 Task: Create profile for faculty and stiudents.
Action: Mouse moved to (606, 33)
Screenshot: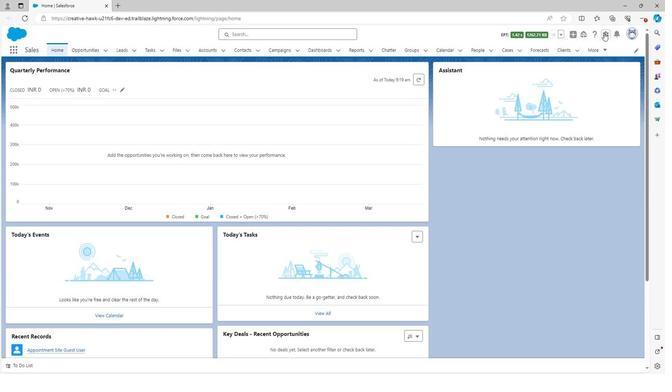 
Action: Mouse pressed left at (606, 33)
Screenshot: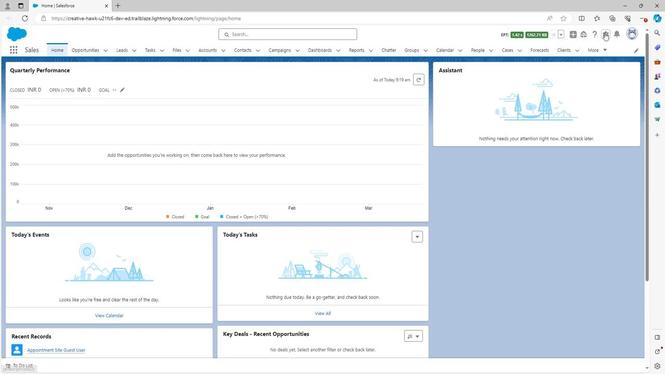 
Action: Mouse moved to (576, 54)
Screenshot: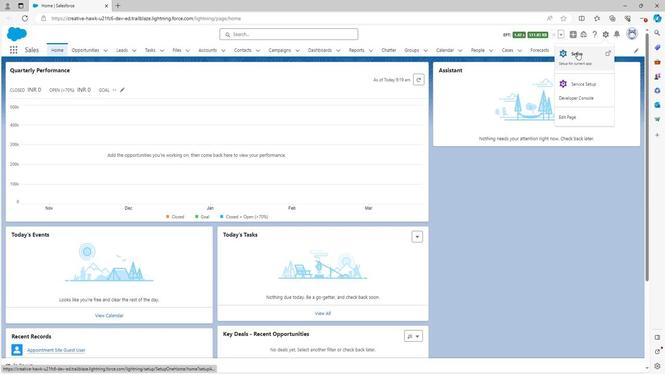 
Action: Mouse pressed left at (576, 54)
Screenshot: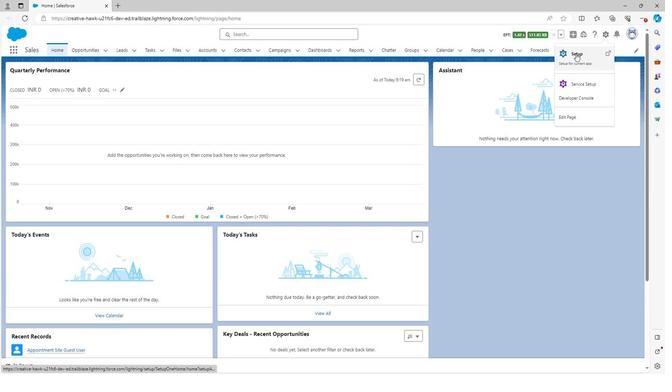 
Action: Mouse moved to (40, 72)
Screenshot: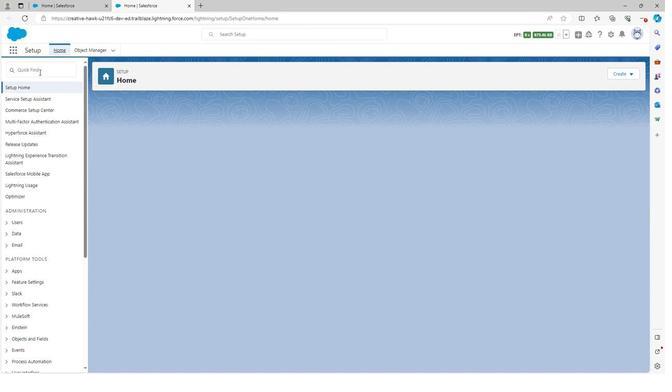
Action: Mouse pressed left at (40, 72)
Screenshot: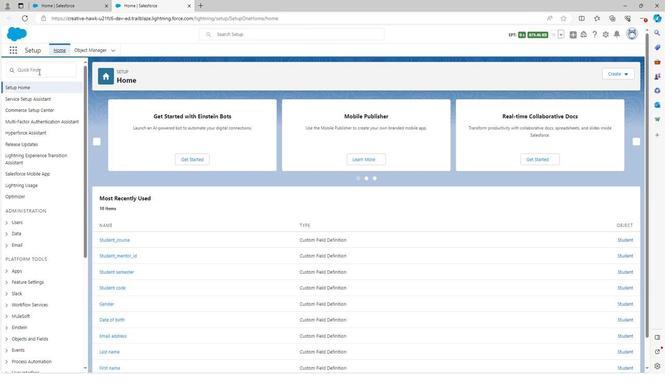 
Action: Key pressed profi
Screenshot: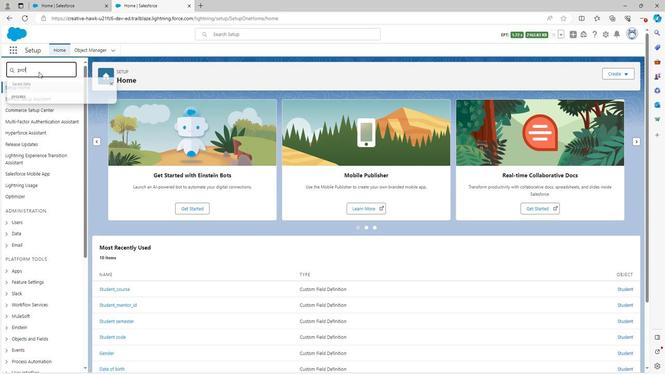 
Action: Mouse moved to (29, 101)
Screenshot: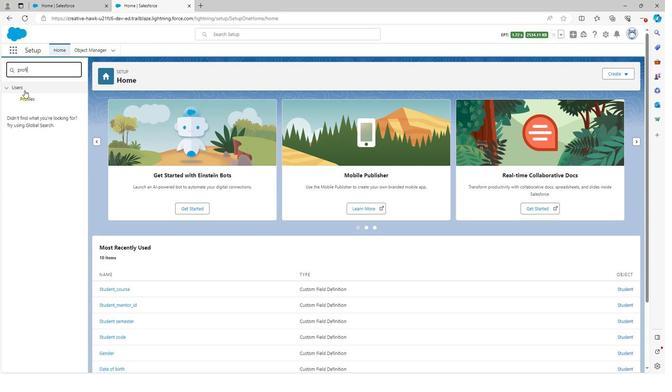 
Action: Mouse pressed left at (29, 101)
Screenshot: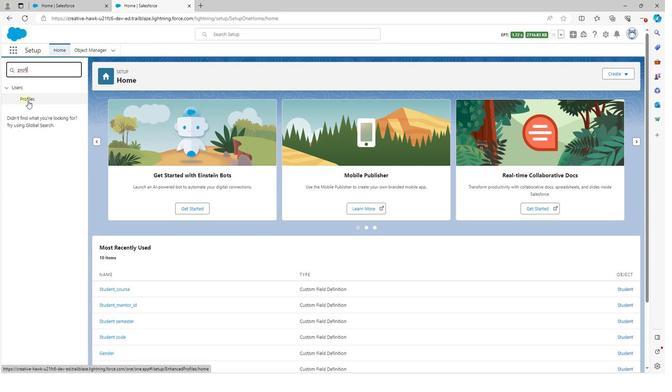 
Action: Mouse moved to (107, 133)
Screenshot: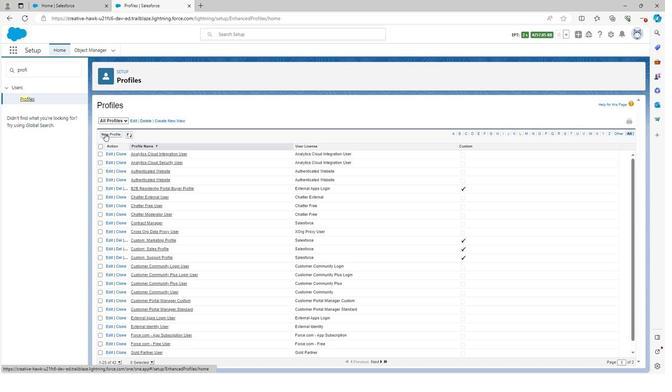 
Action: Mouse pressed left at (107, 133)
Screenshot: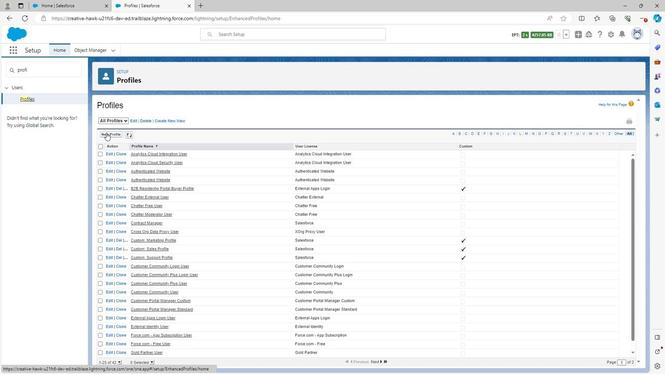 
Action: Mouse moved to (216, 163)
Screenshot: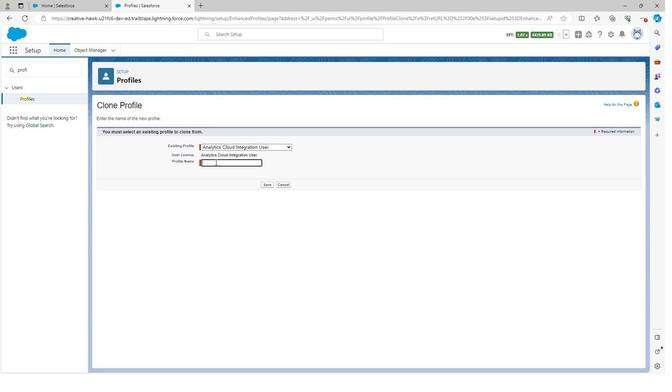 
Action: Mouse pressed left at (216, 163)
Screenshot: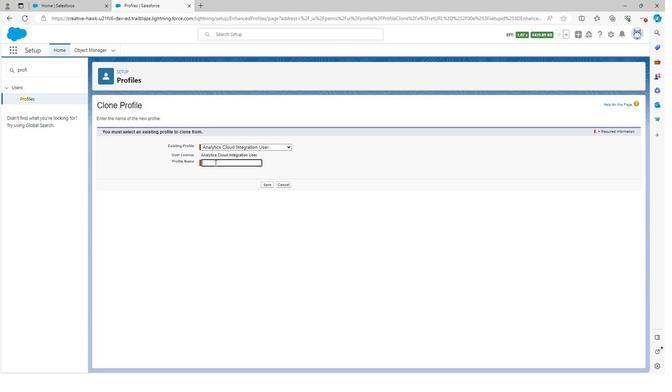 
Action: Mouse moved to (224, 146)
Screenshot: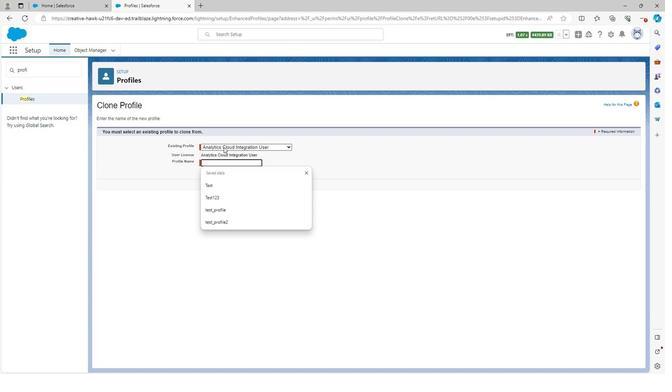 
Action: Mouse pressed left at (224, 146)
Screenshot: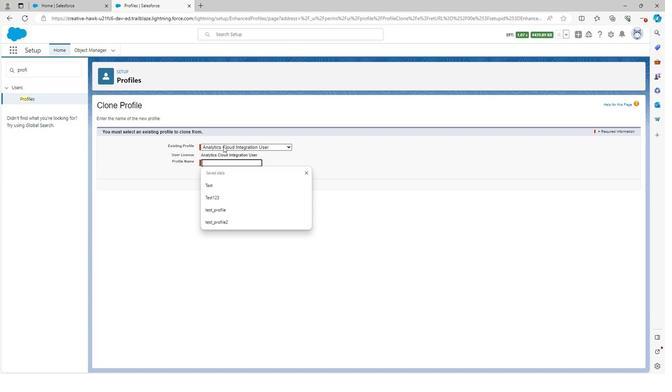 
Action: Mouse moved to (227, 190)
Screenshot: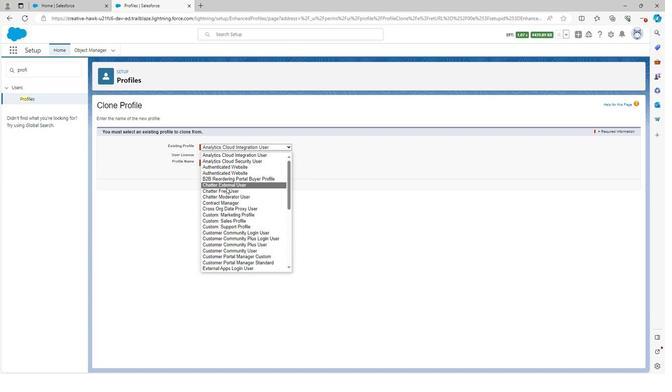 
Action: Mouse scrolled (227, 190) with delta (0, 0)
Screenshot: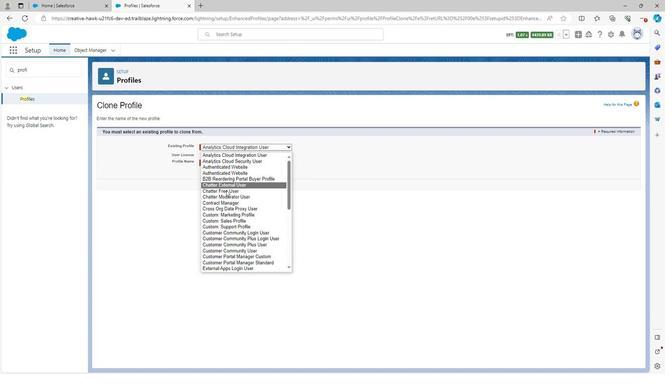 
Action: Mouse moved to (227, 191)
Screenshot: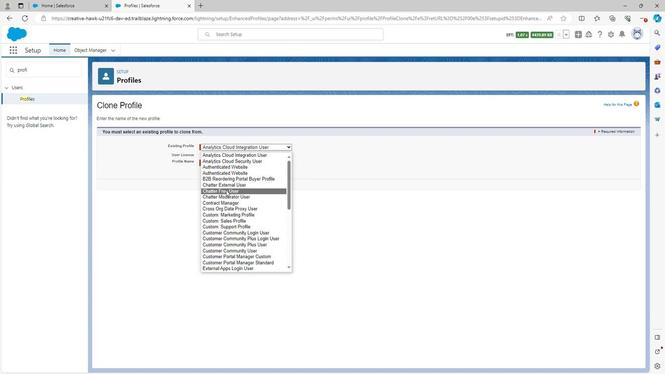 
Action: Mouse scrolled (227, 191) with delta (0, 0)
Screenshot: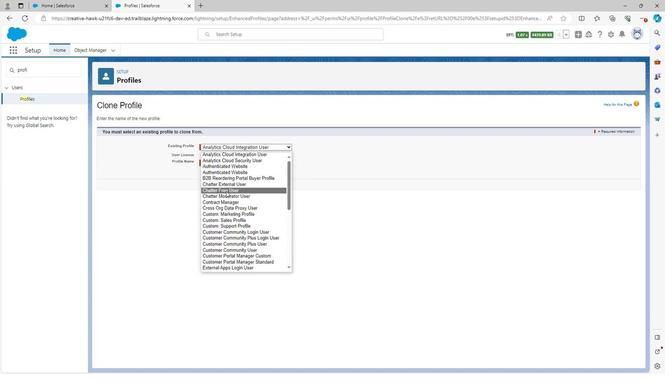 
Action: Mouse scrolled (227, 191) with delta (0, 0)
Screenshot: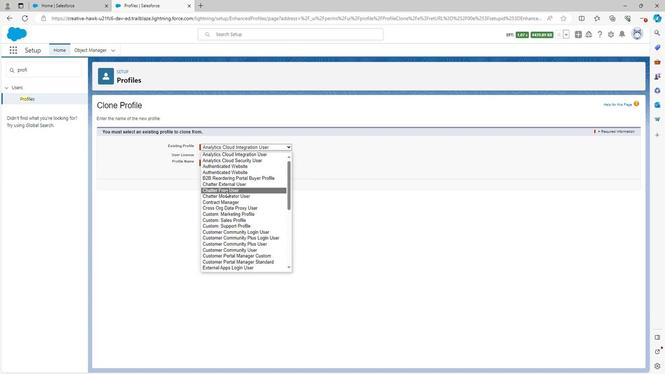 
Action: Mouse scrolled (227, 191) with delta (0, 0)
Screenshot: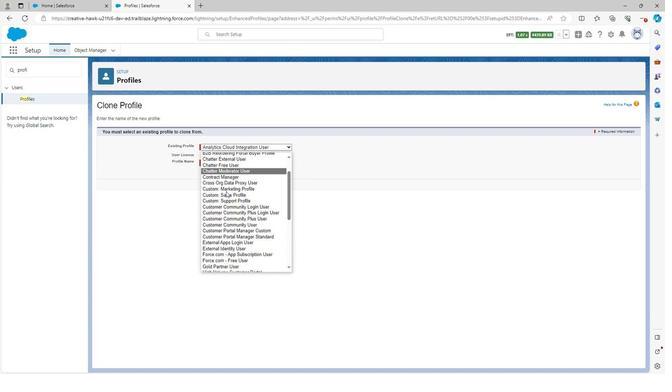 
Action: Mouse moved to (227, 192)
Screenshot: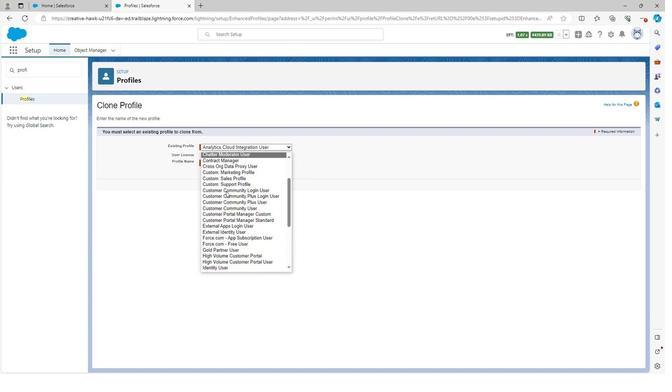 
Action: Mouse scrolled (227, 191) with delta (0, 0)
Screenshot: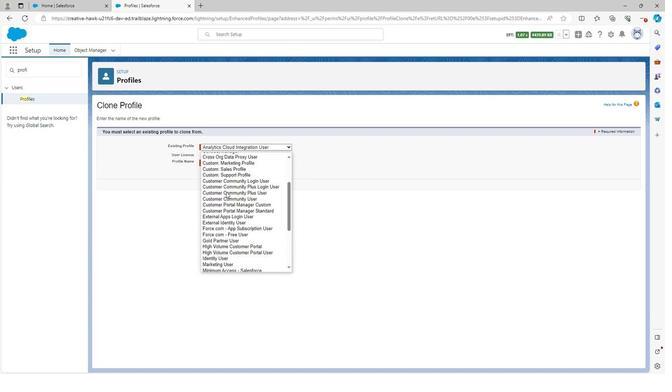 
Action: Mouse moved to (227, 192)
Screenshot: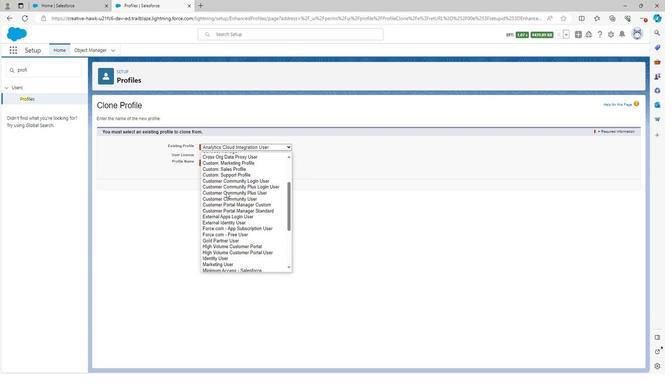 
Action: Mouse scrolled (227, 192) with delta (0, 0)
Screenshot: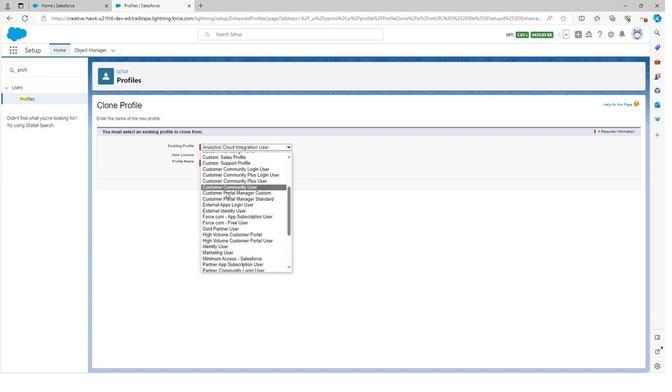 
Action: Mouse moved to (227, 192)
Screenshot: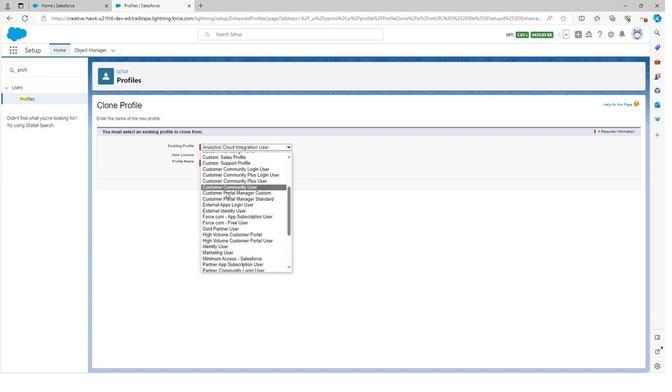 
Action: Mouse scrolled (227, 192) with delta (0, 0)
Screenshot: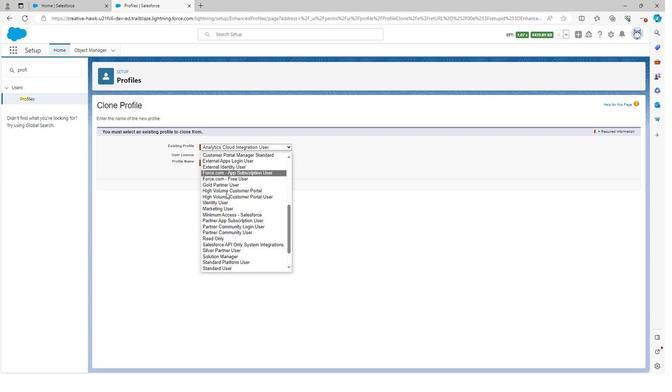 
Action: Mouse scrolled (227, 192) with delta (0, 0)
Screenshot: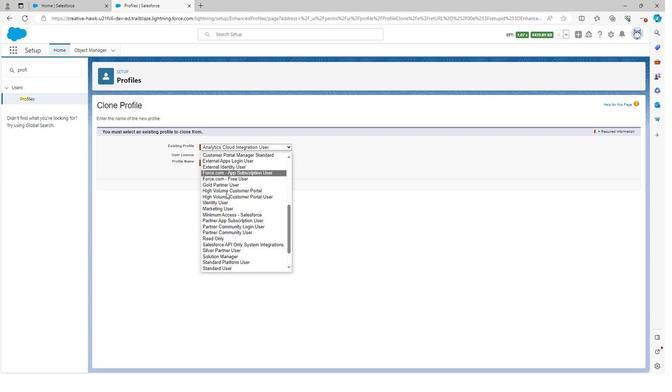 
Action: Mouse scrolled (227, 192) with delta (0, 0)
Screenshot: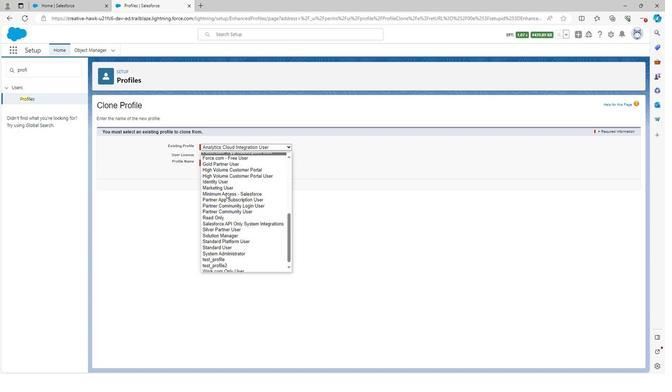
Action: Mouse moved to (234, 243)
Screenshot: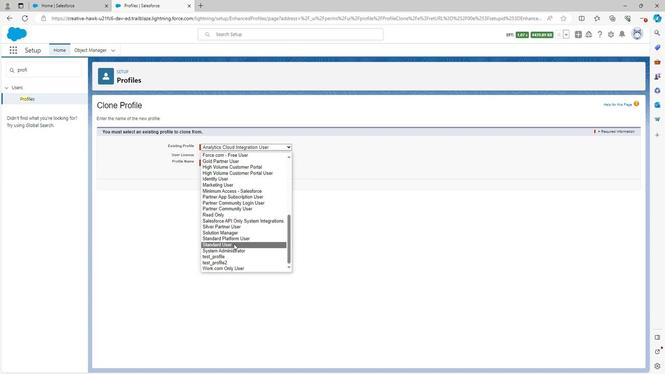 
Action: Mouse pressed left at (234, 243)
Screenshot: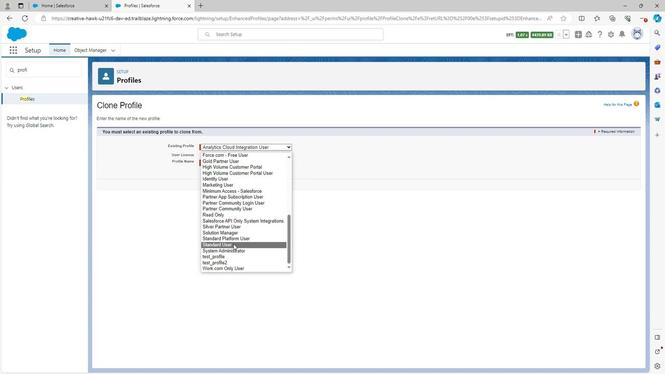 
Action: Mouse moved to (215, 164)
Screenshot: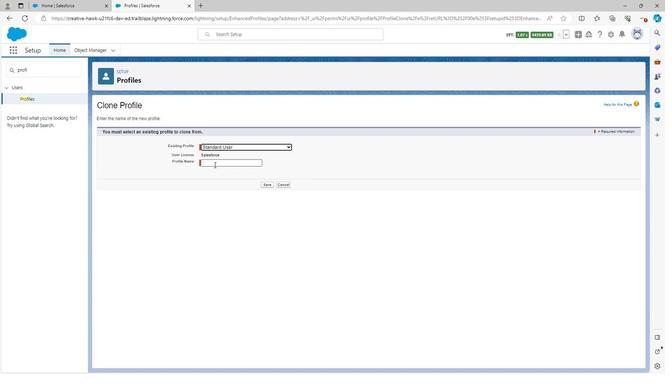 
Action: Mouse pressed left at (215, 164)
Screenshot: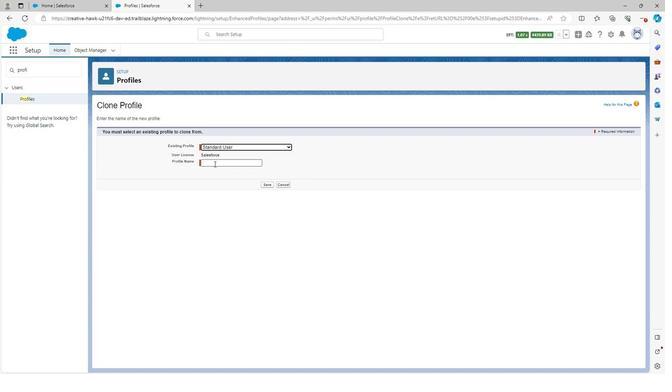 
Action: Mouse moved to (182, 156)
Screenshot: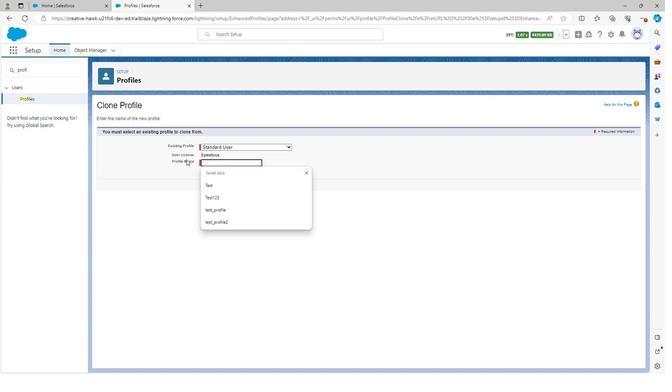 
Action: Key pressed <Key.shift><Key.shift><Key.shift><Key.shift><Key.shift><Key.shift><Key.shift><Key.shift><Key.shift><Key.shift><Key.shift><Key.shift><Key.shift><Key.shift><Key.shift><Key.shift><Key.shift><Key.shift><Key.shift><Key.shift><Key.shift><Key.shift><Key.shift>Faculty
Screenshot: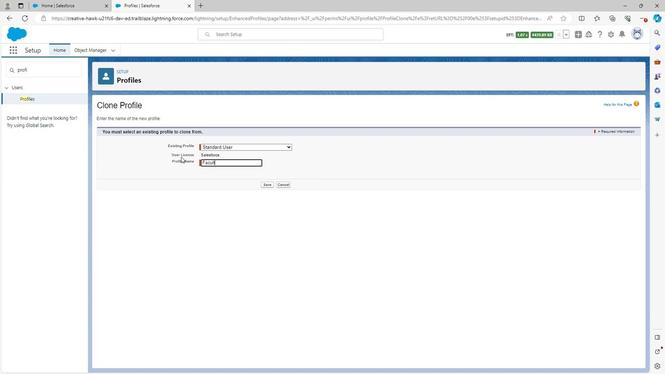 
Action: Mouse moved to (269, 185)
Screenshot: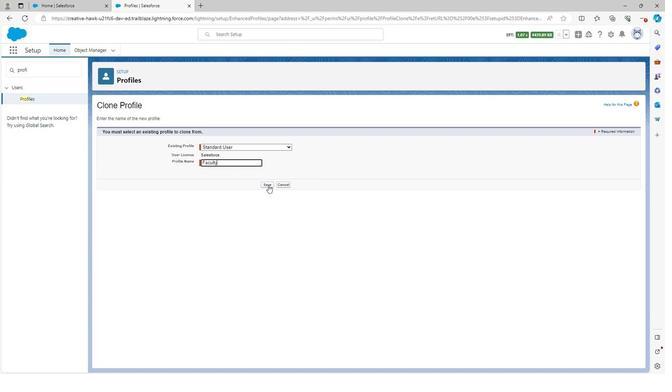 
Action: Mouse pressed left at (269, 185)
Screenshot: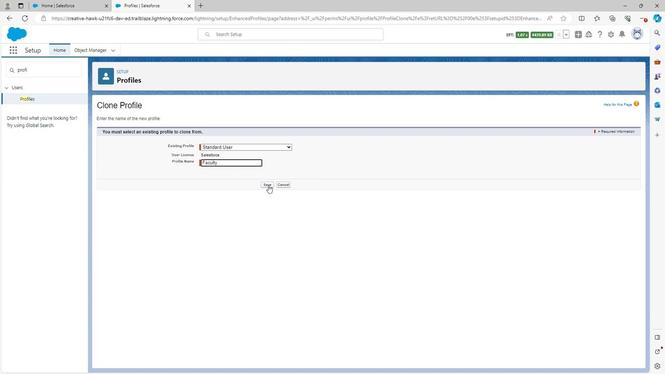 
Action: Mouse moved to (315, 279)
Screenshot: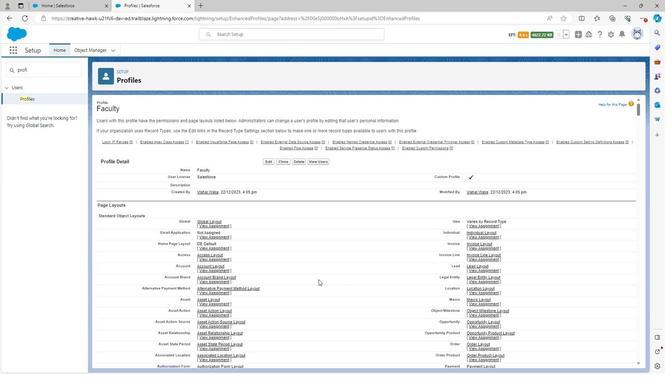 
Action: Mouse scrolled (315, 279) with delta (0, 0)
Screenshot: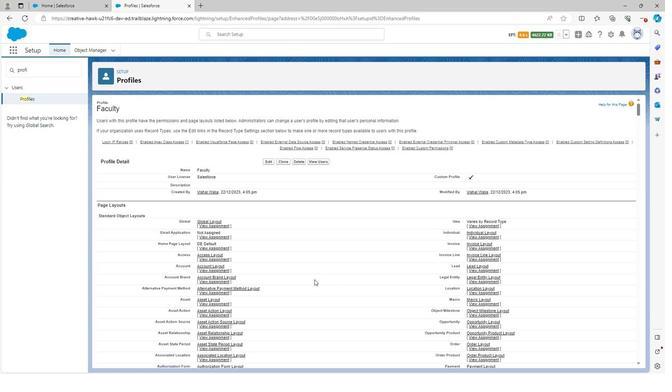 
Action: Mouse scrolled (315, 279) with delta (0, 0)
Screenshot: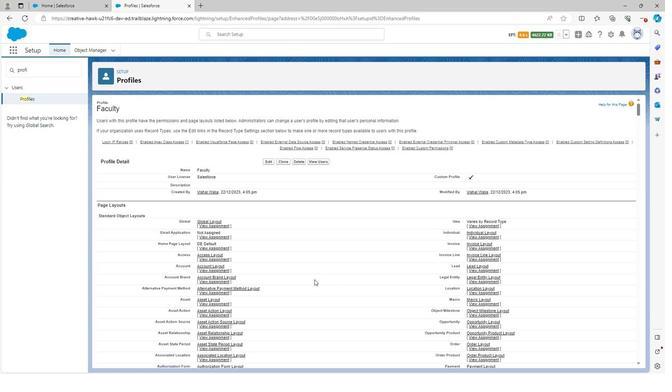 
Action: Mouse scrolled (315, 279) with delta (0, 0)
Screenshot: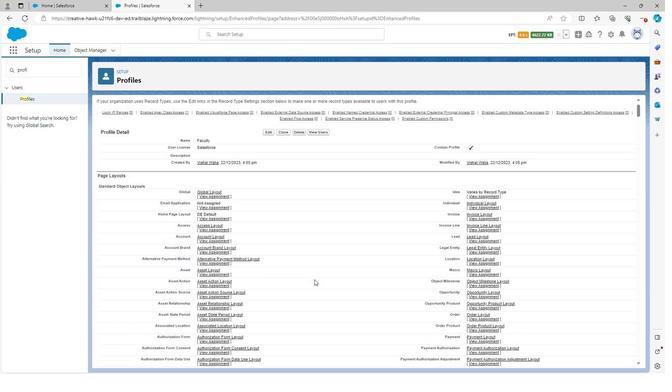 
Action: Mouse scrolled (315, 279) with delta (0, 0)
Screenshot: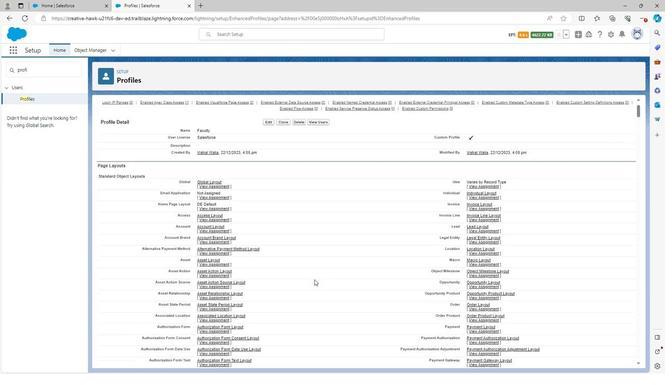 
Action: Mouse scrolled (315, 279) with delta (0, 0)
Screenshot: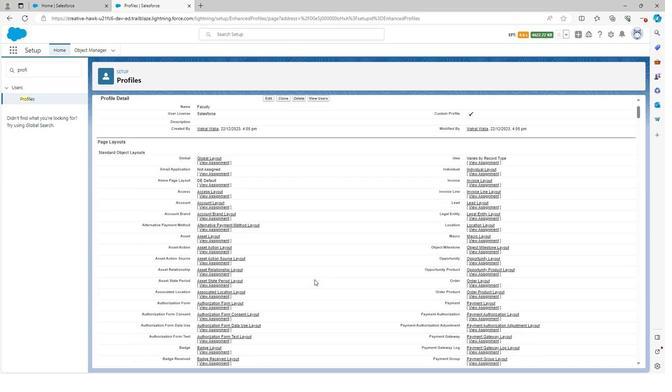 
Action: Mouse scrolled (315, 279) with delta (0, 0)
Screenshot: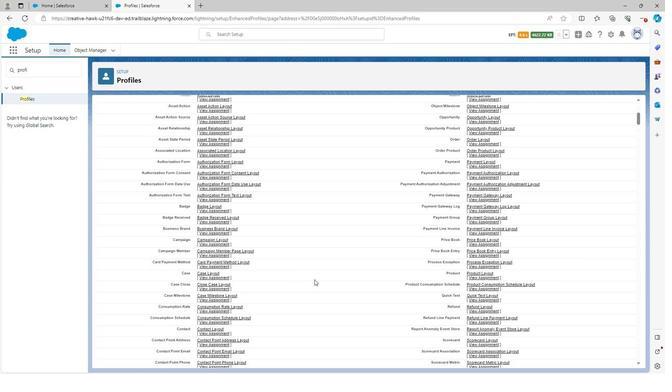 
Action: Mouse scrolled (315, 279) with delta (0, 0)
Screenshot: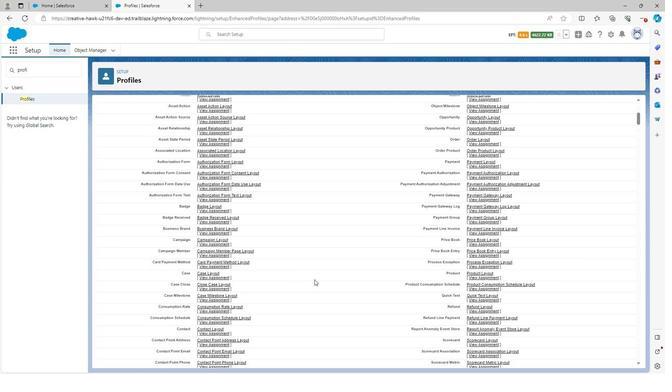 
Action: Mouse scrolled (315, 279) with delta (0, 0)
Screenshot: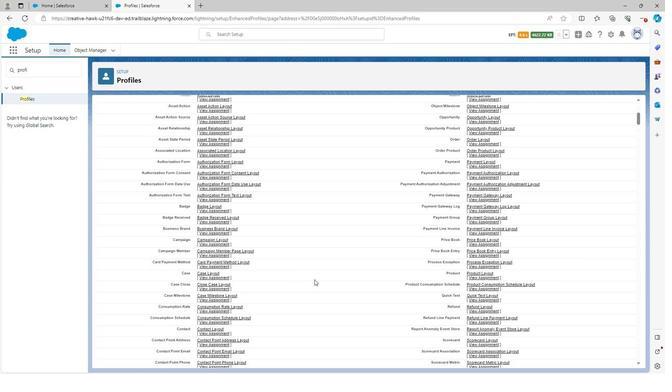 
Action: Mouse scrolled (315, 279) with delta (0, 0)
Screenshot: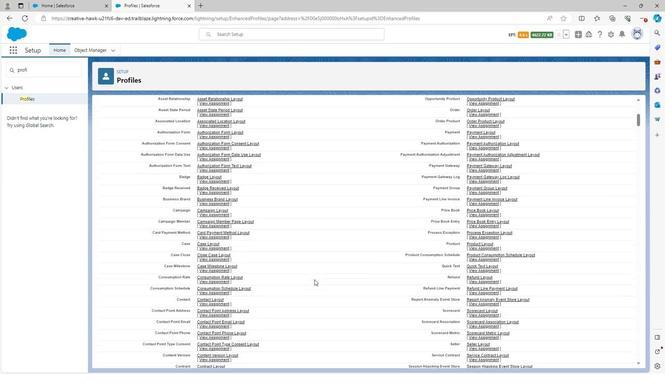 
Action: Mouse scrolled (315, 279) with delta (0, 0)
Screenshot: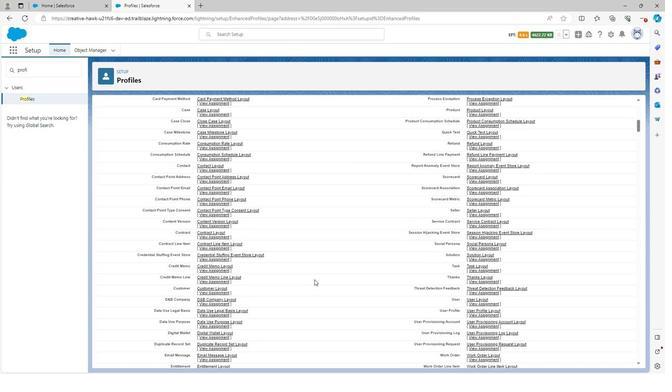 
Action: Mouse scrolled (315, 279) with delta (0, 0)
Screenshot: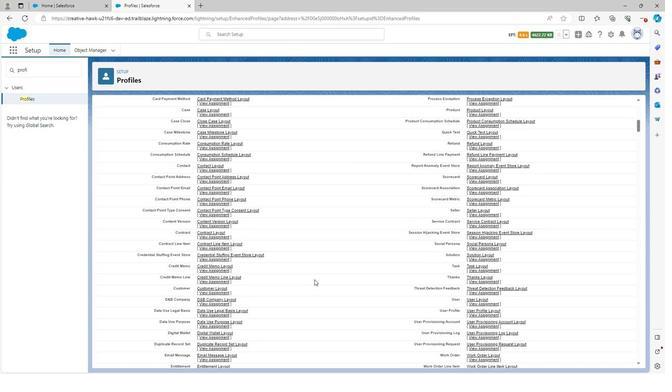 
Action: Mouse scrolled (315, 279) with delta (0, 0)
Screenshot: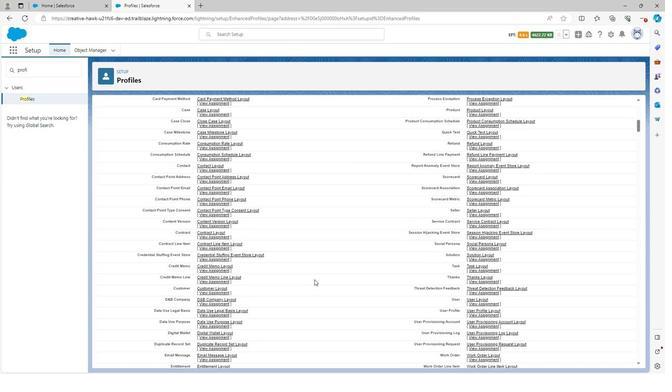 
Action: Mouse scrolled (315, 279) with delta (0, 0)
Screenshot: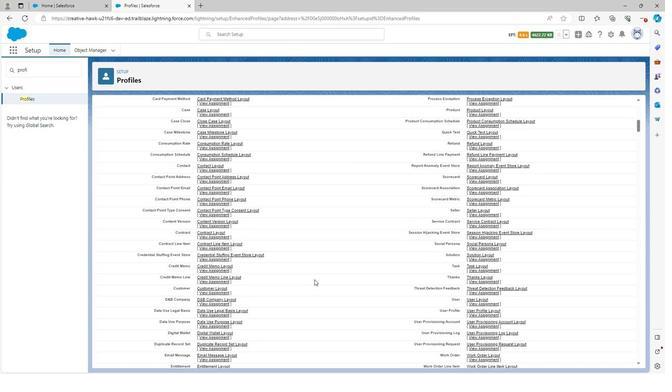 
Action: Mouse scrolled (315, 279) with delta (0, 0)
Screenshot: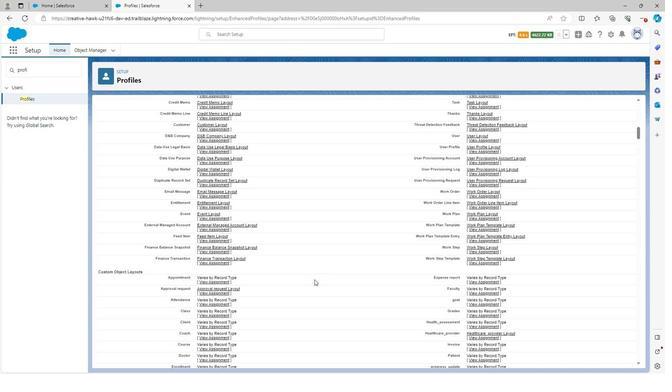 
Action: Mouse scrolled (315, 279) with delta (0, 0)
Screenshot: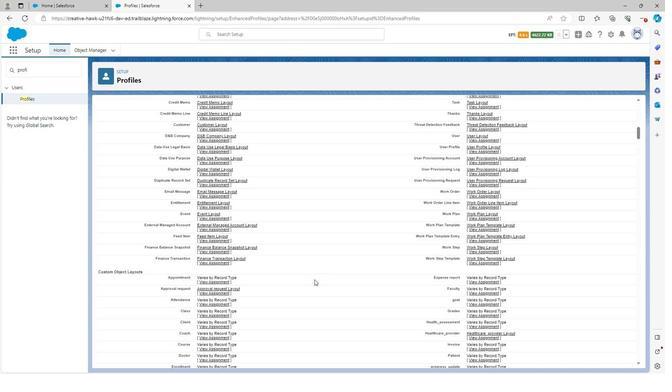 
Action: Mouse scrolled (315, 279) with delta (0, 0)
Screenshot: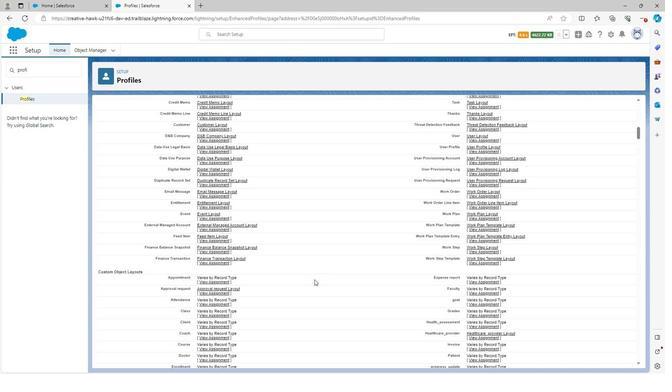
Action: Mouse scrolled (315, 279) with delta (0, 0)
Screenshot: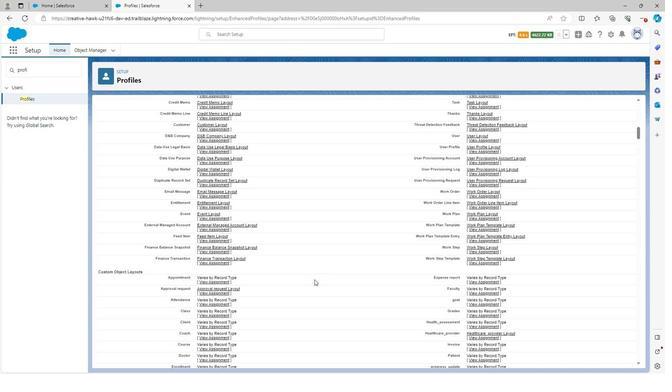 
Action: Mouse scrolled (315, 279) with delta (0, 0)
Screenshot: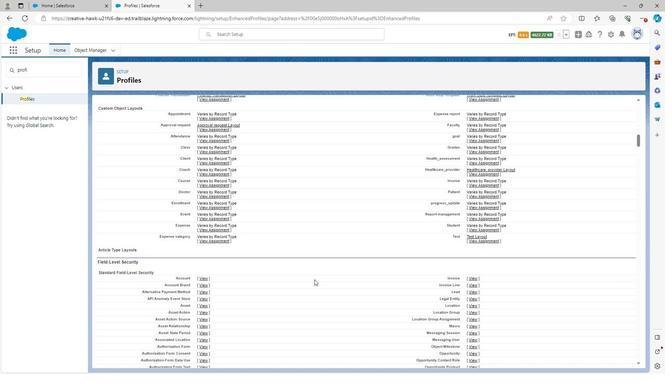 
Action: Mouse scrolled (315, 279) with delta (0, 0)
Screenshot: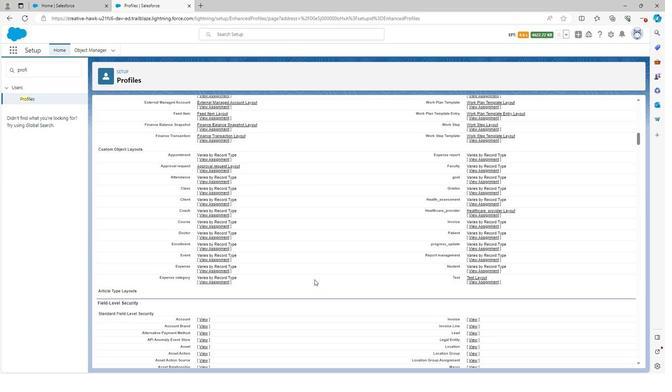 
Action: Mouse moved to (259, 240)
Screenshot: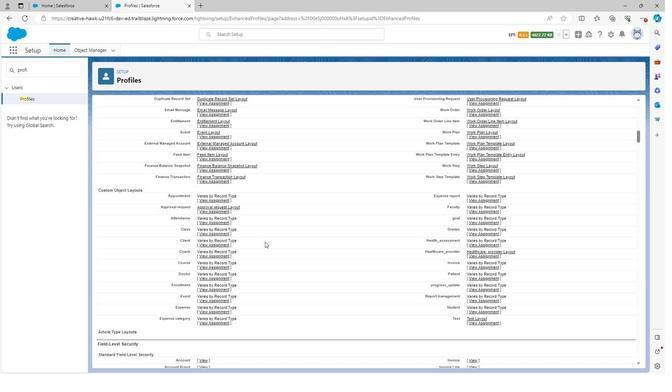 
Action: Mouse scrolled (259, 241) with delta (0, 0)
Screenshot: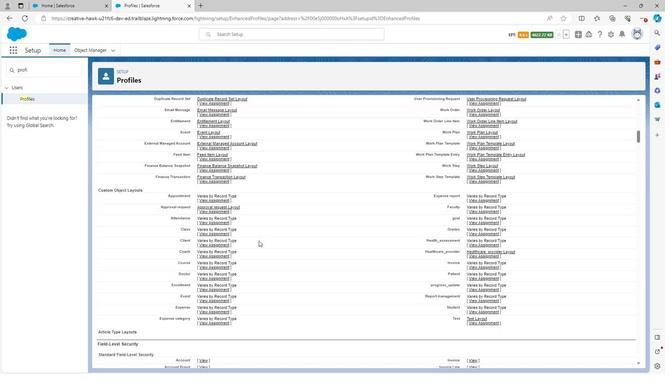 
Action: Mouse scrolled (259, 241) with delta (0, 0)
Screenshot: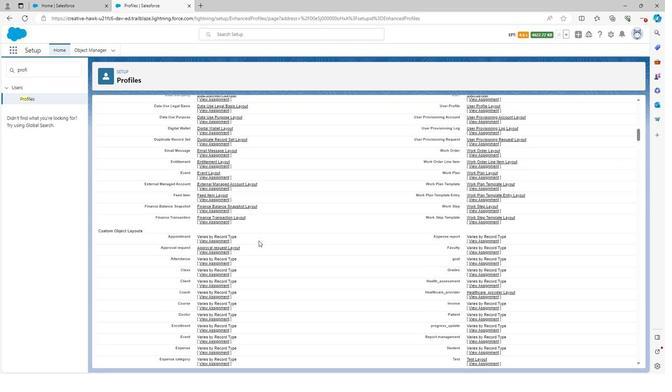 
Action: Mouse scrolled (259, 241) with delta (0, 0)
Screenshot: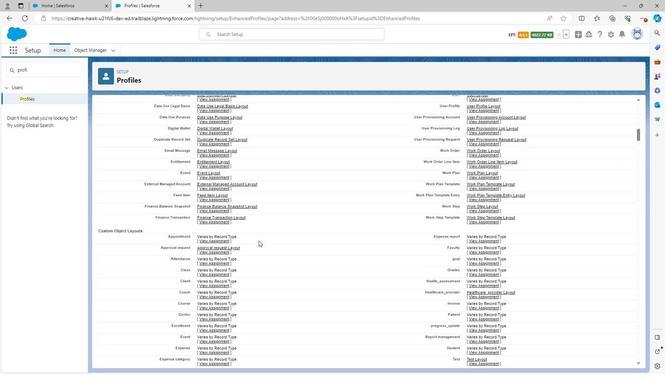 
Action: Mouse scrolled (259, 241) with delta (0, 0)
Screenshot: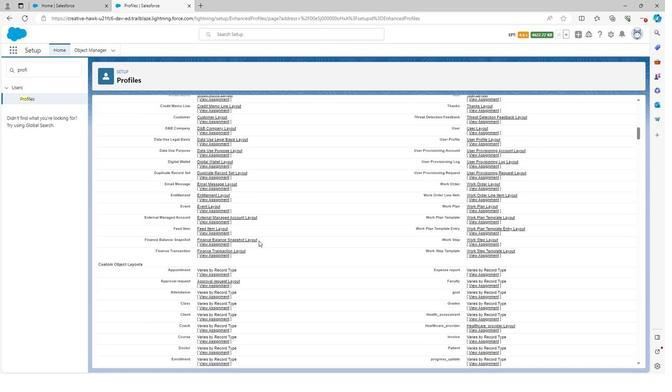 
Action: Mouse scrolled (259, 241) with delta (0, 0)
Screenshot: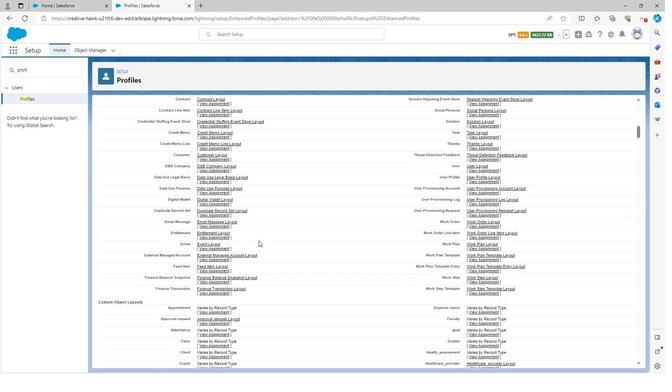 
Action: Mouse scrolled (259, 241) with delta (0, 0)
Screenshot: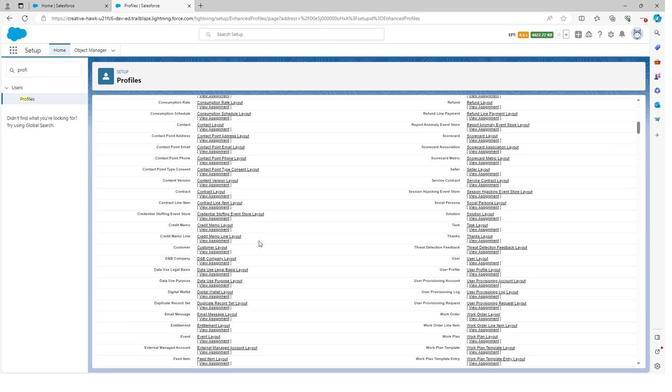 
Action: Mouse scrolled (259, 241) with delta (0, 0)
Screenshot: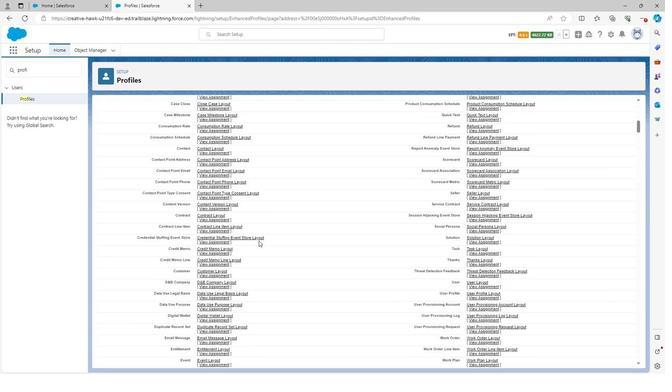 
Action: Mouse scrolled (259, 241) with delta (0, 0)
Screenshot: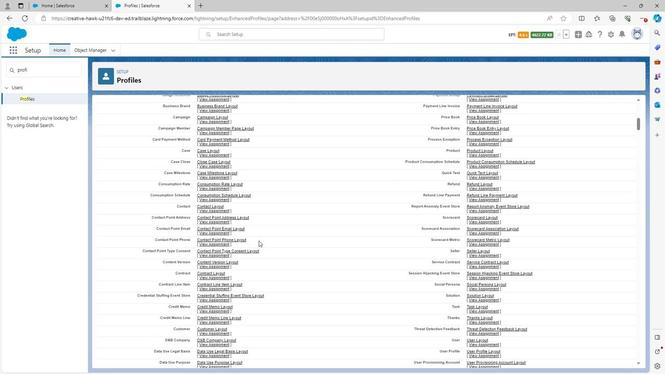 
Action: Mouse moved to (259, 239)
Screenshot: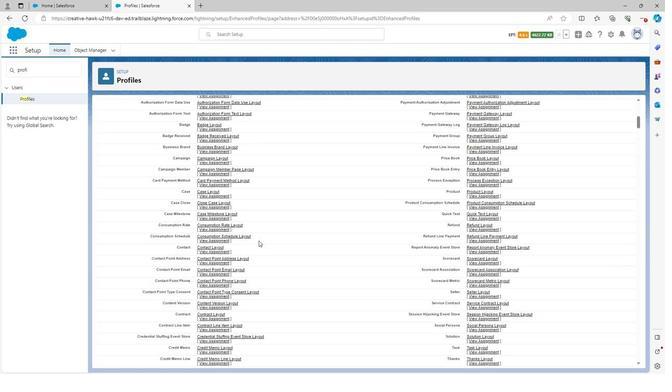 
Action: Mouse scrolled (259, 239) with delta (0, 0)
Screenshot: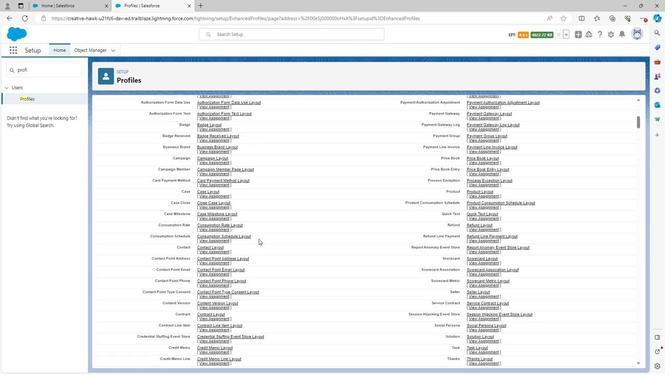 
Action: Mouse scrolled (259, 239) with delta (0, 0)
Screenshot: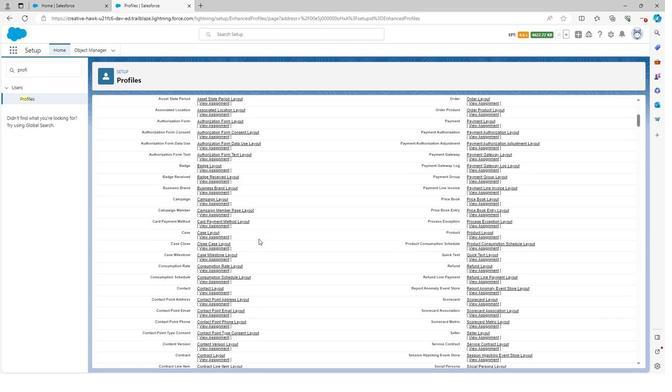 
Action: Mouse scrolled (259, 239) with delta (0, 0)
Screenshot: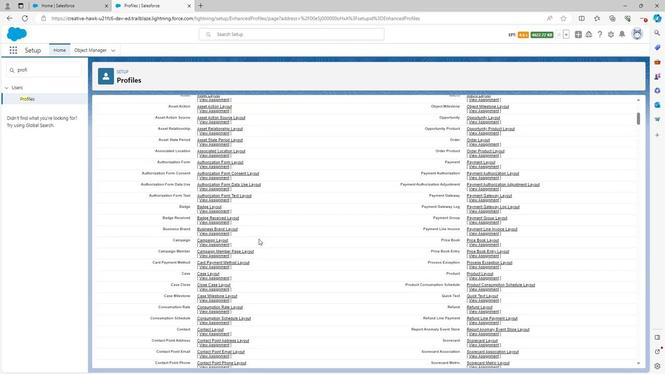 
Action: Mouse scrolled (259, 239) with delta (0, 0)
Screenshot: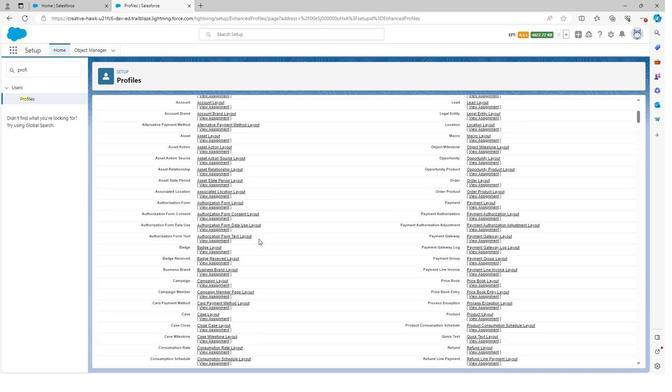 
Action: Mouse scrolled (259, 239) with delta (0, 0)
Screenshot: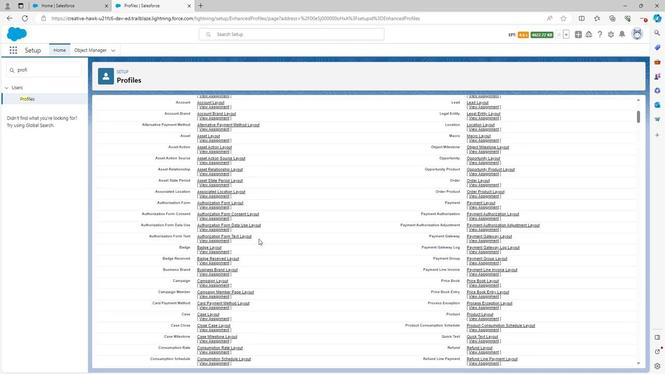 
Action: Mouse scrolled (259, 238) with delta (0, 0)
Screenshot: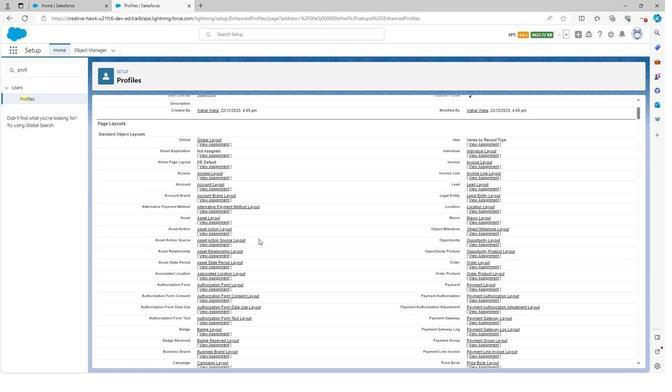 
Action: Mouse scrolled (259, 238) with delta (0, 0)
Screenshot: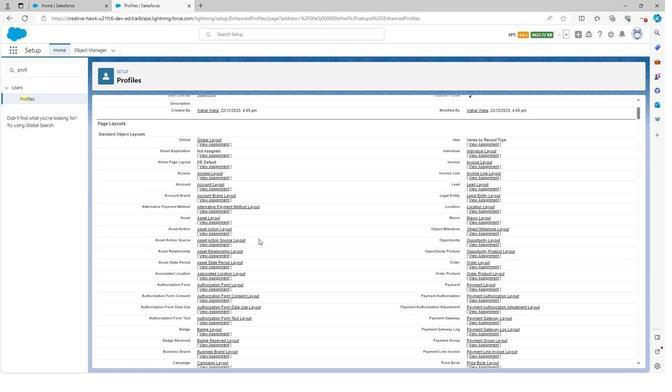 
Action: Mouse scrolled (259, 238) with delta (0, 0)
Screenshot: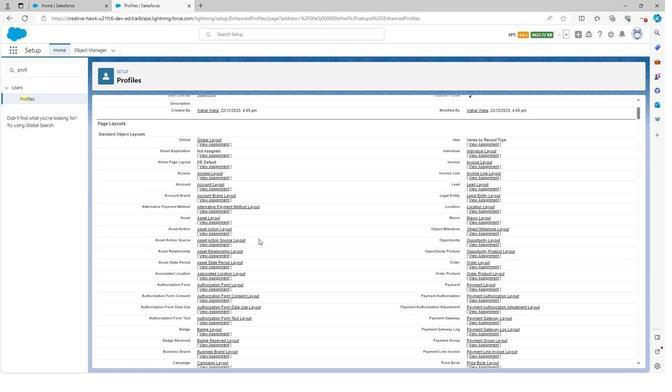 
Action: Mouse scrolled (259, 238) with delta (0, 0)
Screenshot: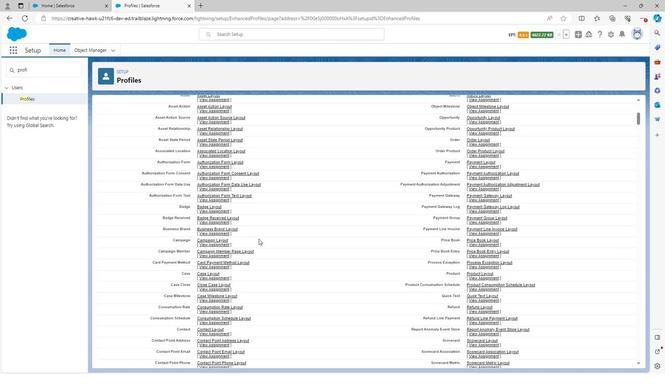 
Action: Mouse scrolled (259, 238) with delta (0, 0)
Screenshot: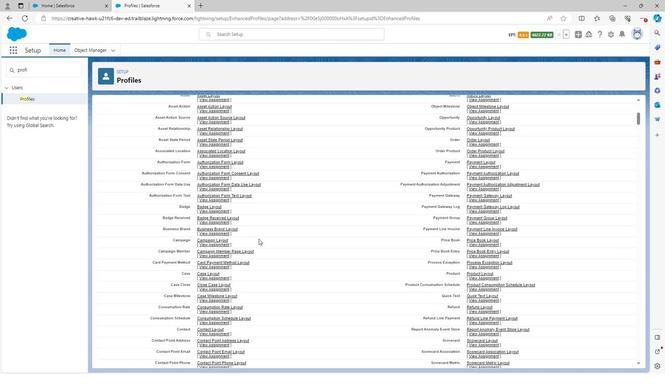 
Action: Mouse scrolled (259, 238) with delta (0, 0)
Screenshot: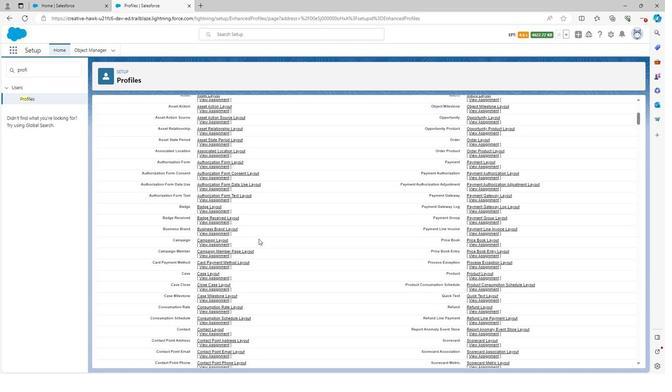 
Action: Mouse scrolled (259, 238) with delta (0, 0)
Screenshot: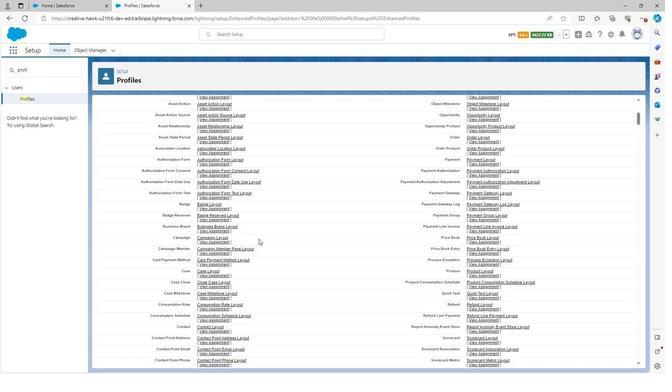 
Action: Mouse scrolled (259, 238) with delta (0, 0)
Screenshot: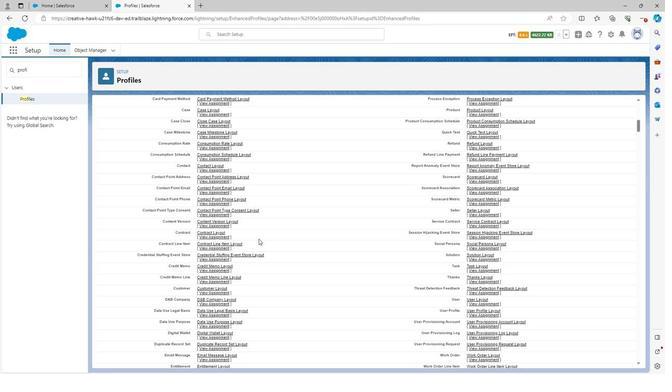 
Action: Mouse scrolled (259, 238) with delta (0, 0)
Screenshot: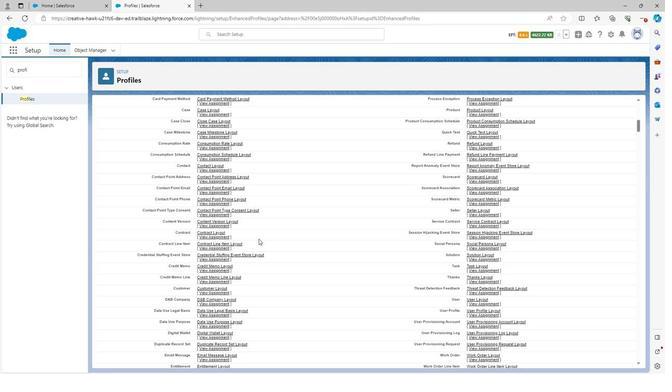 
Action: Mouse scrolled (259, 238) with delta (0, 0)
Screenshot: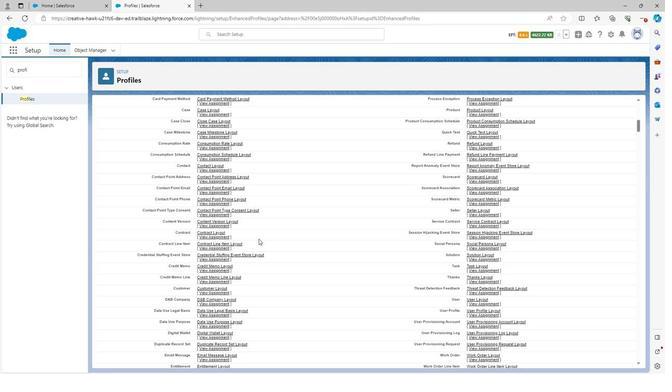 
Action: Mouse scrolled (259, 238) with delta (0, 0)
Screenshot: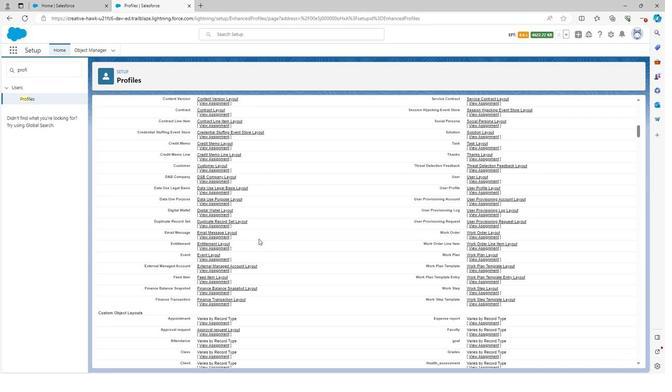 
Action: Mouse scrolled (259, 238) with delta (0, 0)
Screenshot: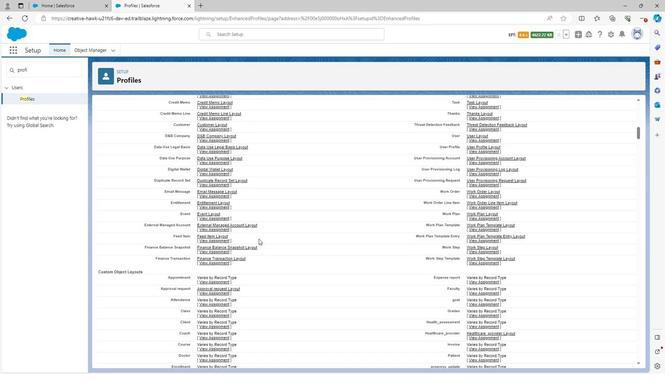 
Action: Mouse scrolled (259, 238) with delta (0, 0)
Screenshot: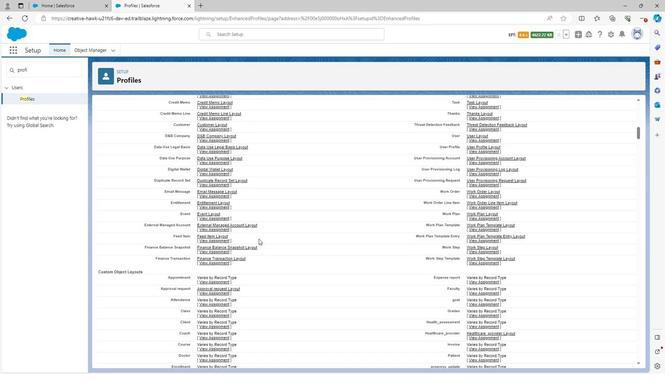 
Action: Mouse scrolled (259, 238) with delta (0, 0)
Screenshot: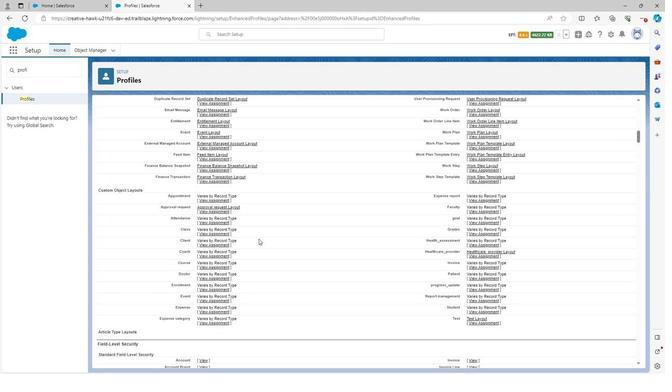 
Action: Mouse scrolled (259, 238) with delta (0, 0)
Screenshot: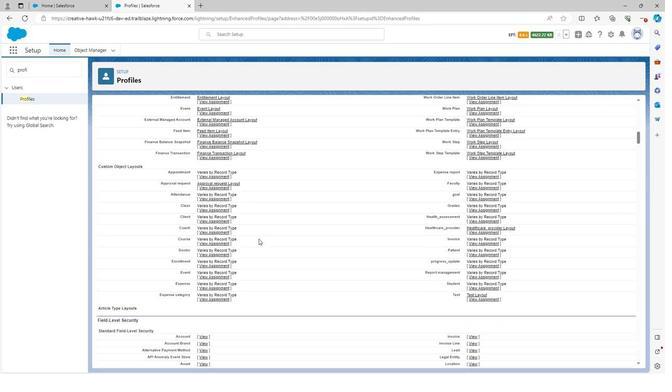 
Action: Mouse scrolled (259, 238) with delta (0, 0)
Screenshot: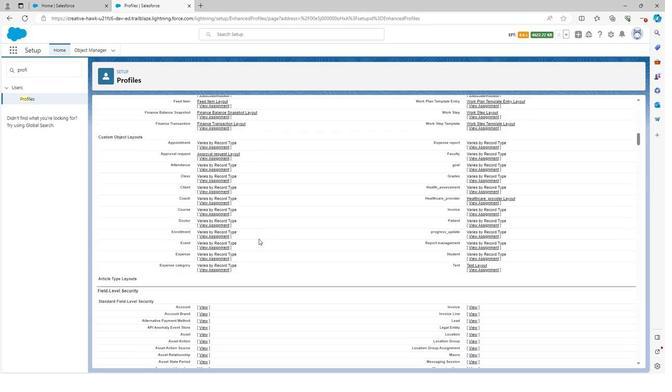 
Action: Mouse scrolled (259, 238) with delta (0, 0)
Screenshot: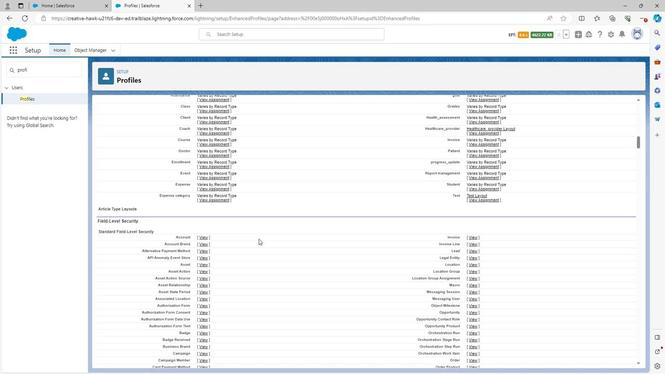 
Action: Mouse scrolled (259, 238) with delta (0, 0)
Screenshot: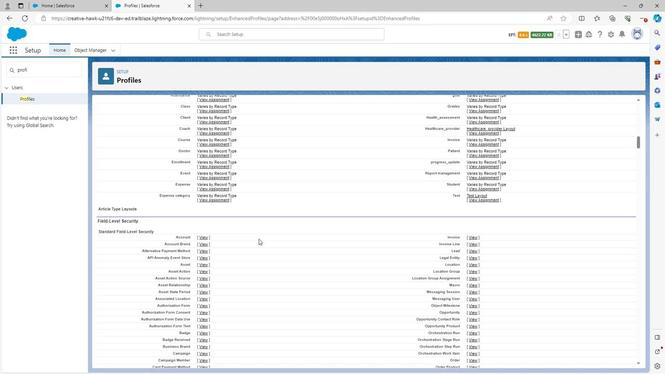 
Action: Mouse scrolled (259, 238) with delta (0, 0)
Screenshot: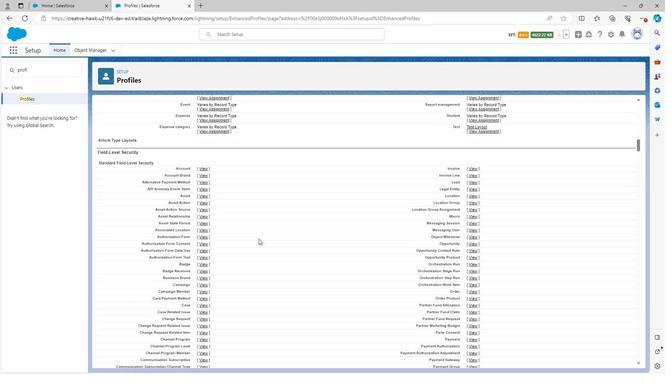 
Action: Mouse scrolled (259, 238) with delta (0, 0)
Screenshot: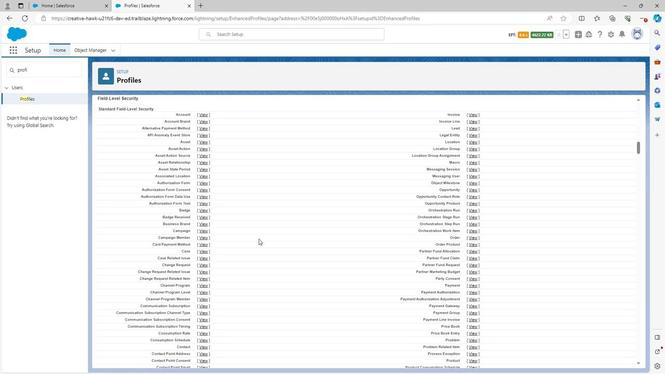 
Action: Mouse scrolled (259, 238) with delta (0, 0)
Screenshot: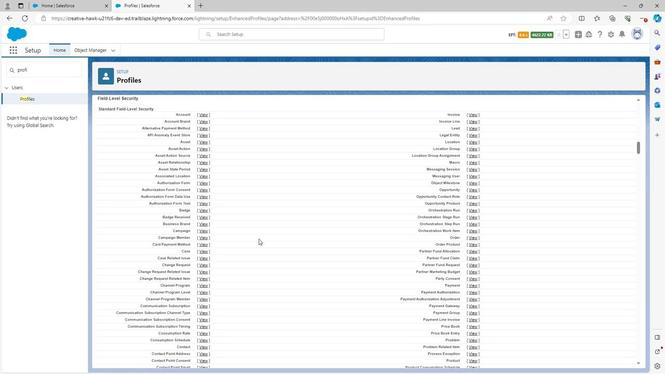 
Action: Mouse scrolled (259, 238) with delta (0, 0)
Screenshot: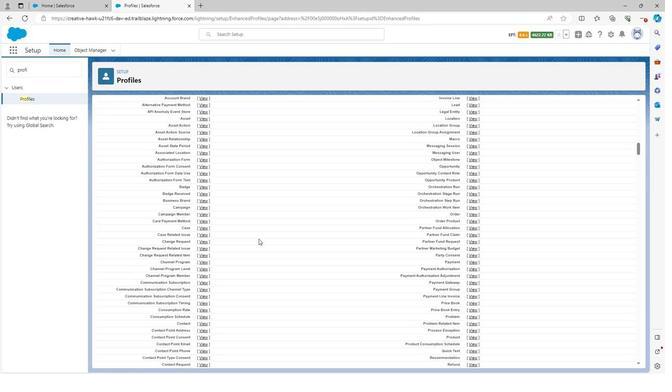 
Action: Mouse scrolled (259, 238) with delta (0, 0)
Screenshot: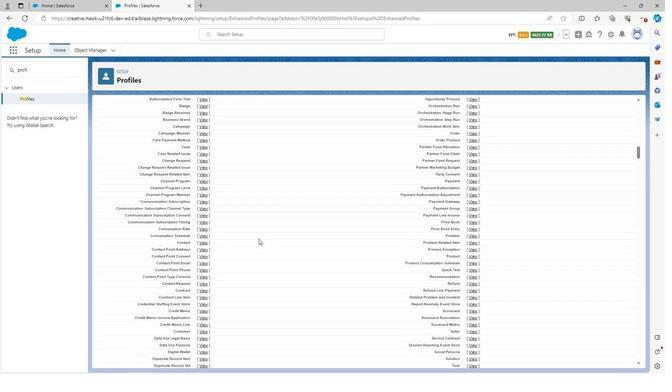 
Action: Mouse scrolled (259, 238) with delta (0, 0)
Screenshot: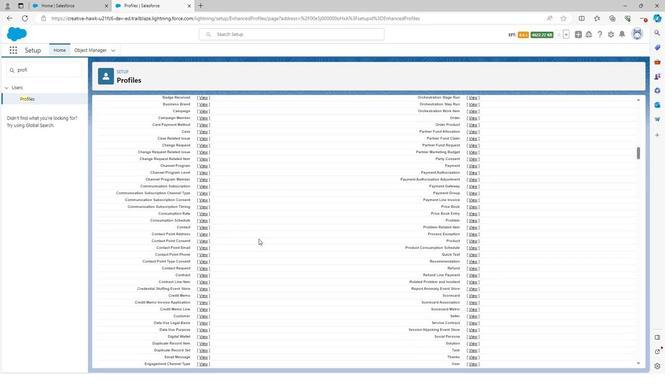 
Action: Mouse scrolled (259, 238) with delta (0, 0)
Screenshot: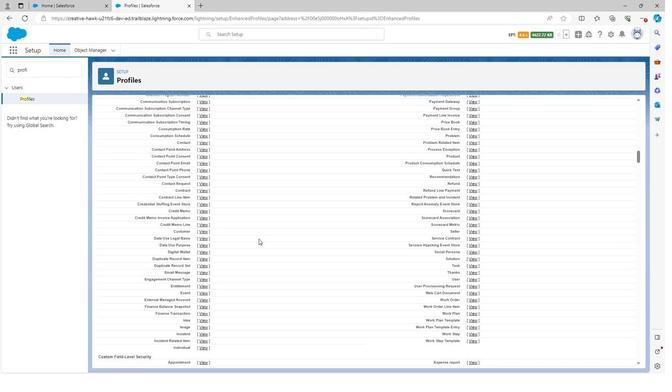 
Action: Mouse scrolled (259, 238) with delta (0, 0)
Screenshot: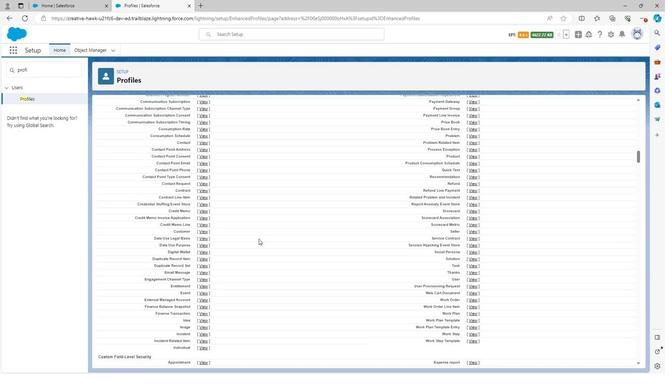 
Action: Mouse scrolled (259, 238) with delta (0, 0)
Screenshot: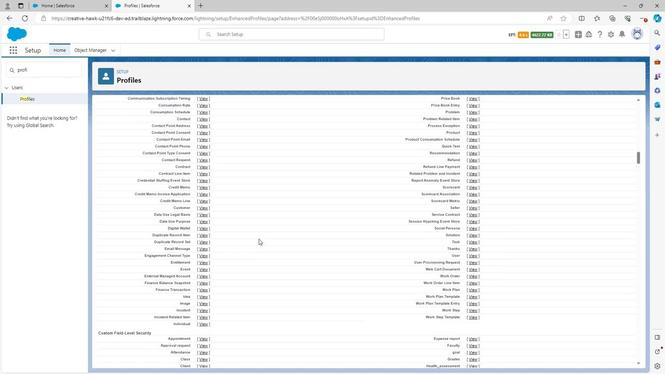 
Action: Mouse scrolled (259, 238) with delta (0, 0)
Screenshot: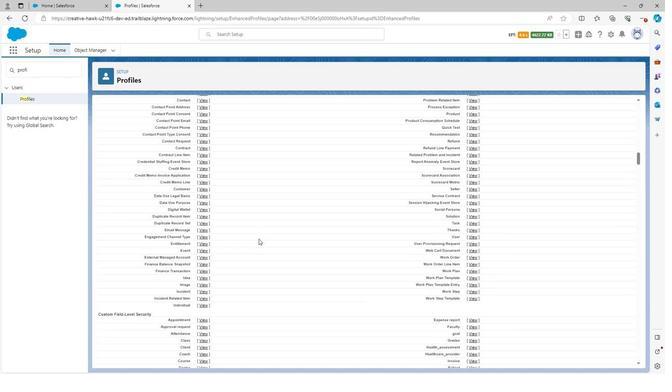 
Action: Mouse scrolled (259, 238) with delta (0, 0)
Screenshot: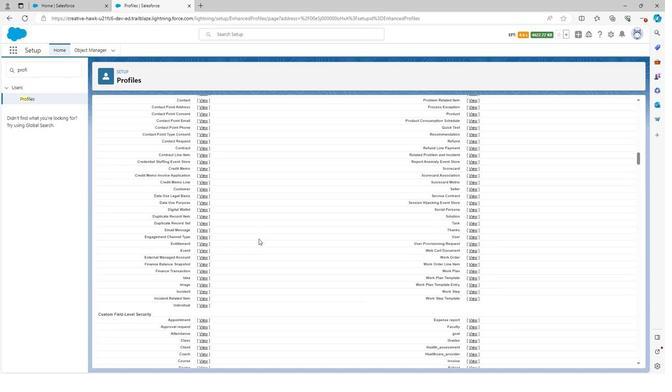 
Action: Mouse scrolled (259, 238) with delta (0, 0)
Screenshot: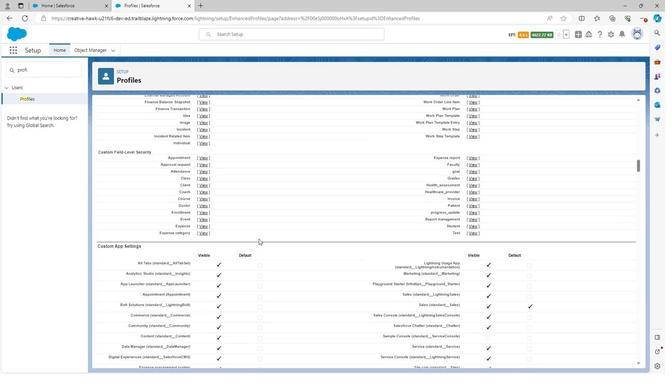 
Action: Mouse scrolled (259, 238) with delta (0, 0)
Screenshot: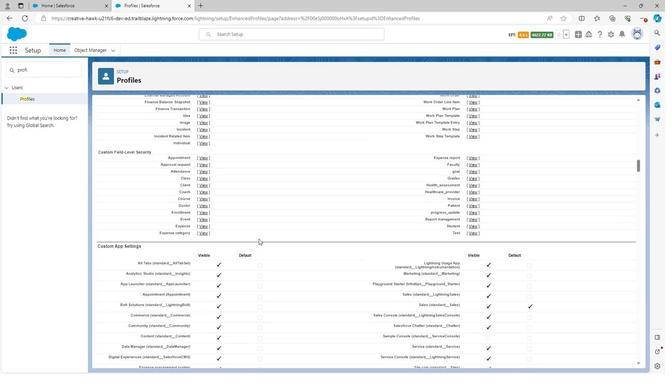 
Action: Mouse scrolled (259, 238) with delta (0, 0)
Screenshot: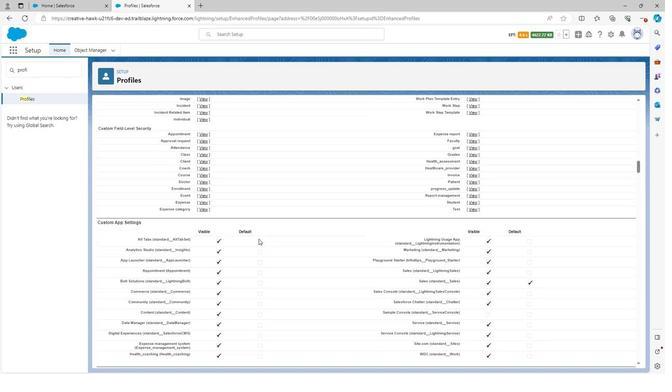 
Action: Mouse moved to (261, 143)
Screenshot: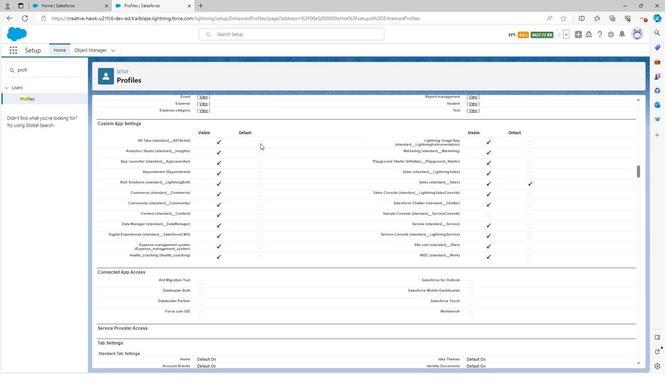 
Action: Mouse pressed left at (261, 143)
Screenshot: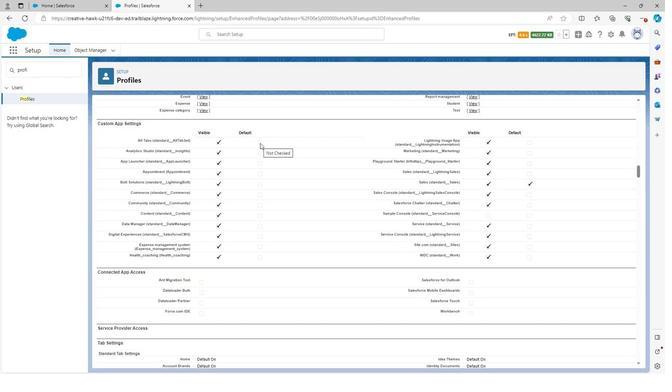 
Action: Mouse moved to (246, 250)
Screenshot: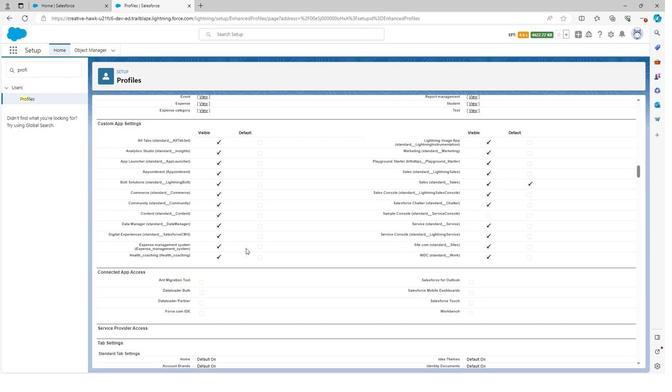 
Action: Mouse scrolled (246, 250) with delta (0, 0)
Screenshot: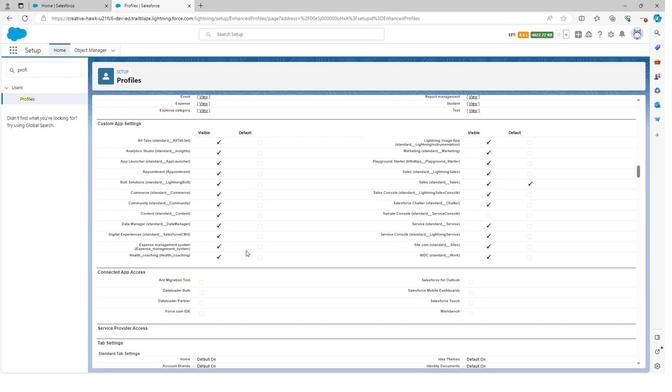 
Action: Mouse scrolled (246, 250) with delta (0, 0)
Screenshot: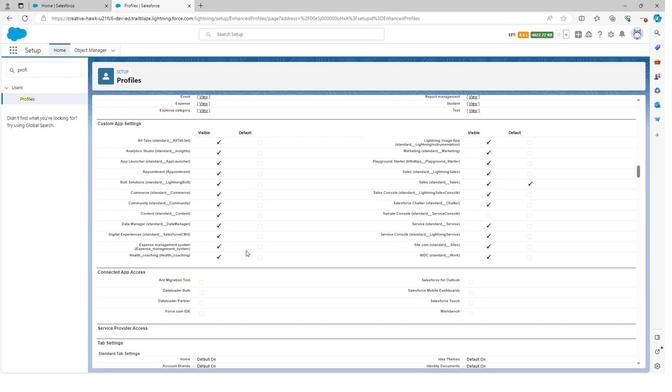 
Action: Mouse scrolled (246, 250) with delta (0, 0)
Screenshot: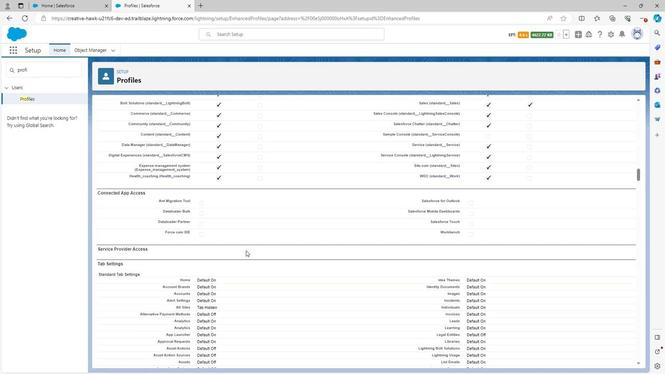 
Action: Mouse scrolled (246, 250) with delta (0, 0)
Screenshot: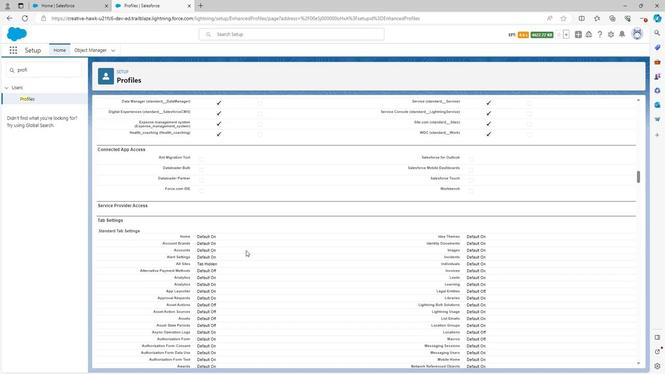 
Action: Mouse scrolled (246, 250) with delta (0, 0)
Screenshot: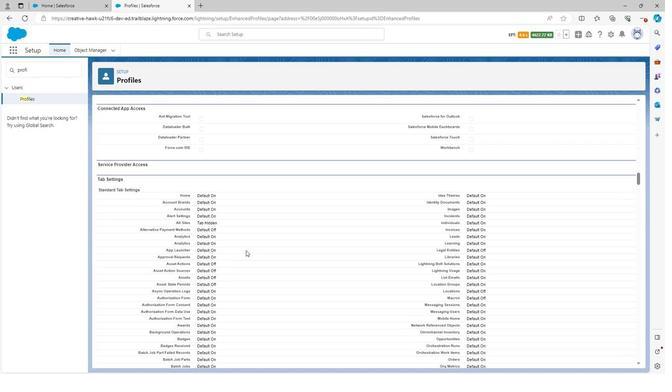 
Action: Mouse scrolled (246, 250) with delta (0, 0)
Screenshot: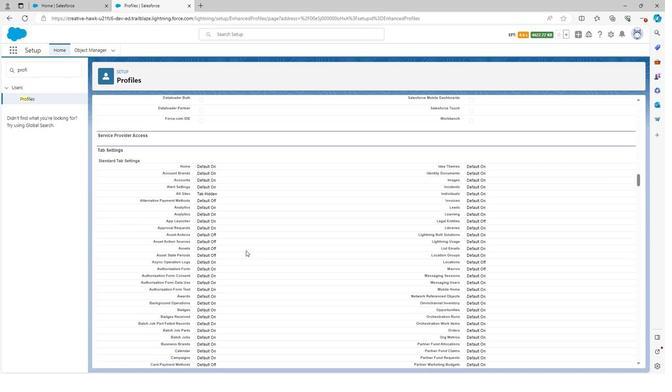 
Action: Mouse scrolled (246, 250) with delta (0, 0)
Screenshot: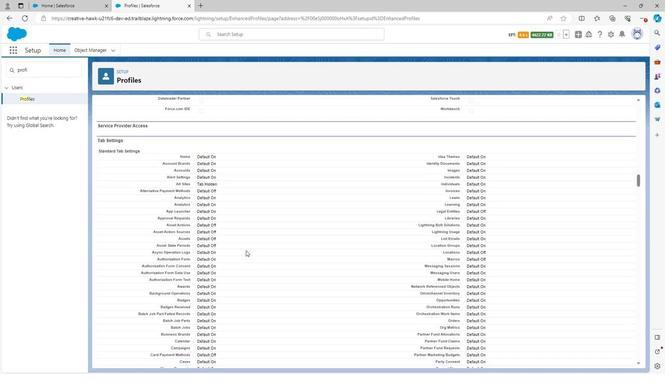
Action: Mouse moved to (246, 250)
Screenshot: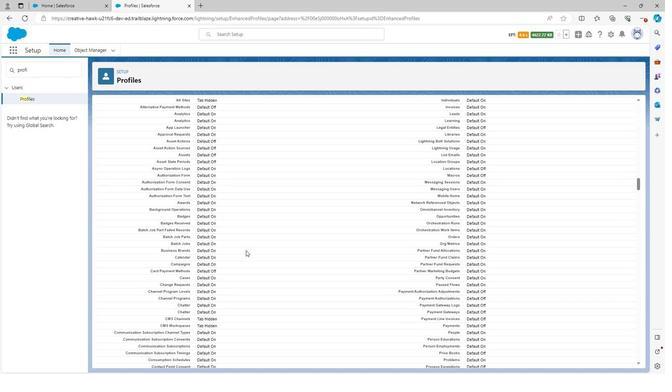 
Action: Mouse scrolled (246, 251) with delta (0, 0)
Screenshot: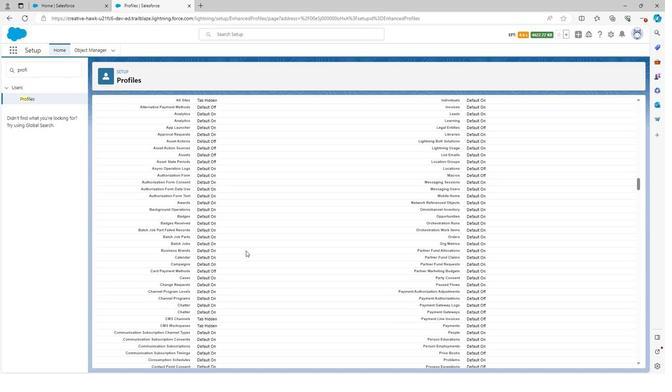 
Action: Mouse scrolled (246, 250) with delta (0, 0)
Screenshot: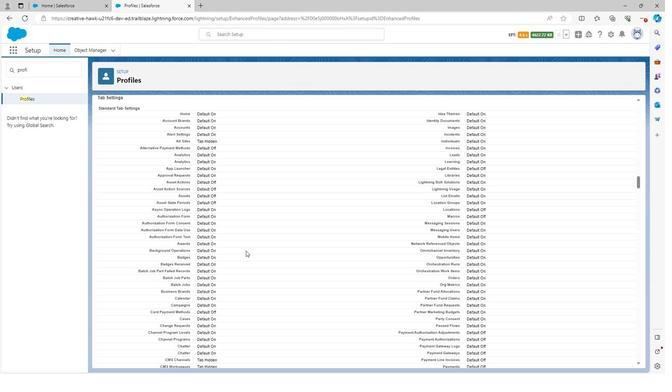 
Action: Mouse scrolled (246, 250) with delta (0, 0)
Screenshot: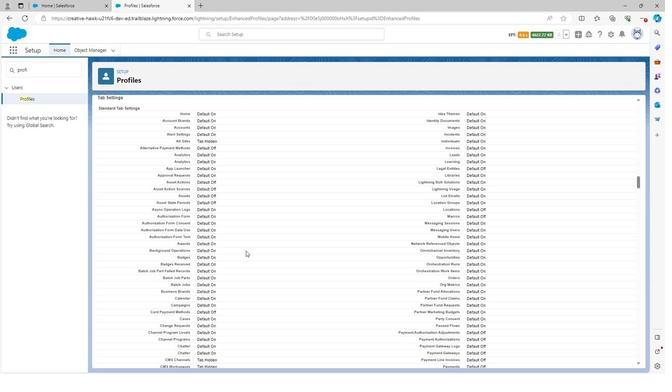 
Action: Mouse scrolled (246, 250) with delta (0, 0)
Screenshot: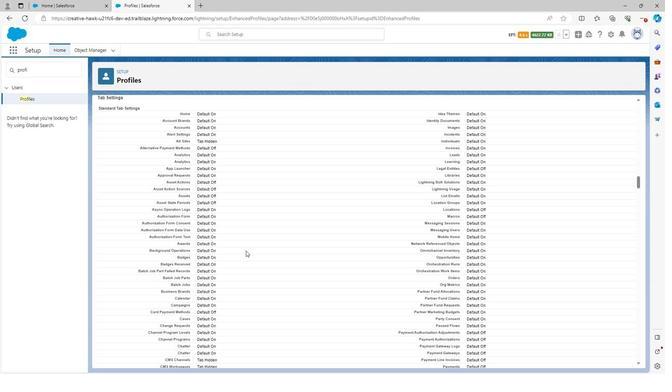 
Action: Mouse scrolled (246, 250) with delta (0, 0)
Screenshot: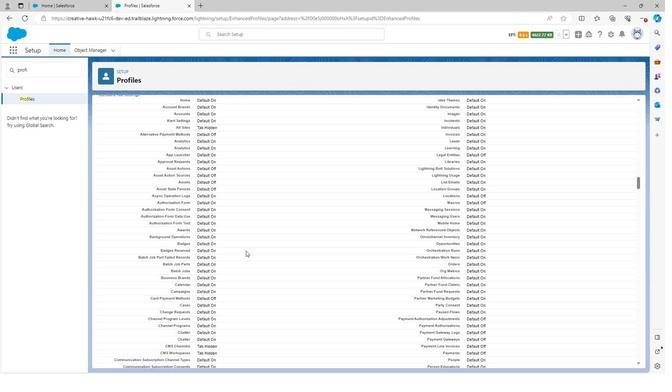 
Action: Mouse scrolled (246, 250) with delta (0, 0)
Screenshot: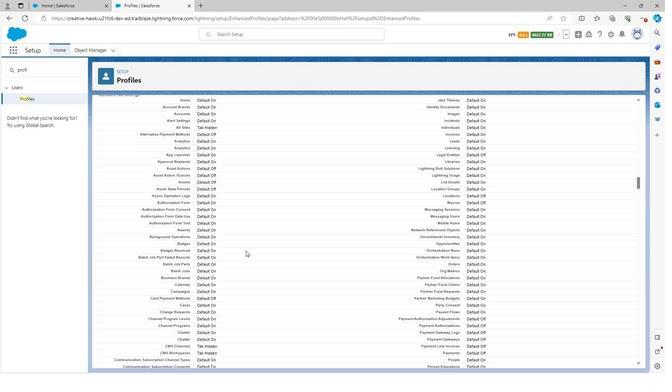 
Action: Mouse scrolled (246, 250) with delta (0, 0)
Screenshot: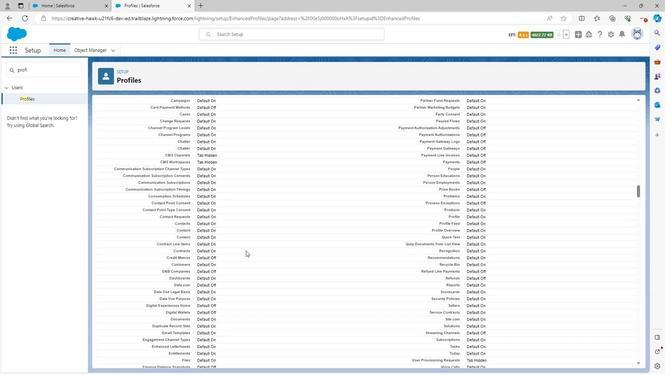 
Action: Mouse scrolled (246, 250) with delta (0, 0)
Screenshot: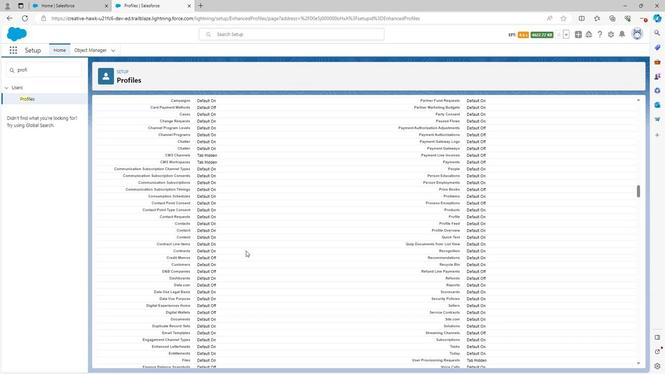 
Action: Mouse scrolled (246, 250) with delta (0, 0)
Screenshot: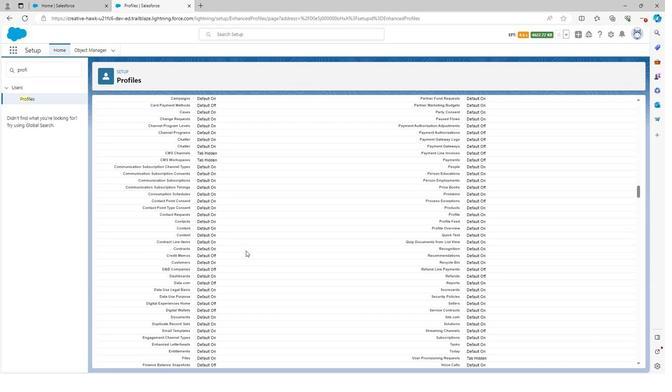 
Action: Mouse scrolled (246, 250) with delta (0, 0)
Screenshot: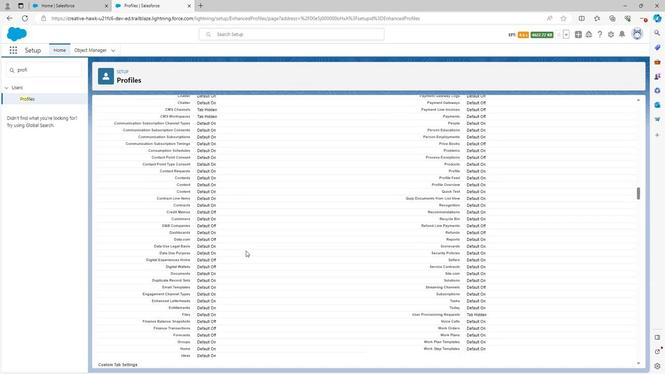 
Action: Mouse scrolled (246, 250) with delta (0, 0)
Screenshot: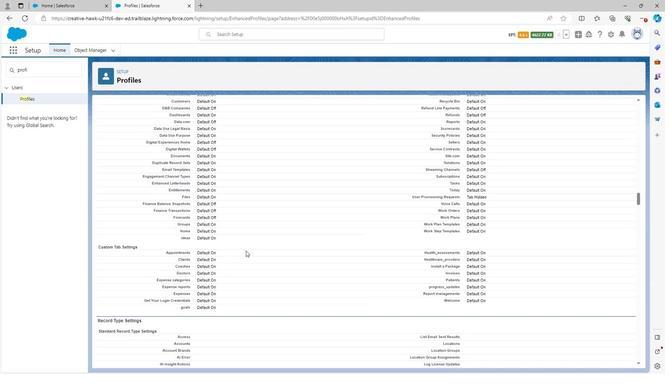 
Action: Mouse scrolled (246, 250) with delta (0, 0)
Screenshot: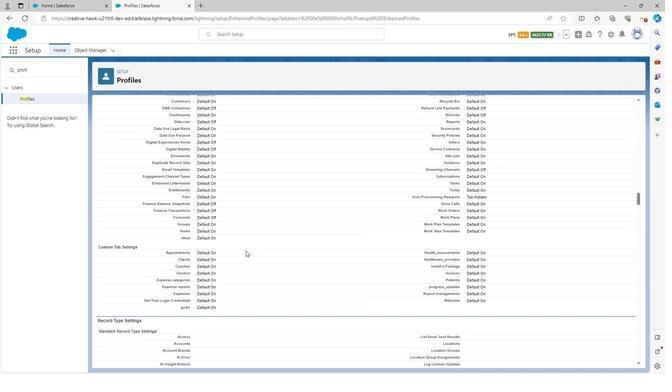
Action: Mouse scrolled (246, 250) with delta (0, 0)
Screenshot: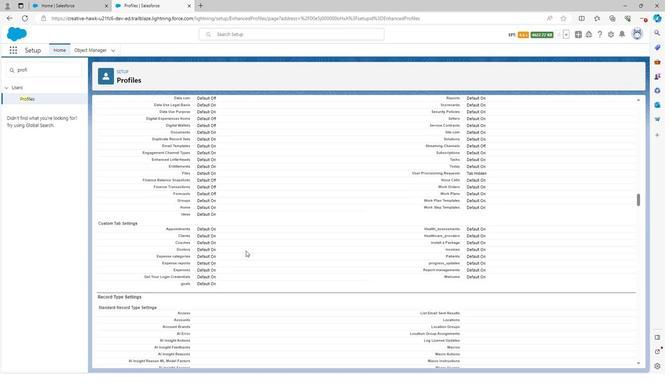 
Action: Mouse scrolled (246, 251) with delta (0, 0)
Screenshot: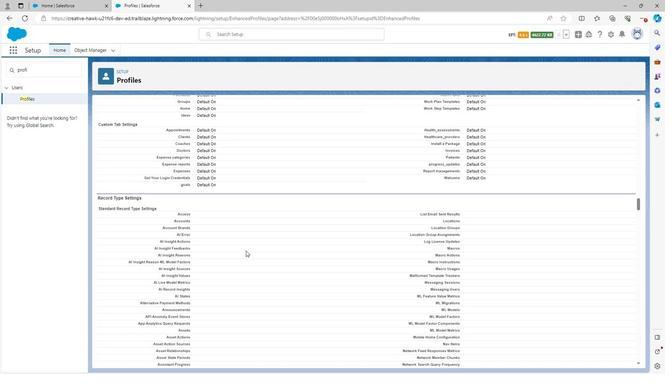 
Action: Mouse scrolled (246, 251) with delta (0, 0)
Screenshot: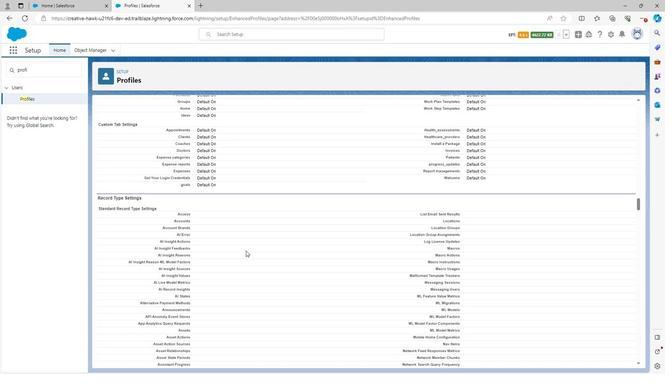 
Action: Mouse scrolled (246, 251) with delta (0, 0)
Screenshot: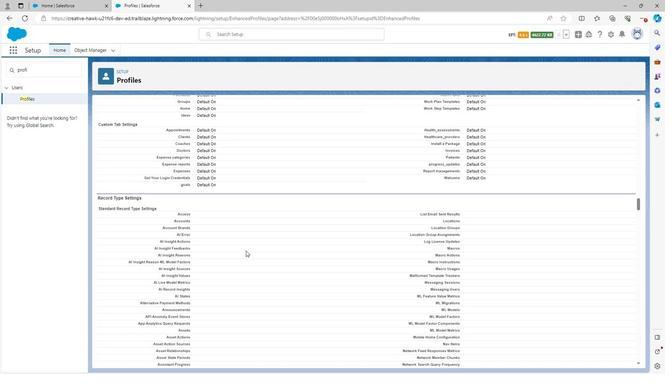 
Action: Mouse scrolled (246, 251) with delta (0, 0)
Screenshot: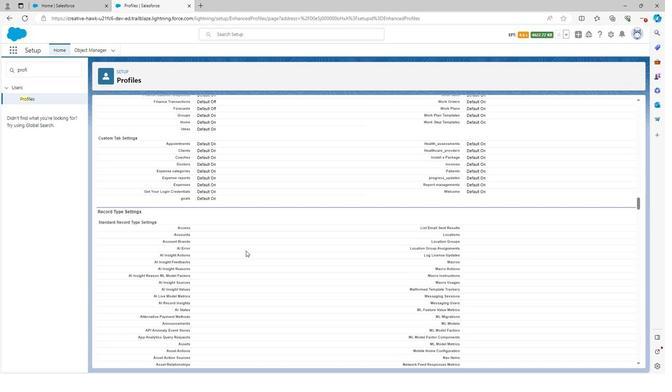 
Action: Mouse scrolled (246, 251) with delta (0, 0)
Screenshot: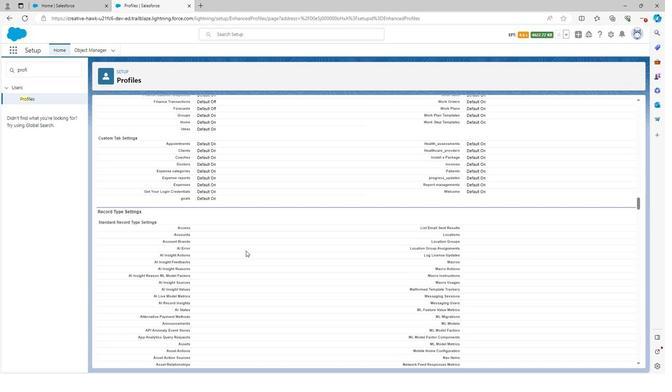 
Action: Mouse scrolled (246, 251) with delta (0, 0)
Screenshot: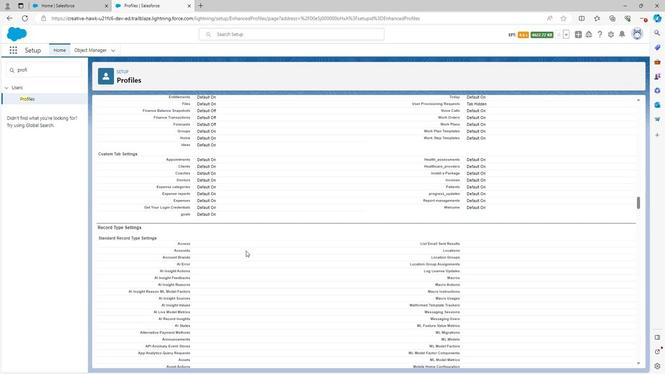 
Action: Mouse scrolled (246, 251) with delta (0, 0)
Screenshot: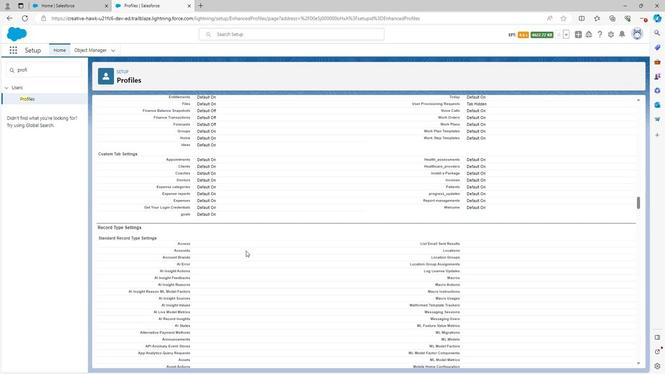 
Action: Mouse scrolled (246, 251) with delta (0, 0)
Screenshot: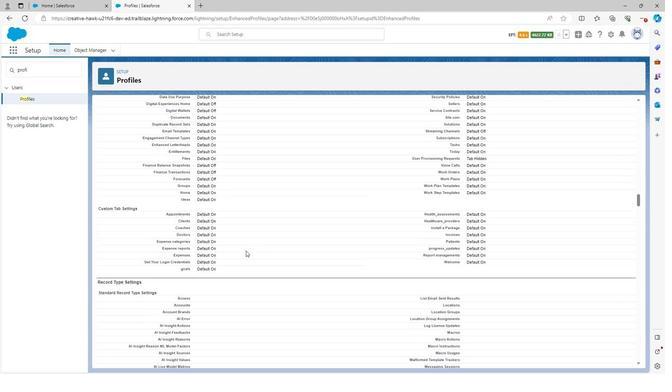 
Action: Mouse moved to (247, 250)
Screenshot: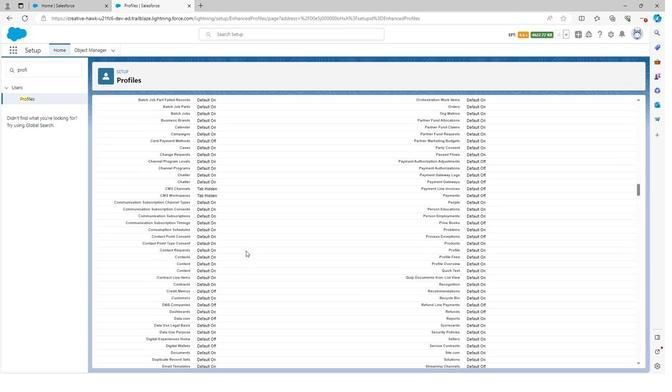 
Action: Mouse scrolled (247, 250) with delta (0, 0)
Screenshot: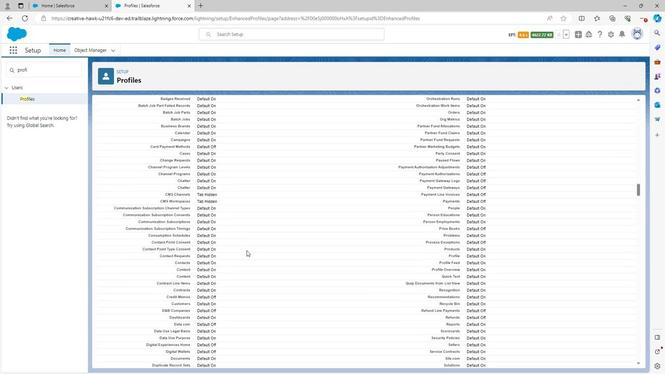 
Action: Mouse scrolled (247, 250) with delta (0, 0)
Screenshot: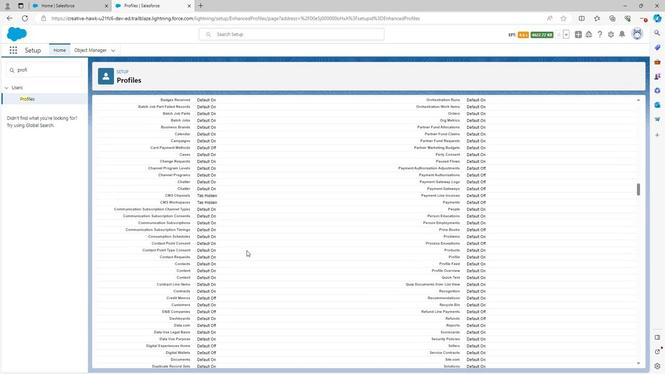 
Action: Mouse scrolled (247, 250) with delta (0, 0)
Screenshot: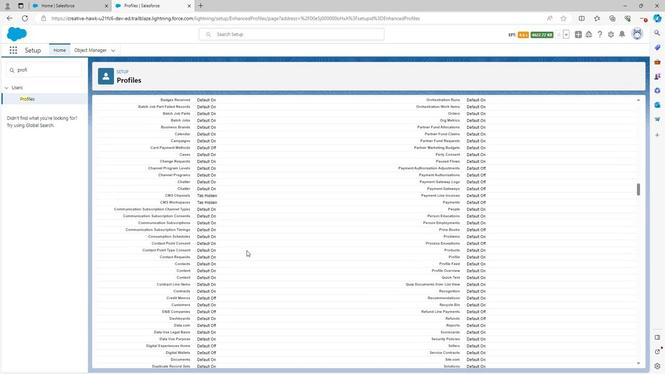
Action: Mouse scrolled (247, 250) with delta (0, 0)
Screenshot: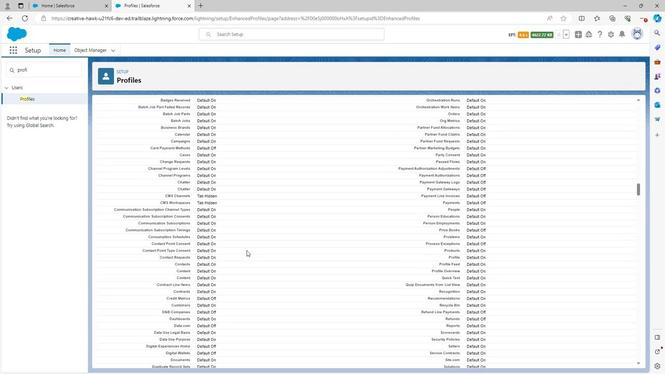 
Action: Mouse scrolled (247, 250) with delta (0, 0)
Screenshot: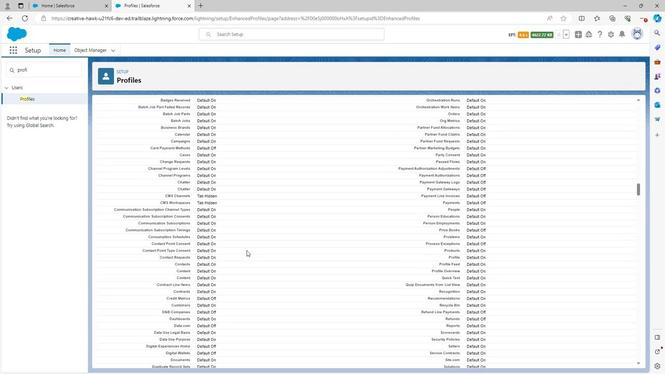 
Action: Mouse scrolled (247, 250) with delta (0, 0)
Screenshot: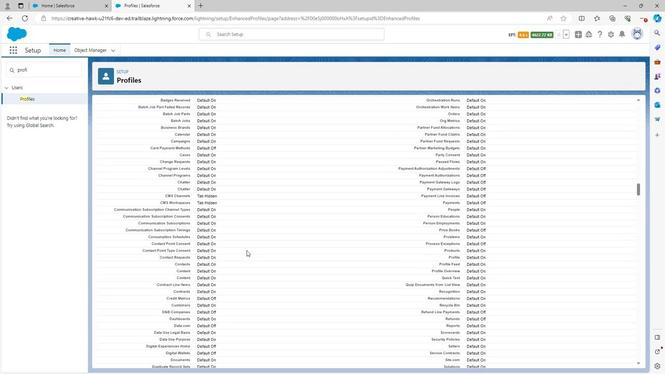 
Action: Mouse scrolled (247, 250) with delta (0, 0)
Screenshot: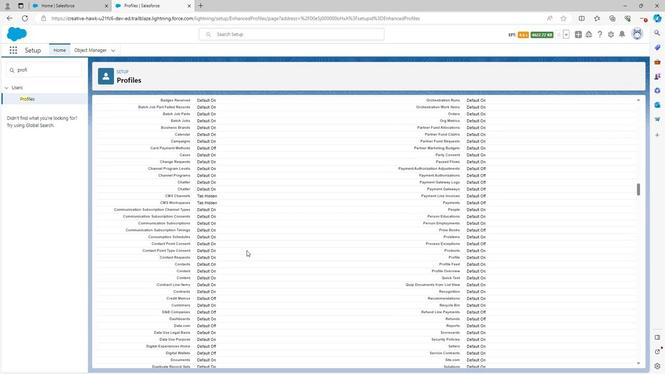 
Action: Mouse scrolled (247, 250) with delta (0, 0)
Screenshot: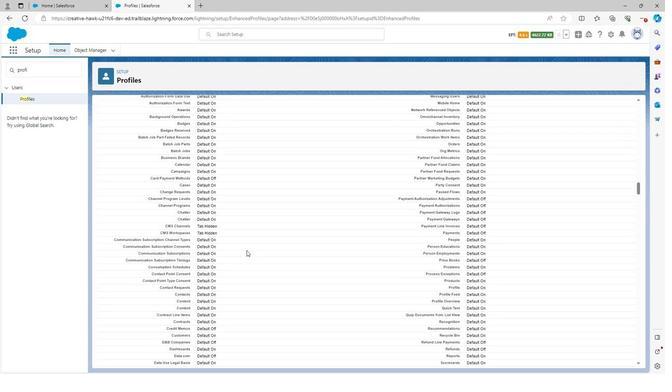 
Action: Mouse scrolled (247, 250) with delta (0, 0)
Screenshot: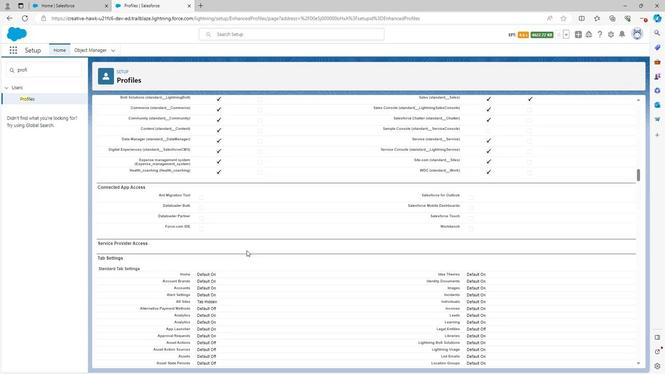 
Action: Mouse scrolled (247, 250) with delta (0, 0)
Screenshot: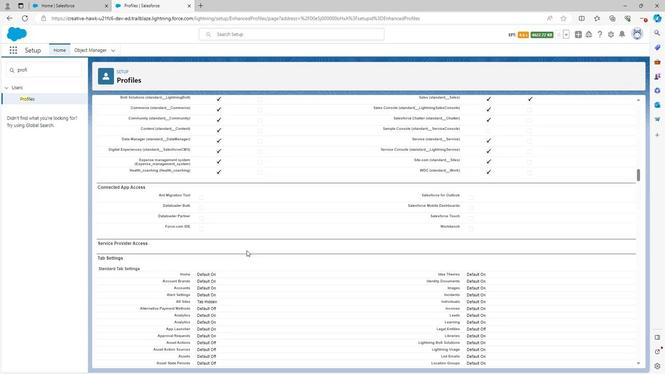 
Action: Mouse scrolled (247, 250) with delta (0, 0)
Screenshot: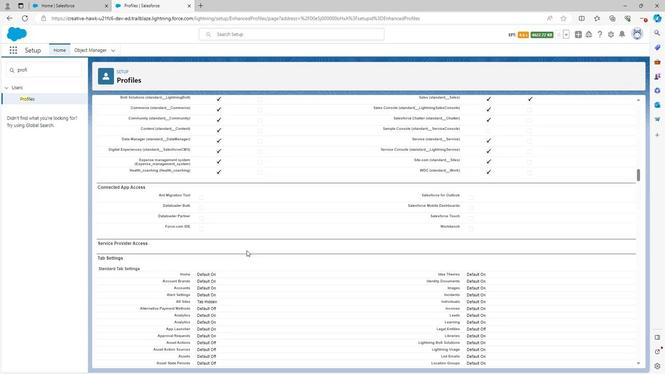 
Action: Mouse scrolled (247, 250) with delta (0, 0)
Screenshot: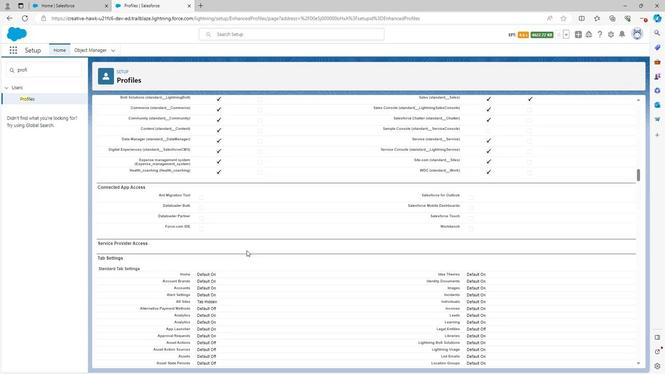 
Action: Mouse scrolled (247, 250) with delta (0, 0)
Screenshot: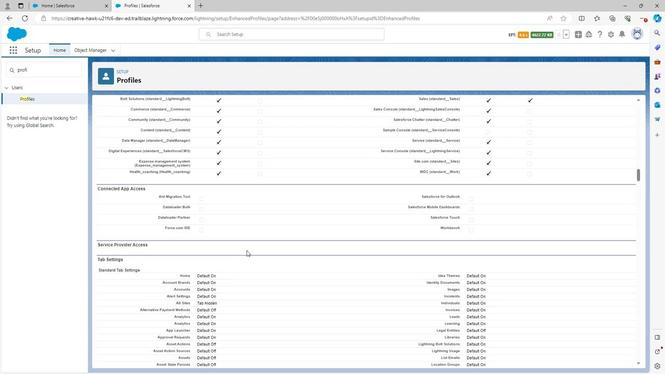 
Action: Mouse scrolled (247, 250) with delta (0, 0)
Screenshot: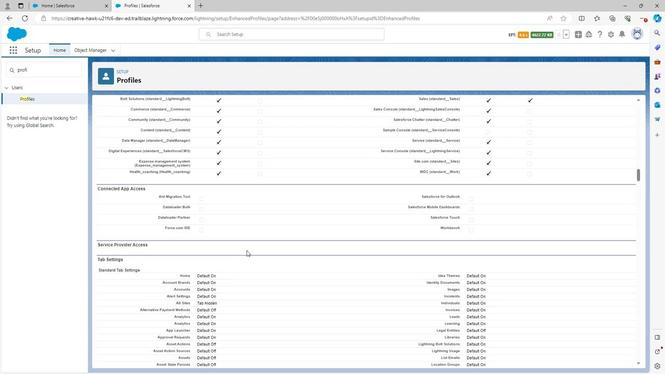 
Action: Mouse scrolled (247, 250) with delta (0, 0)
Screenshot: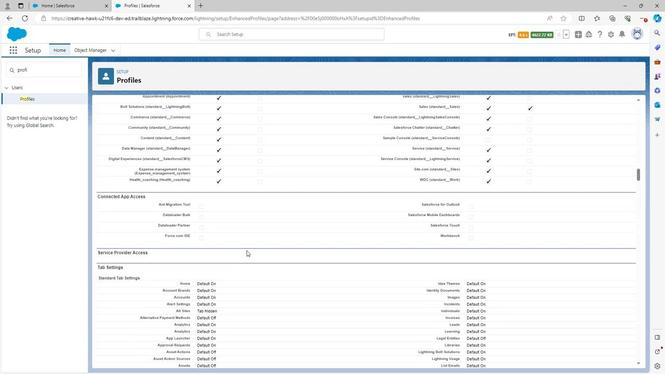 
Action: Mouse moved to (247, 250)
Screenshot: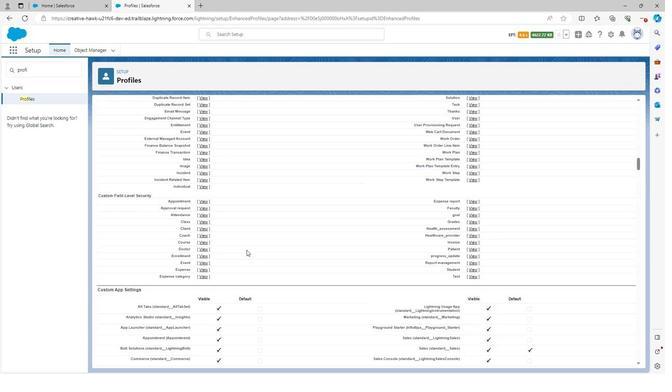 
Action: Mouse scrolled (247, 250) with delta (0, 0)
Screenshot: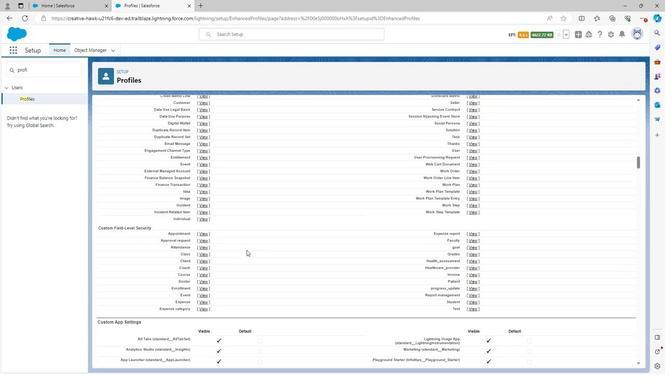
Action: Mouse scrolled (247, 249) with delta (0, 0)
Screenshot: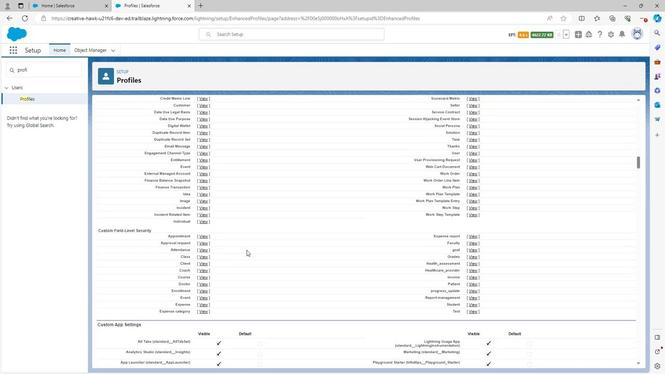 
Action: Mouse scrolled (247, 250) with delta (0, 0)
Screenshot: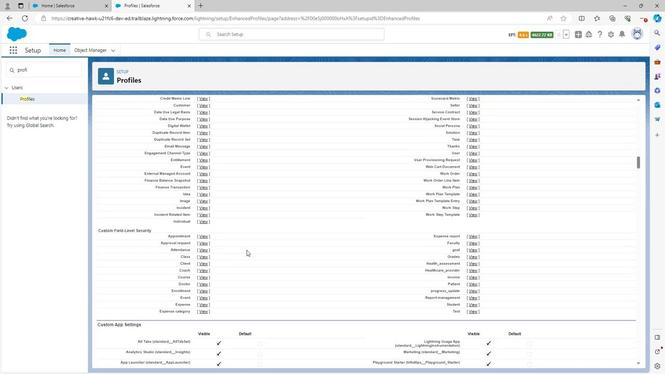 
Action: Mouse scrolled (247, 250) with delta (0, 0)
Screenshot: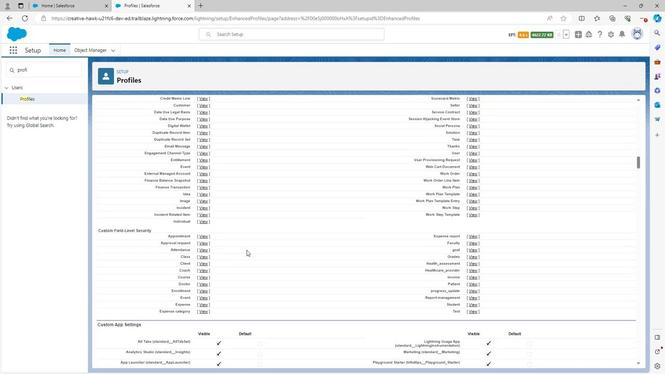 
Action: Mouse scrolled (247, 250) with delta (0, 0)
Screenshot: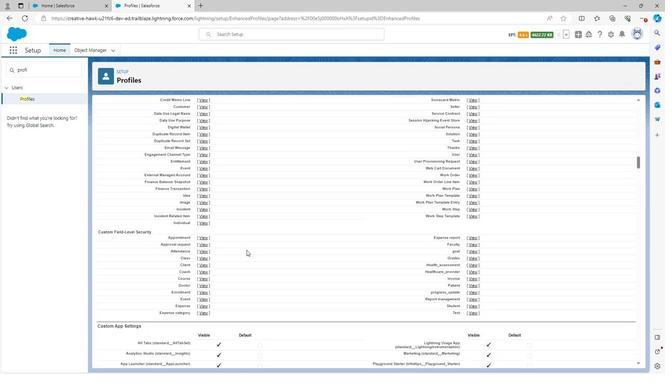 
Action: Mouse scrolled (247, 250) with delta (0, 0)
Screenshot: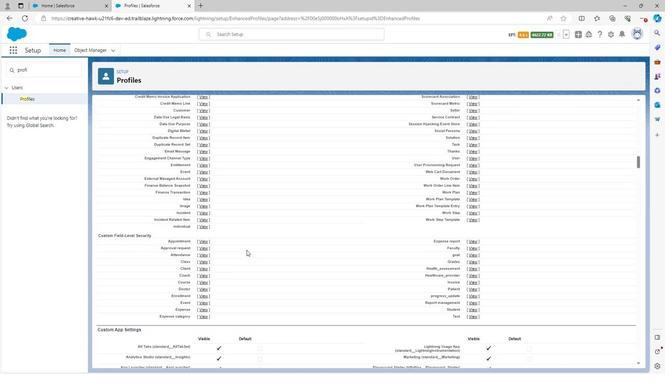 
Action: Mouse scrolled (247, 250) with delta (0, 0)
Screenshot: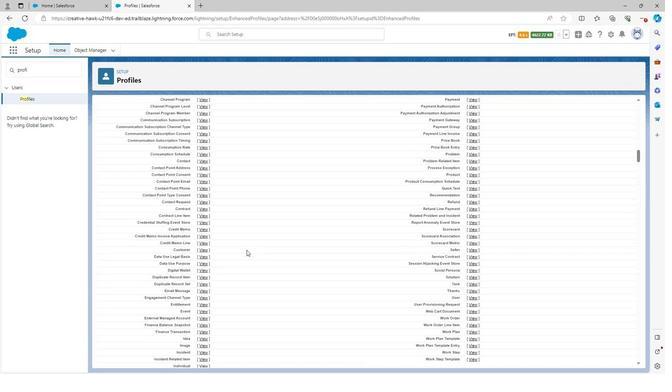 
Action: Mouse scrolled (247, 250) with delta (0, 0)
Screenshot: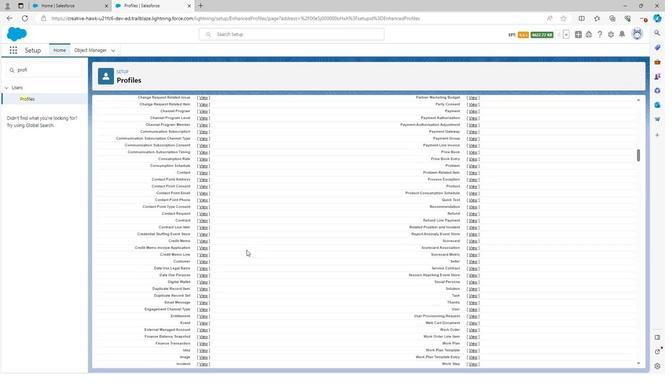 
Action: Mouse scrolled (247, 250) with delta (0, 0)
Screenshot: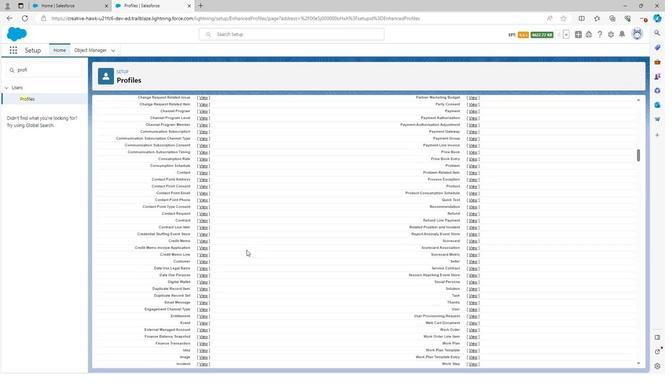 
Action: Mouse scrolled (247, 250) with delta (0, 0)
Screenshot: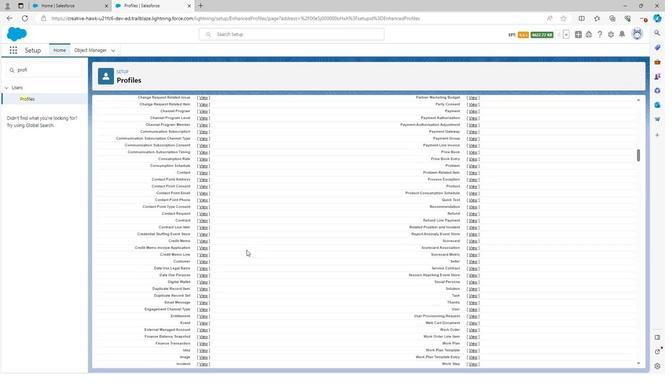 
Action: Mouse scrolled (247, 250) with delta (0, 0)
Screenshot: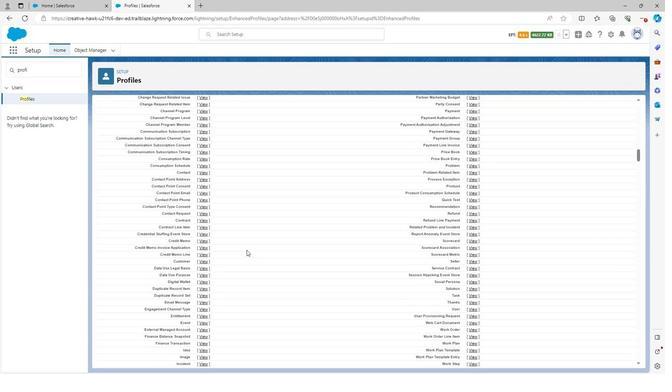 
Action: Mouse scrolled (247, 250) with delta (0, 0)
Screenshot: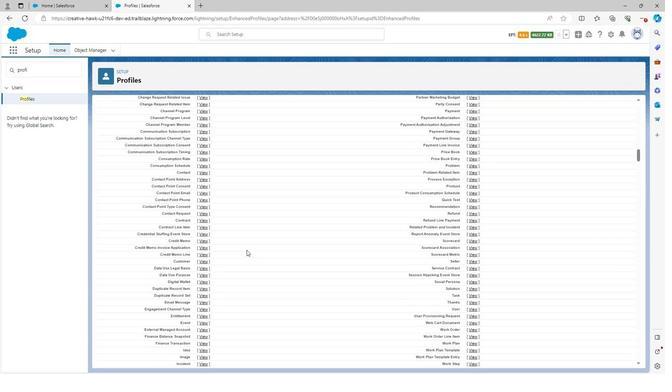 
Action: Mouse scrolled (247, 250) with delta (0, 0)
Screenshot: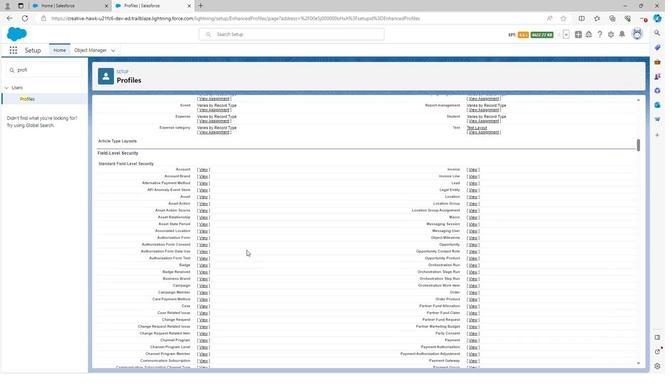 
Action: Mouse scrolled (247, 250) with delta (0, 0)
Screenshot: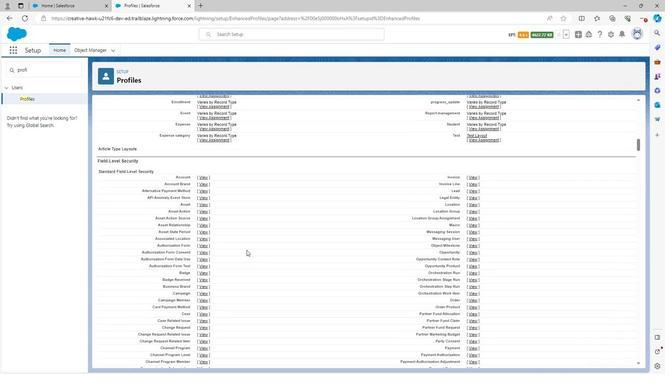 
Action: Mouse scrolled (247, 250) with delta (0, 0)
Screenshot: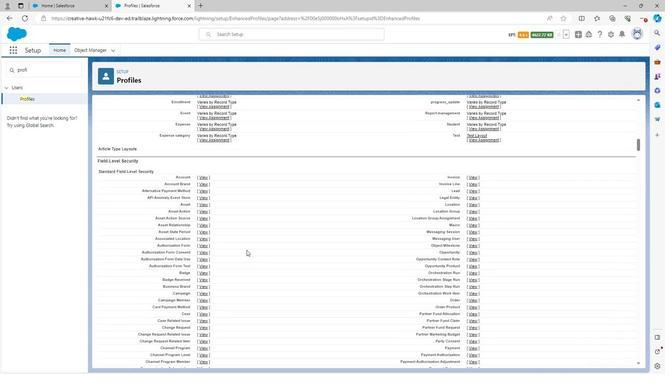 
Action: Mouse scrolled (247, 250) with delta (0, 0)
Screenshot: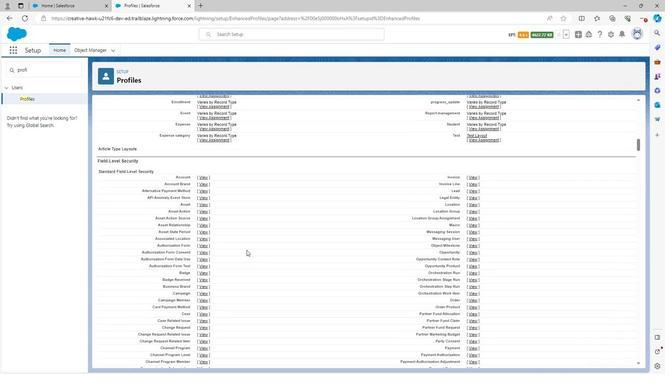 
Action: Mouse scrolled (247, 250) with delta (0, 0)
Screenshot: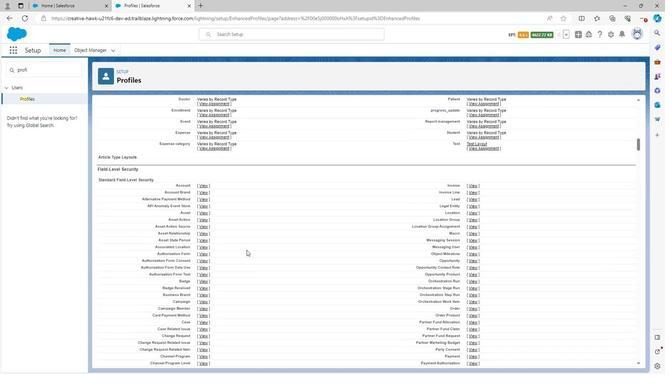 
Action: Mouse scrolled (247, 250) with delta (0, 0)
Screenshot: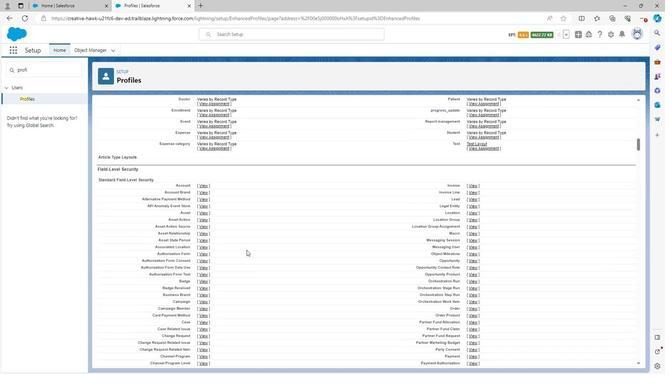 
Action: Mouse scrolled (247, 250) with delta (0, 0)
Screenshot: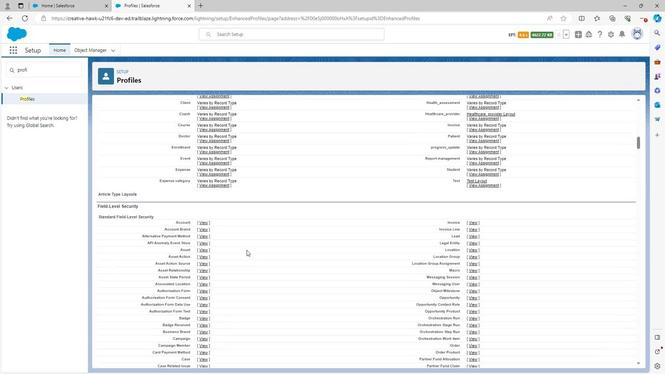 
Action: Mouse scrolled (247, 250) with delta (0, 0)
Screenshot: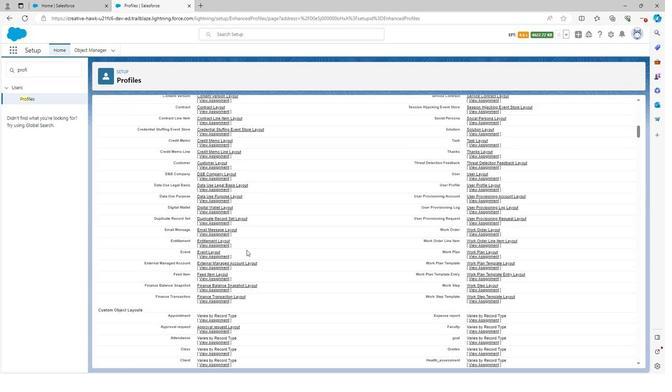 
Action: Mouse scrolled (247, 250) with delta (0, 0)
Screenshot: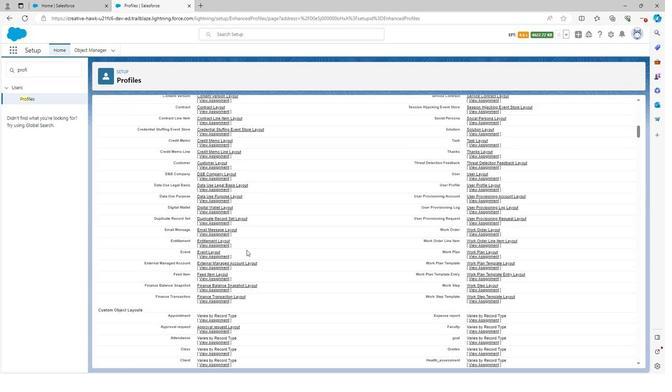 
Action: Mouse scrolled (247, 250) with delta (0, 0)
Screenshot: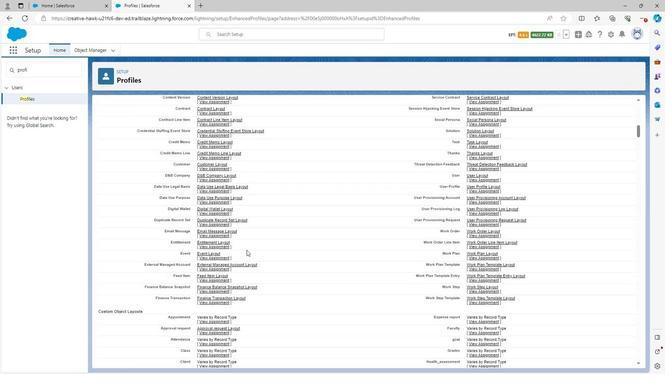 
Action: Mouse scrolled (247, 250) with delta (0, 0)
Screenshot: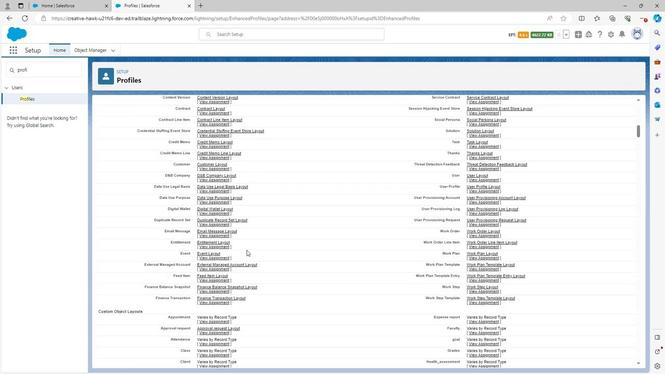 
Action: Mouse scrolled (247, 250) with delta (0, 0)
Screenshot: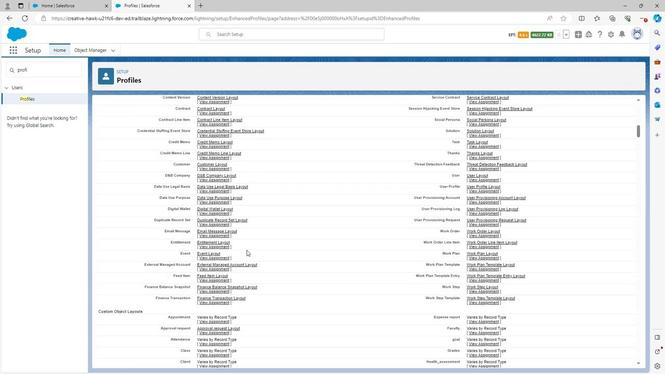 
Action: Mouse scrolled (247, 250) with delta (0, 0)
Screenshot: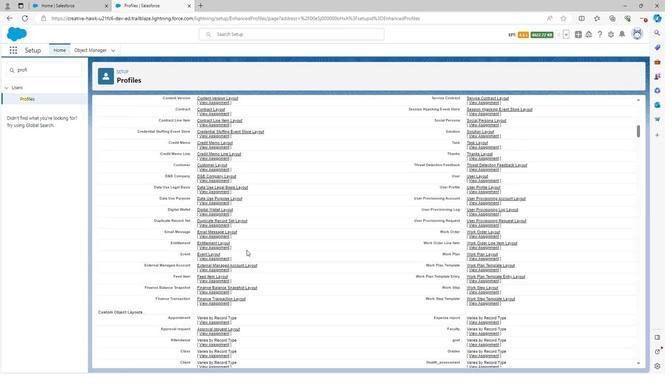 
Action: Mouse scrolled (247, 250) with delta (0, 0)
Screenshot: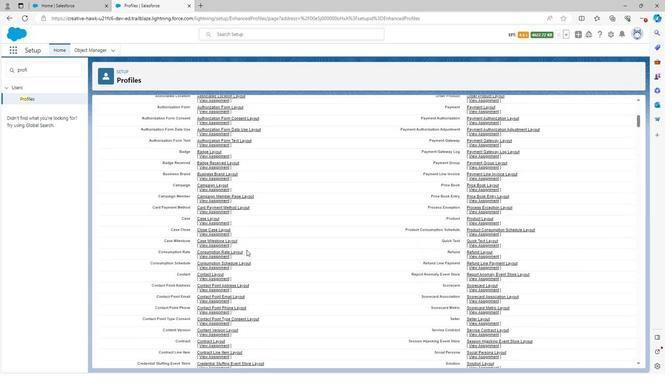
Action: Mouse scrolled (247, 250) with delta (0, 0)
Screenshot: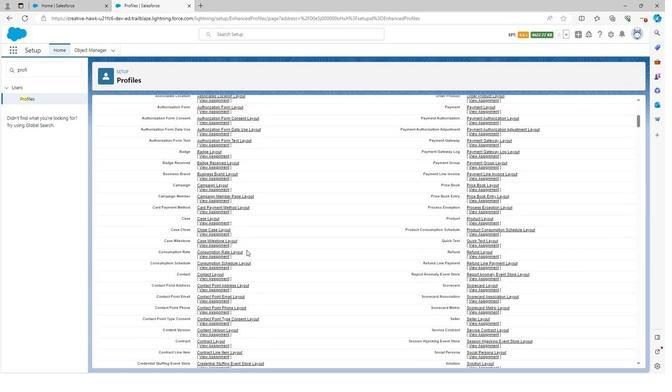 
Action: Mouse scrolled (247, 250) with delta (0, 0)
Screenshot: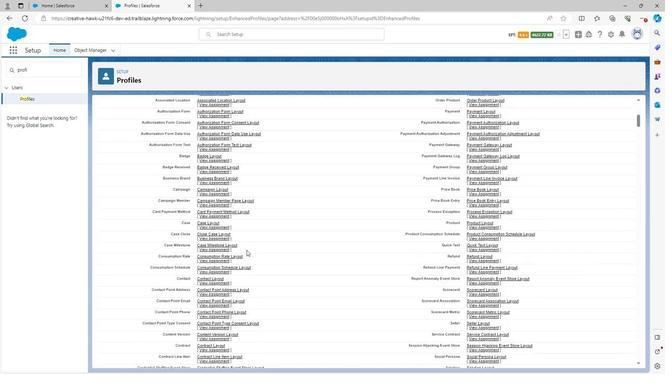 
Action: Mouse scrolled (247, 250) with delta (0, 0)
Screenshot: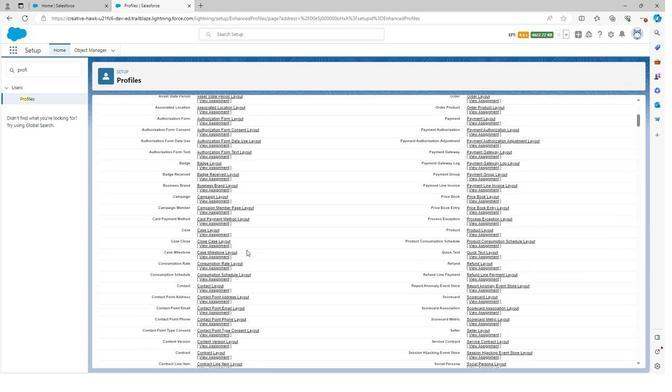 
Action: Mouse scrolled (247, 250) with delta (0, 0)
Screenshot: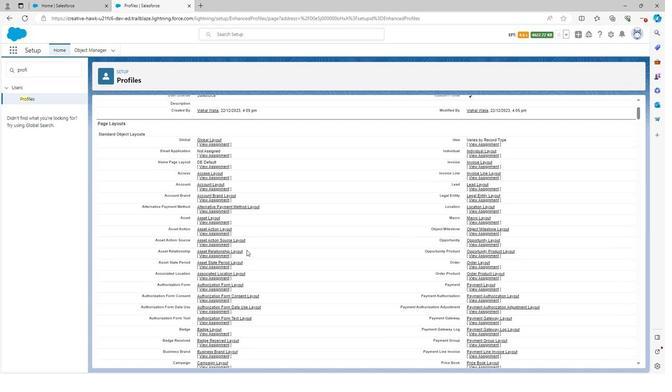 
Action: Mouse scrolled (247, 250) with delta (0, 0)
Screenshot: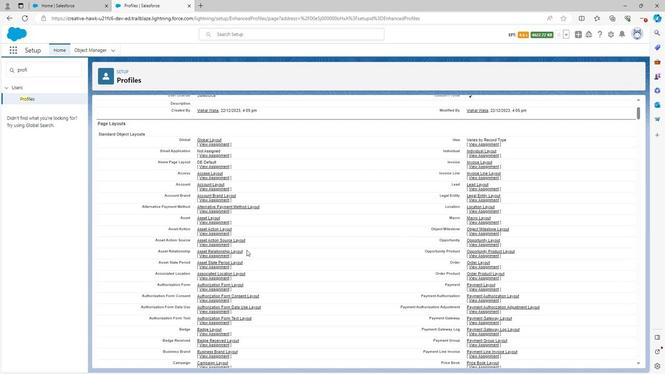 
Action: Mouse scrolled (247, 250) with delta (0, 0)
Screenshot: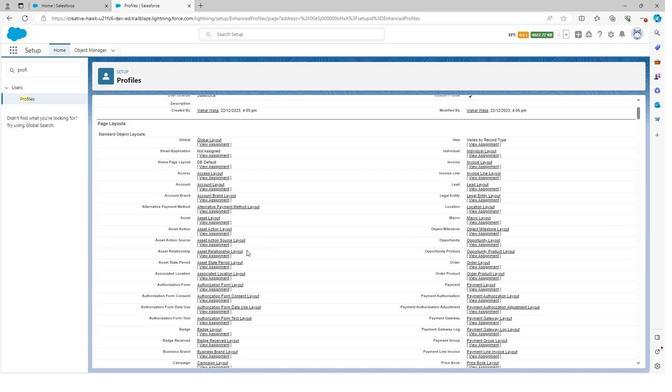 
Action: Mouse scrolled (247, 250) with delta (0, 0)
Screenshot: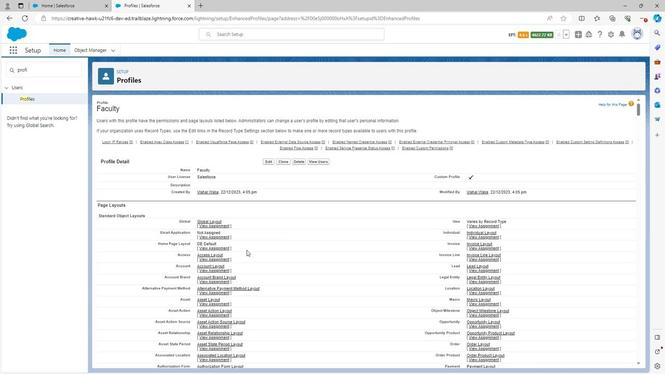 
Action: Mouse scrolled (247, 250) with delta (0, 0)
Screenshot: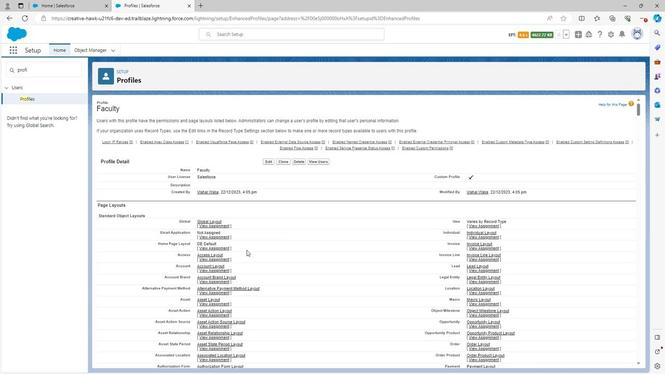 
Action: Mouse moved to (270, 162)
Screenshot: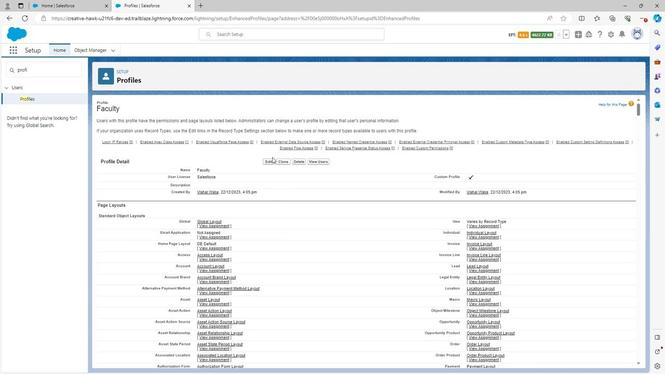 
Action: Mouse pressed left at (270, 162)
Screenshot: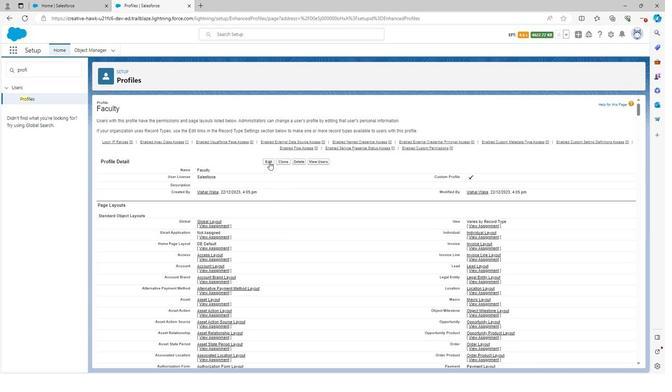 
Action: Mouse moved to (218, 174)
Screenshot: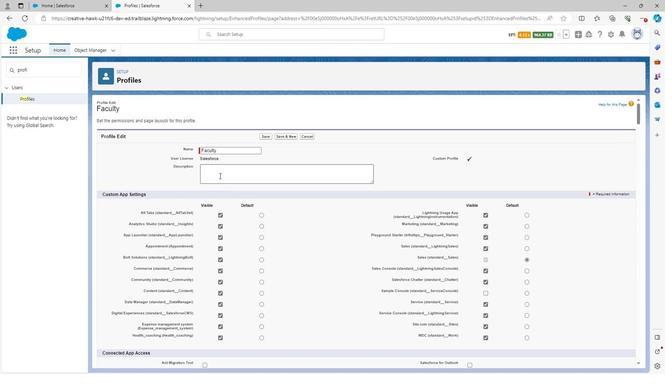 
Action: Mouse pressed left at (218, 174)
Screenshot: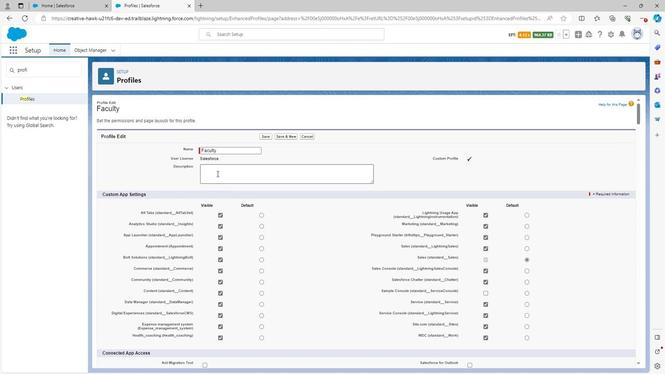 
Action: Key pressed <Key.shift><Key.shift><Key.shift>Faculty<Key.space>profile<Key.space>is<Key.space>the<Key.space>profile<Key.space>which<Key.space>i<Key.backspace>will<Key.space>ne<Key.space>use<Key.backspace><Key.backspace><Key.backspace><Key.backspace><Key.backspace><Key.backspace>be<Key.space>used<Key.space>by<Key.space>profile<Key.backspace><Key.backspace><Key.backspace><Key.backspace><Key.backspace><Key.backspace><Key.backspace>faculty<Key.space>p<Key.backspace><Key.backspace><Key.backspace>ies
Screenshot: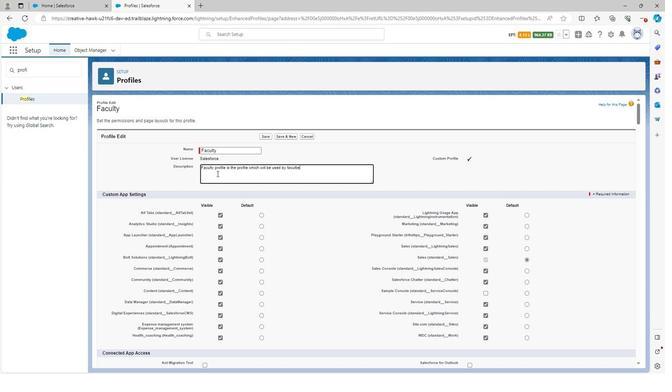 
Action: Mouse moved to (262, 215)
Screenshot: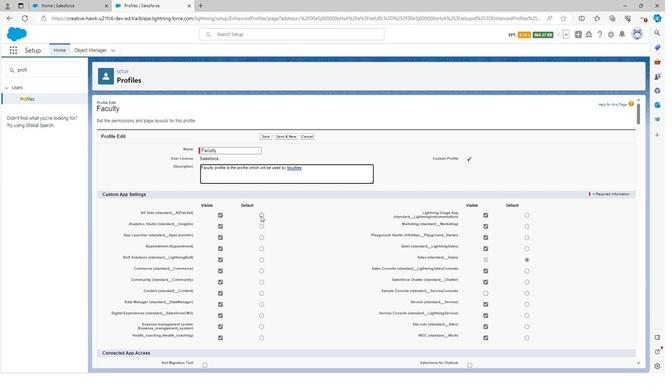 
Action: Mouse pressed left at (262, 215)
Screenshot: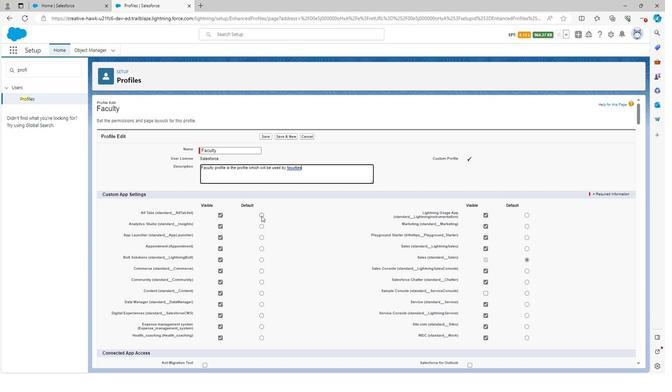 
Action: Mouse pressed left at (262, 215)
Screenshot: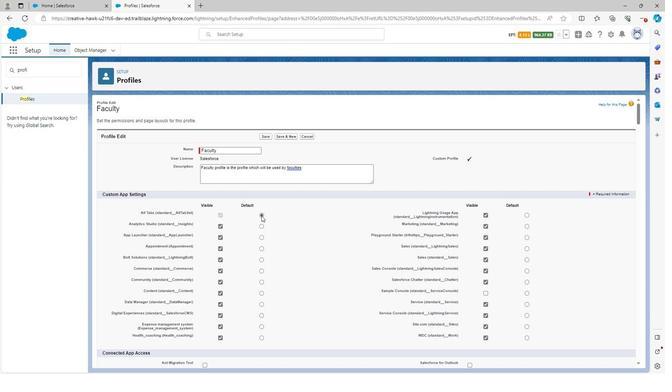 
Action: Mouse moved to (261, 226)
Screenshot: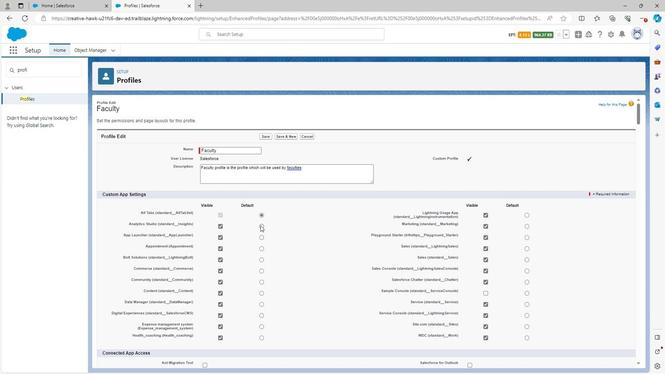 
Action: Mouse pressed left at (261, 226)
Screenshot: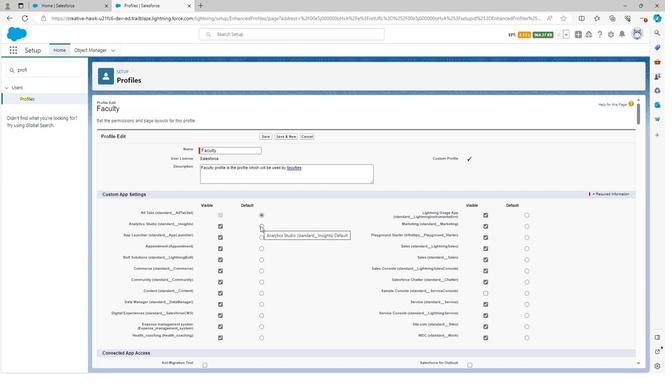 
Action: Mouse moved to (262, 237)
Screenshot: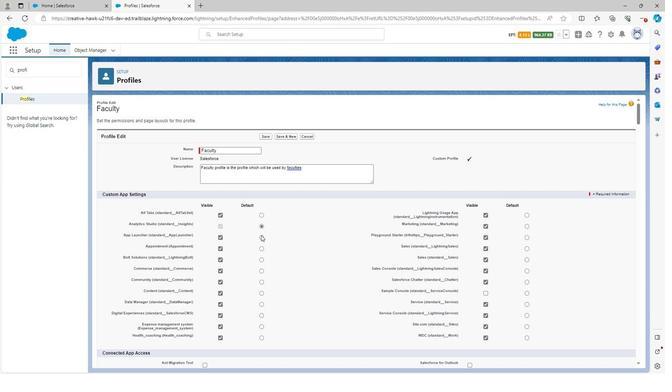 
Action: Mouse scrolled (262, 237) with delta (0, 0)
Screenshot: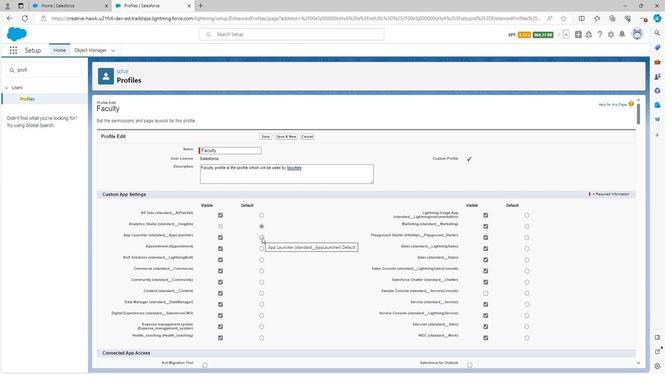 
Action: Mouse moved to (262, 250)
Screenshot: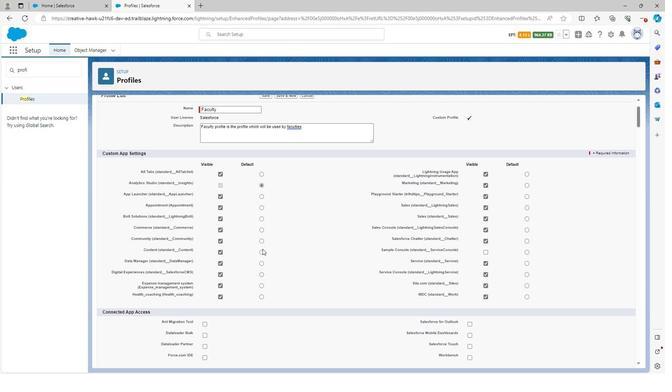 
Action: Mouse pressed left at (262, 250)
Screenshot: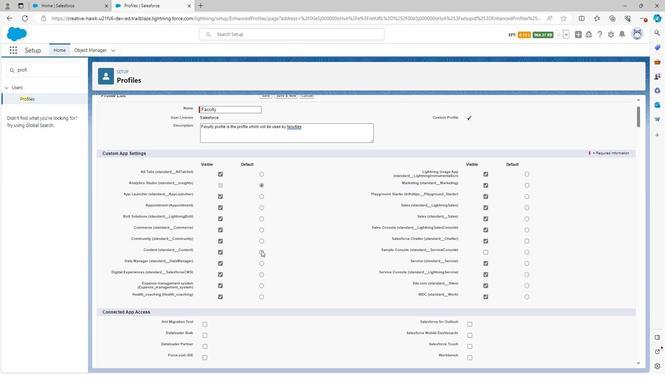 
Action: Mouse moved to (528, 217)
Screenshot: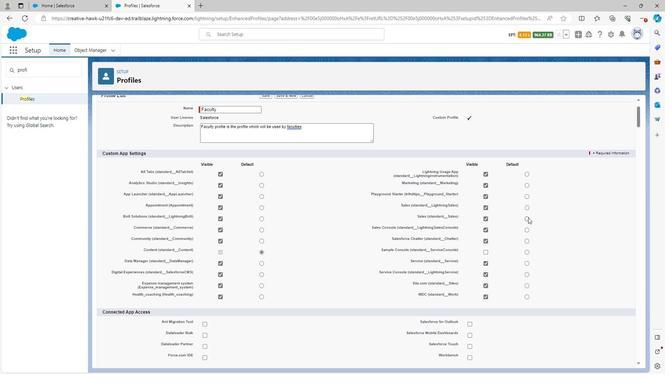 
Action: Mouse pressed left at (528, 217)
Screenshot: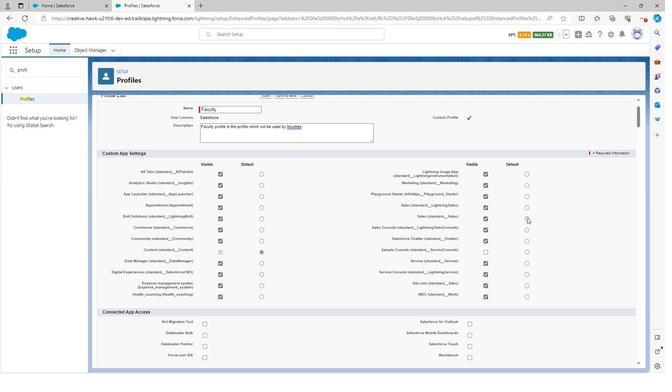 
Action: Mouse moved to (263, 253)
Screenshot: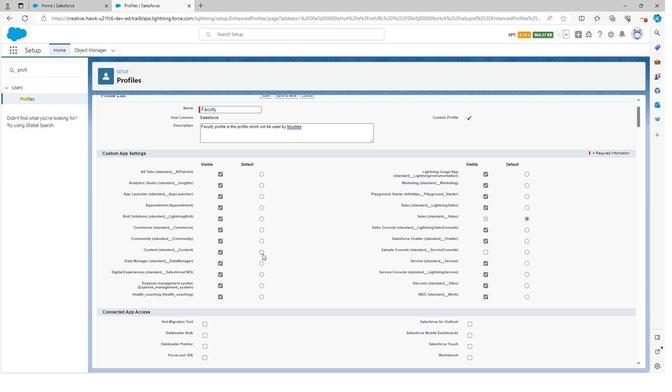 
Action: Mouse pressed left at (263, 253)
Screenshot: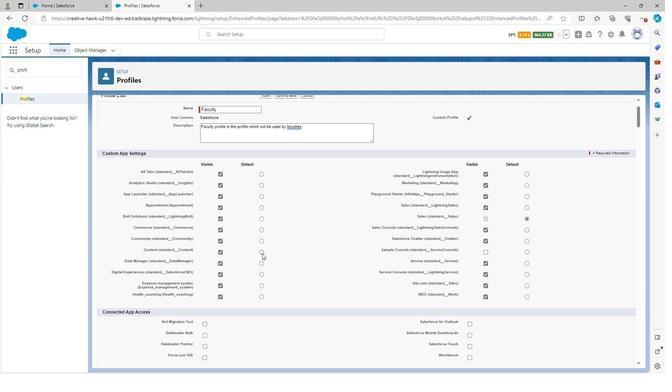 
Action: Mouse moved to (262, 291)
Screenshot: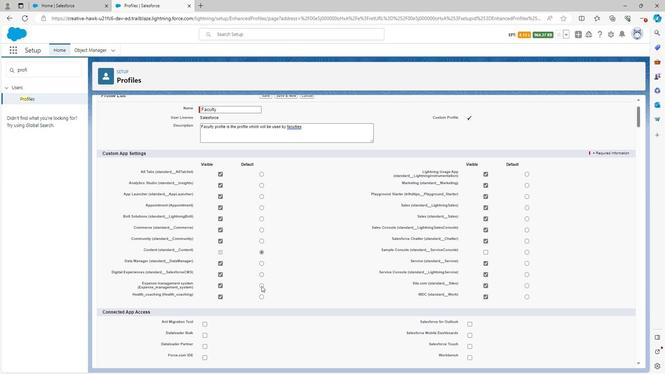 
Action: Mouse scrolled (262, 290) with delta (0, 0)
Screenshot: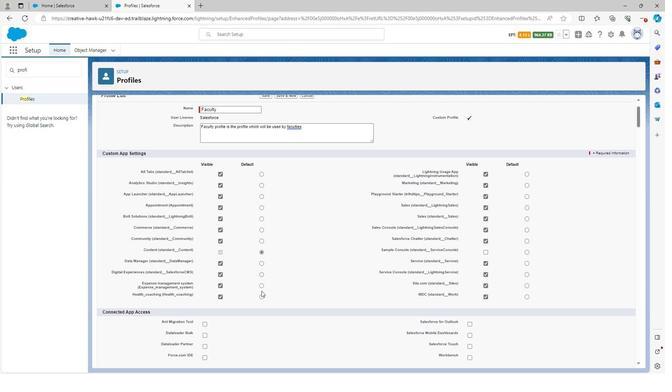 
Action: Mouse scrolled (262, 290) with delta (0, 0)
Screenshot: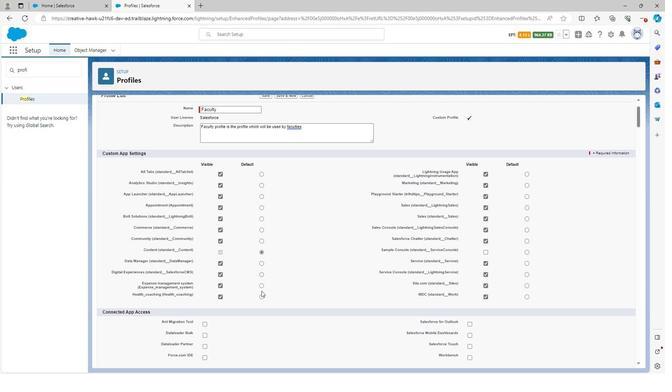 
Action: Mouse moved to (204, 242)
Screenshot: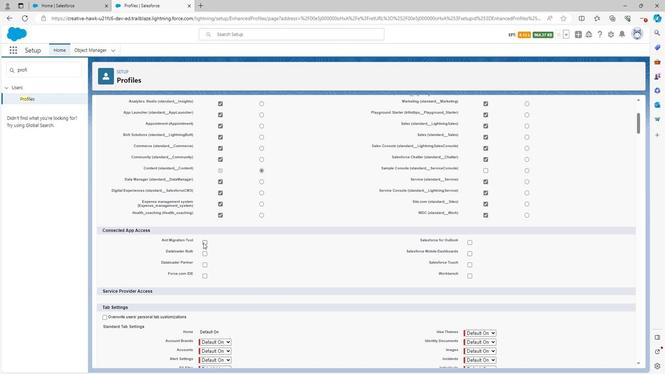 
Action: Mouse pressed left at (204, 242)
Screenshot: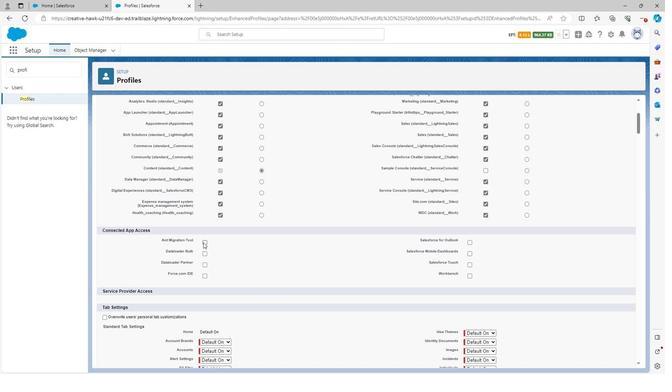
Action: Mouse moved to (206, 251)
Screenshot: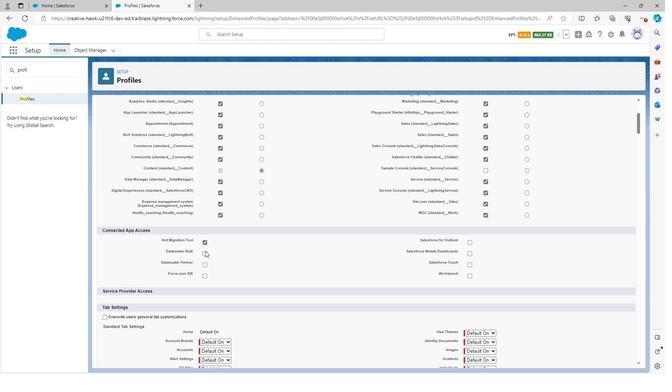 
Action: Mouse pressed left at (206, 251)
Screenshot: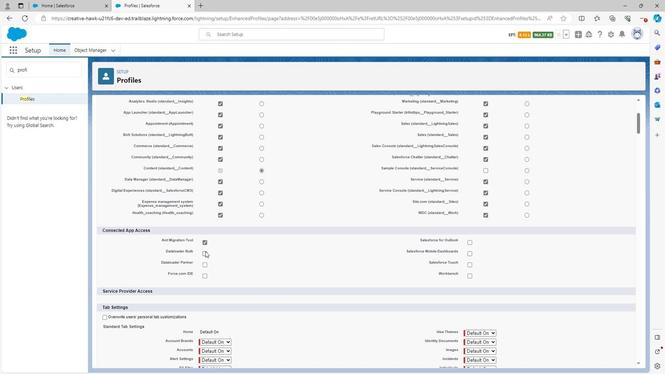 
Action: Mouse moved to (206, 261)
Screenshot: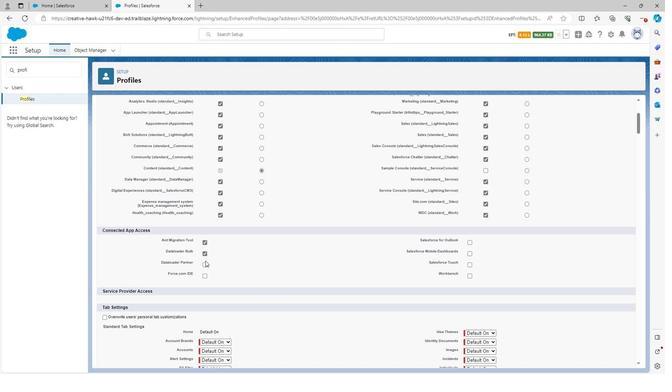 
Action: Mouse pressed left at (206, 261)
Screenshot: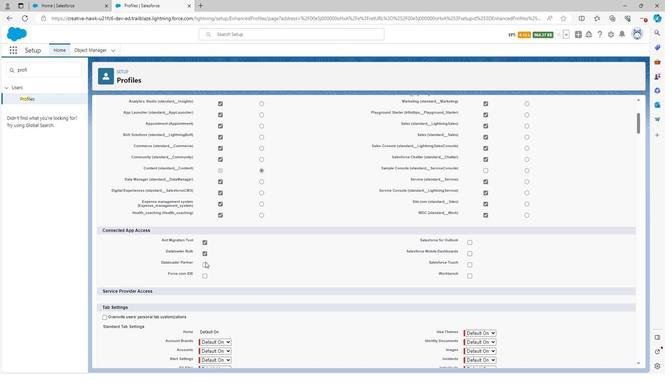 
Action: Mouse moved to (205, 275)
Screenshot: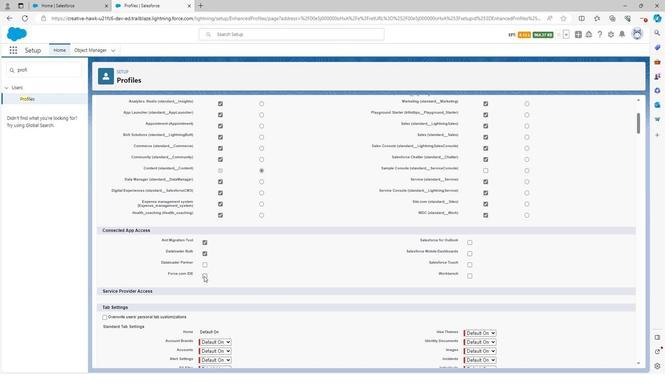 
Action: Mouse pressed left at (205, 275)
Screenshot: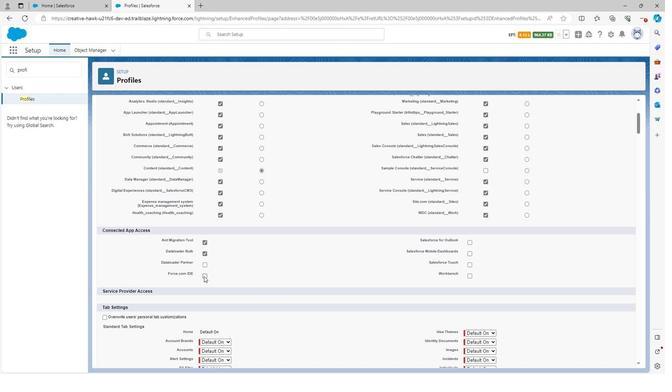 
Action: Mouse moved to (206, 264)
Screenshot: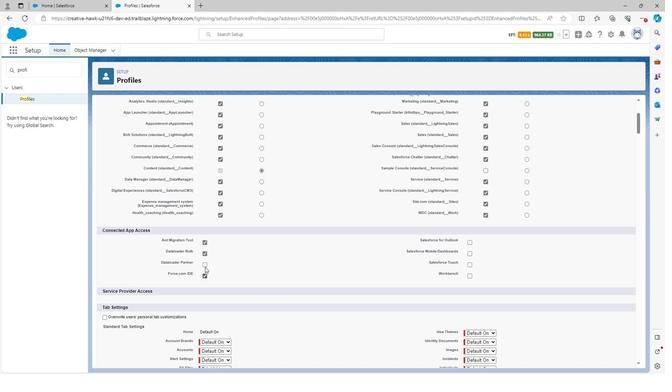 
Action: Mouse pressed left at (206, 264)
Screenshot: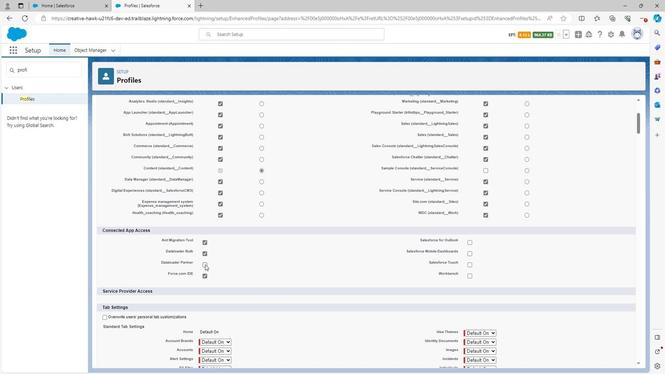 
Action: Mouse moved to (471, 241)
Screenshot: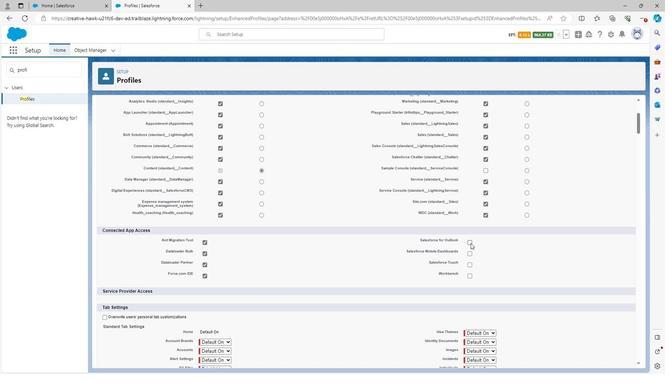 
Action: Mouse pressed left at (471, 241)
Screenshot: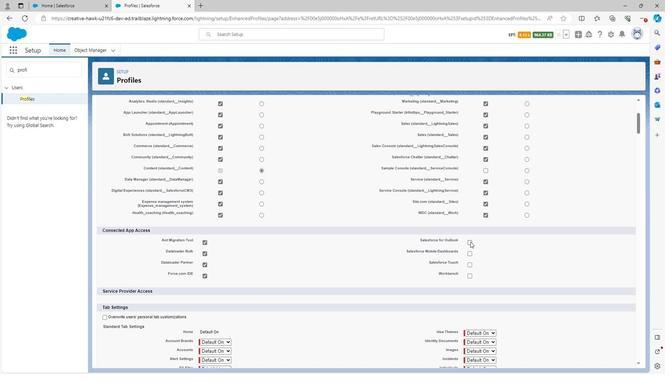 
Action: Mouse moved to (471, 263)
Screenshot: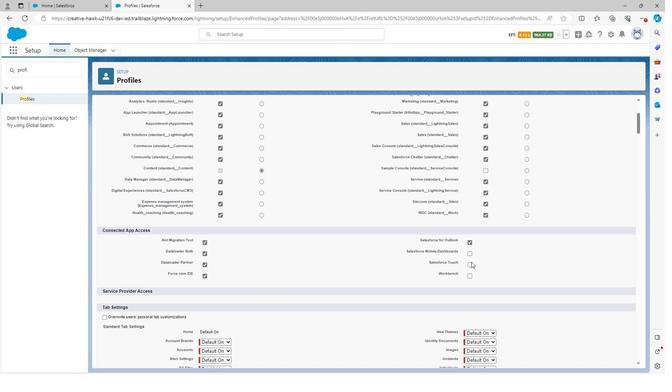
Action: Mouse pressed left at (471, 263)
Screenshot: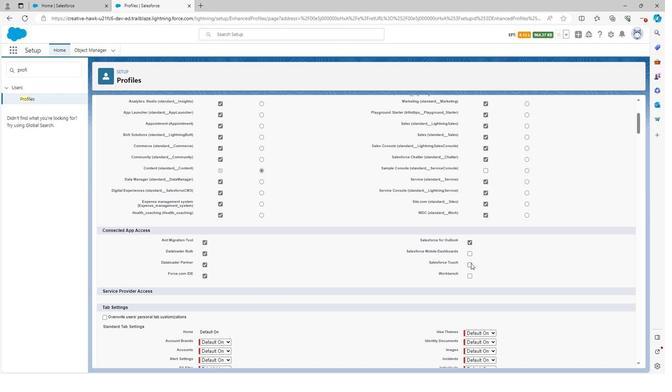 
Action: Mouse moved to (470, 275)
Screenshot: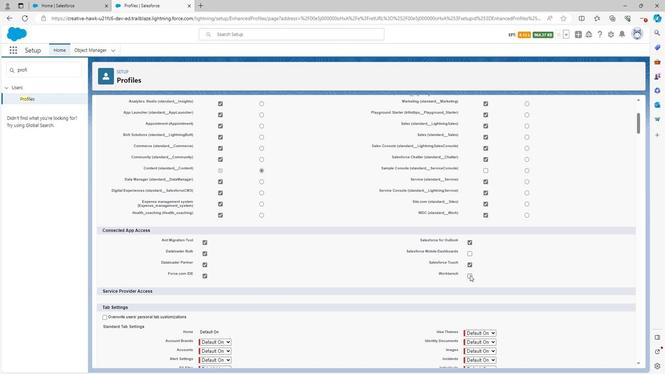 
Action: Mouse pressed left at (470, 275)
Screenshot: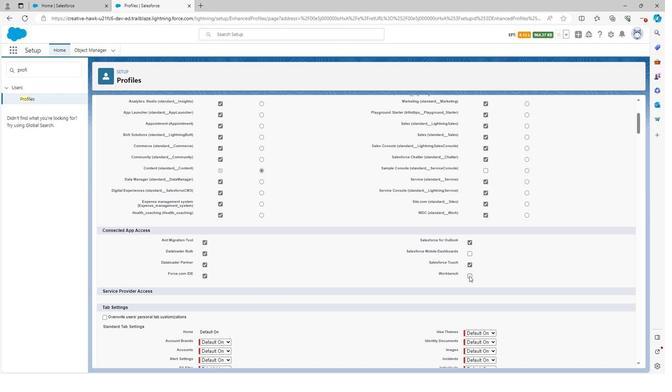 
Action: Mouse moved to (469, 252)
Screenshot: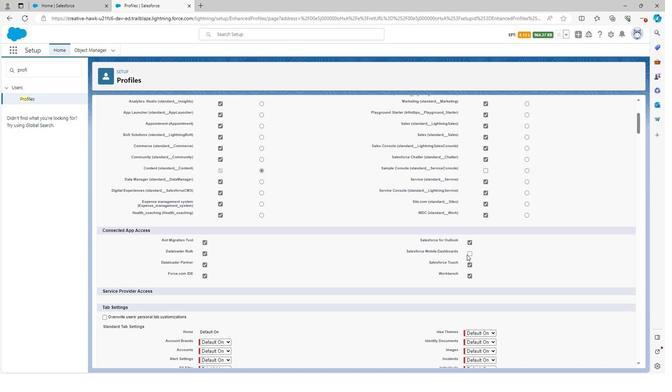 
Action: Mouse pressed left at (469, 252)
Screenshot: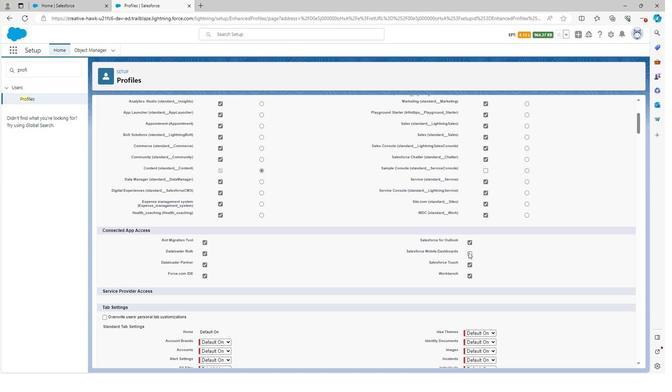 
Action: Mouse moved to (338, 282)
Screenshot: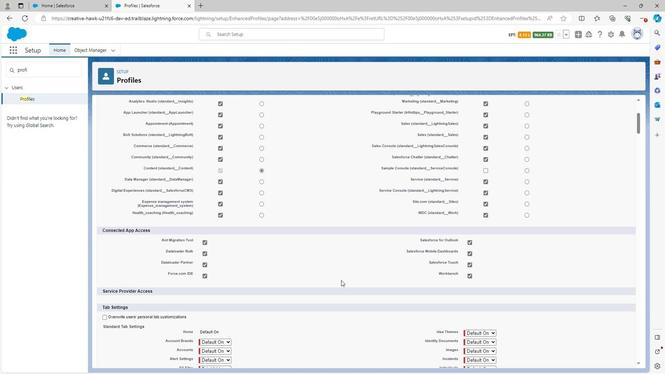
Action: Mouse scrolled (338, 282) with delta (0, 0)
Screenshot: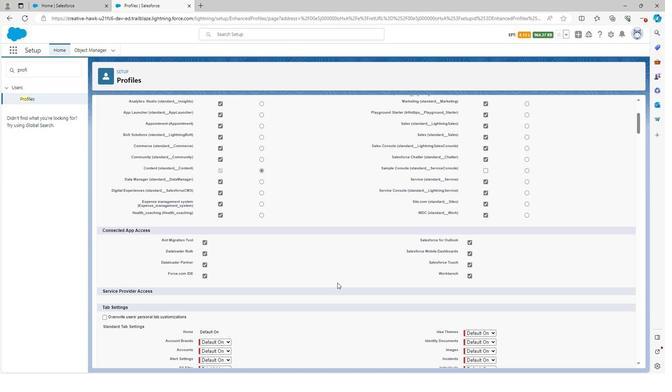 
Action: Mouse scrolled (338, 282) with delta (0, 0)
Screenshot: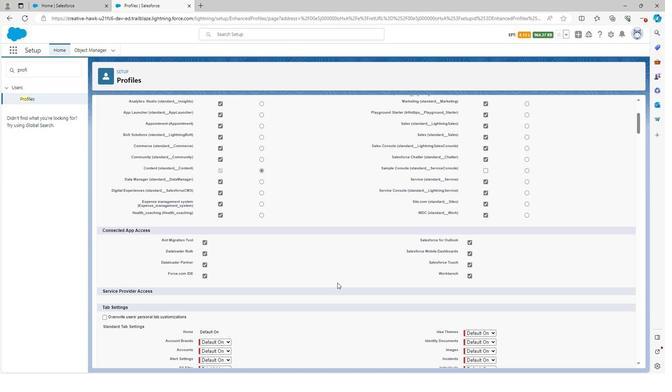 
Action: Mouse scrolled (338, 282) with delta (0, 0)
Screenshot: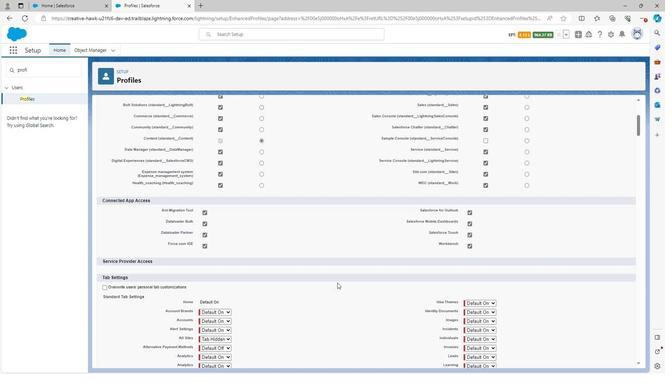 
Action: Mouse moved to (106, 194)
Screenshot: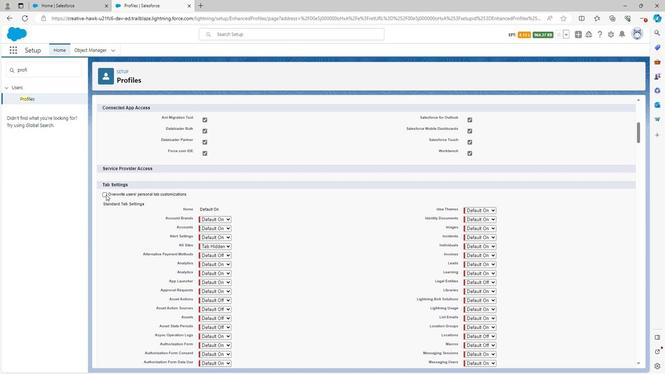 
Action: Mouse pressed left at (106, 194)
Screenshot: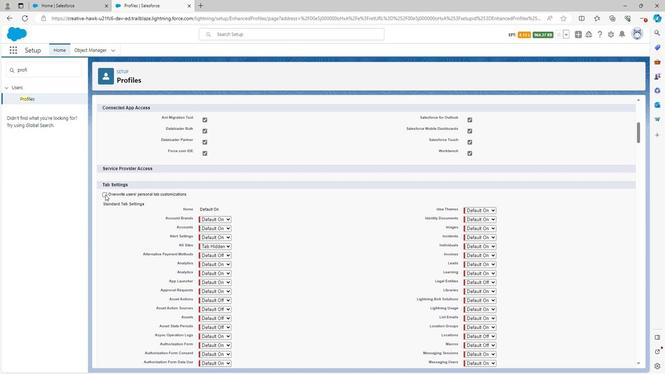 
Action: Mouse moved to (290, 275)
Screenshot: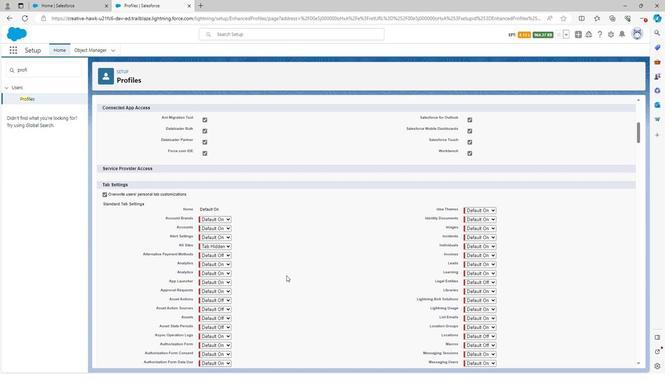 
Action: Mouse scrolled (290, 274) with delta (0, 0)
Screenshot: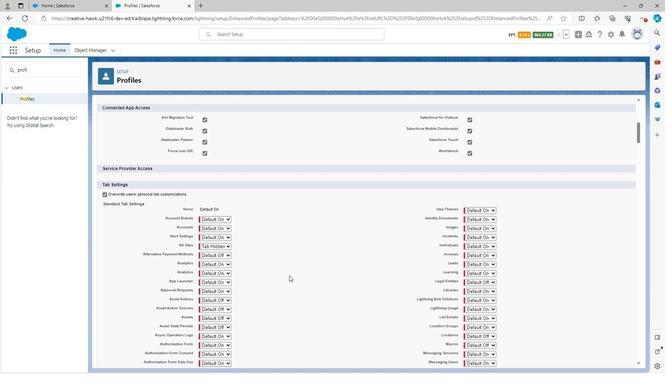 
Action: Mouse scrolled (290, 274) with delta (0, 0)
Screenshot: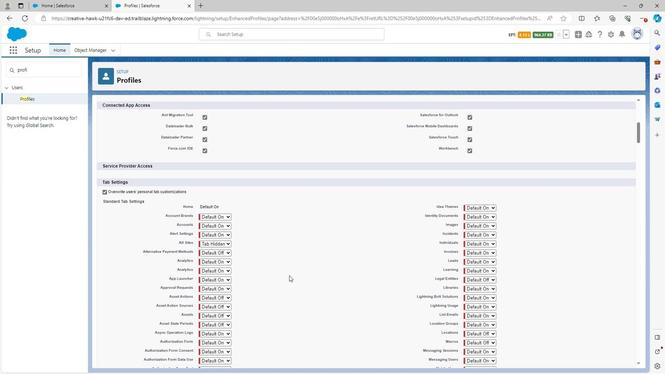 
Action: Mouse scrolled (290, 274) with delta (0, 0)
Screenshot: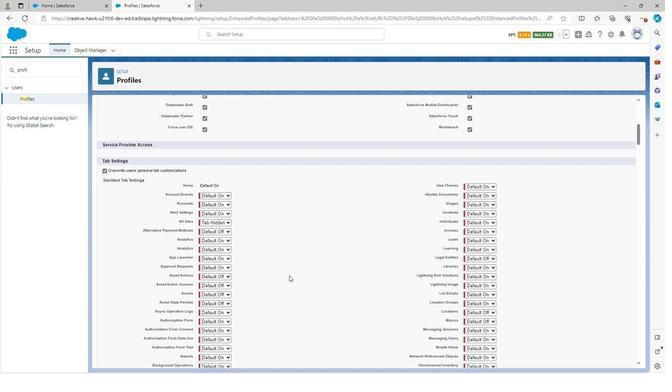 
Action: Mouse scrolled (290, 274) with delta (0, 0)
Screenshot: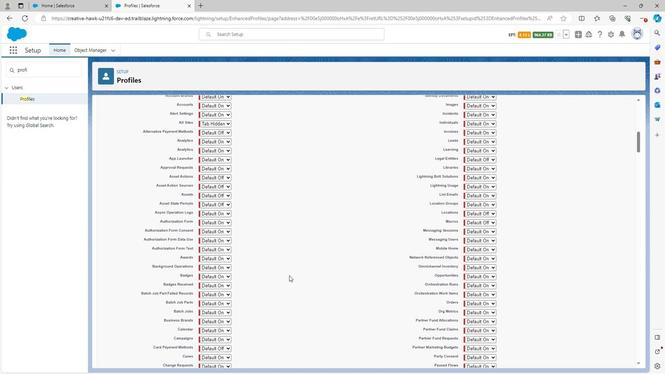 
Action: Mouse scrolled (290, 274) with delta (0, 0)
Screenshot: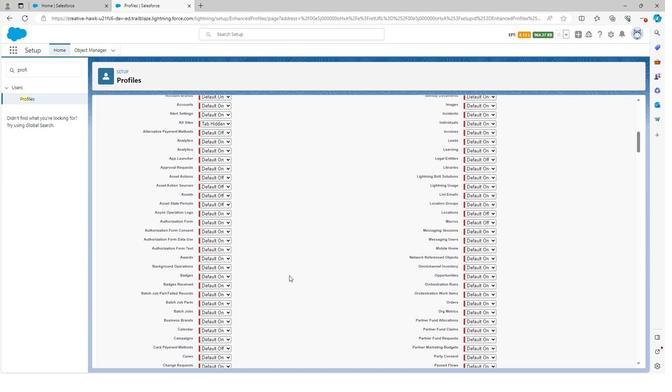 
Action: Mouse scrolled (290, 274) with delta (0, 0)
Screenshot: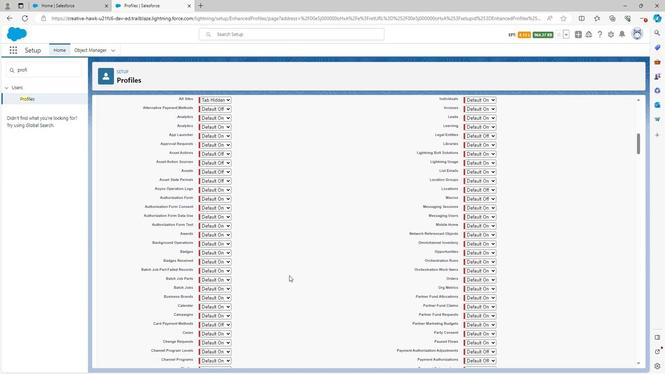 
Action: Mouse moved to (483, 235)
Screenshot: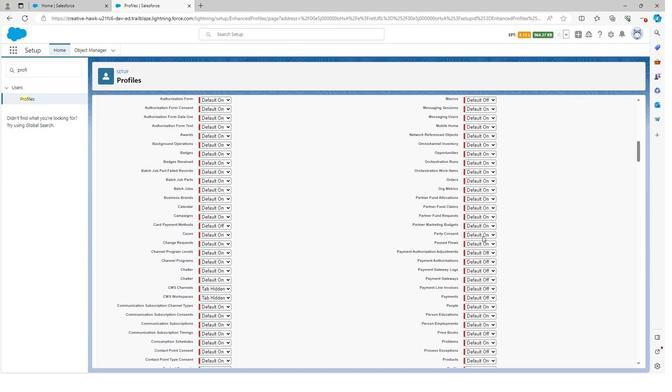 
Action: Mouse pressed left at (483, 235)
Screenshot: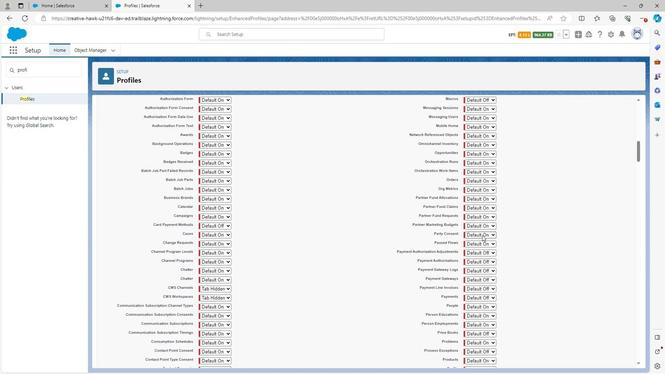 
Action: Mouse pressed left at (483, 235)
Screenshot: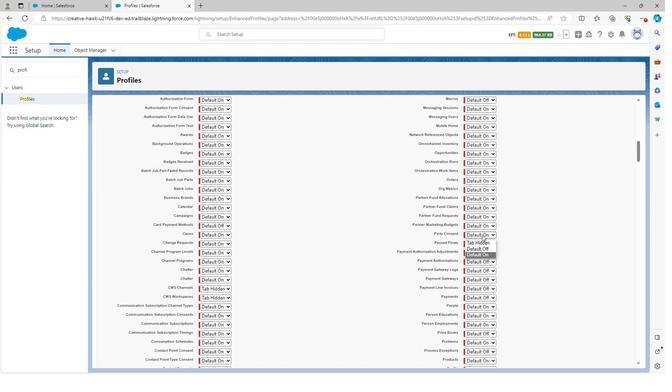 
Action: Mouse scrolled (483, 234) with delta (0, 0)
Screenshot: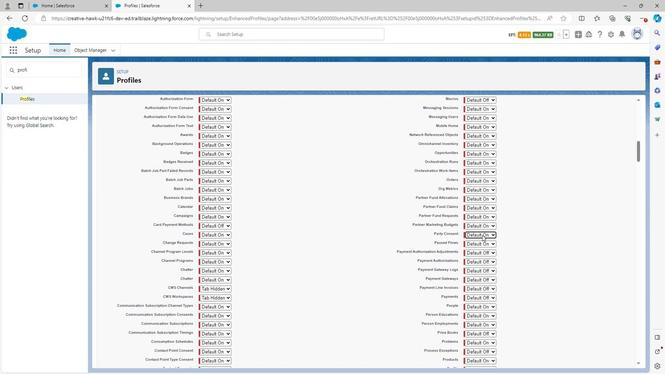 
Action: Mouse scrolled (483, 234) with delta (0, 0)
Screenshot: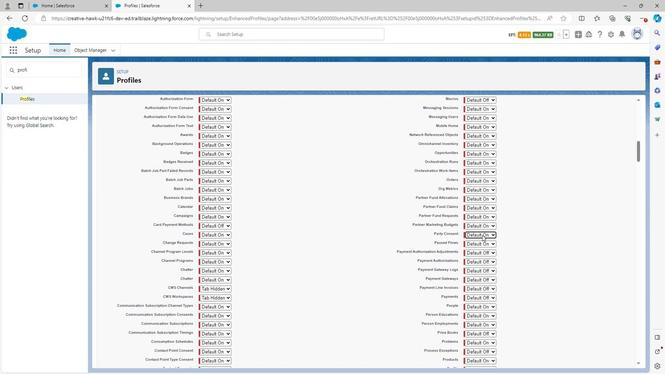 
Action: Mouse scrolled (483, 234) with delta (0, 0)
Screenshot: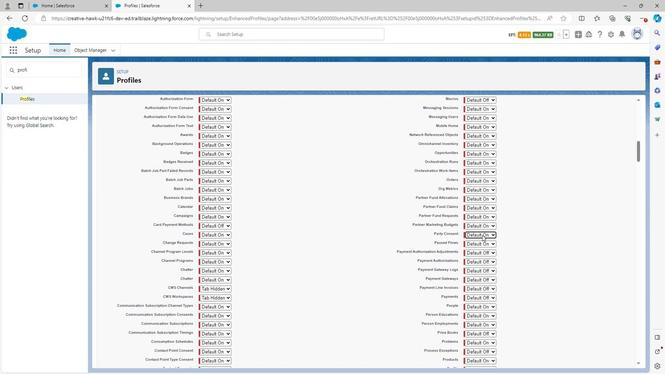 
Action: Mouse scrolled (483, 234) with delta (0, 0)
Screenshot: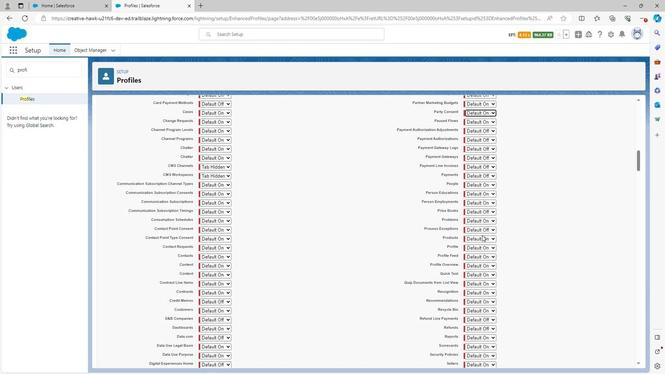 
Action: Mouse scrolled (483, 234) with delta (0, 0)
Screenshot: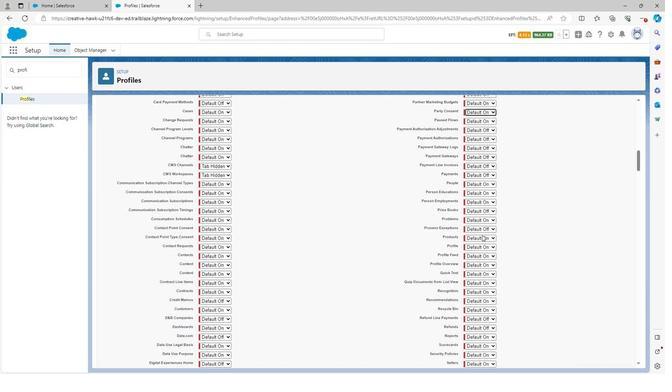 
Action: Mouse scrolled (483, 234) with delta (0, 0)
Screenshot: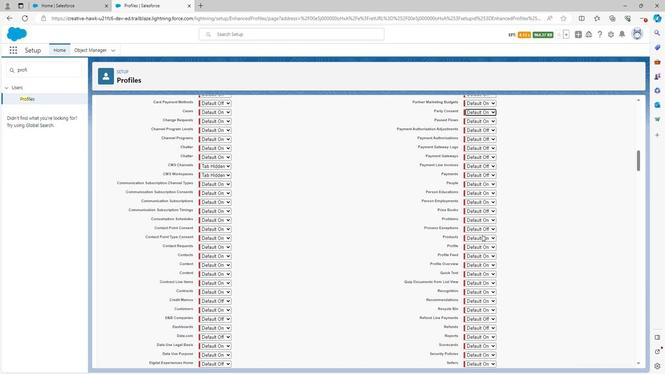
Action: Mouse scrolled (483, 234) with delta (0, 0)
Screenshot: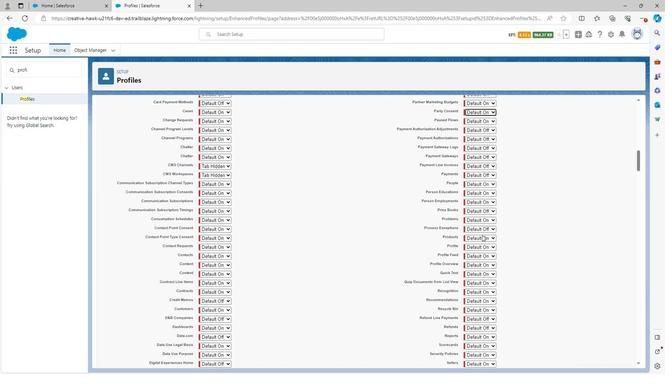 
Action: Mouse scrolled (483, 234) with delta (0, 0)
